 Task: Look for space in Mongaguá, Brazil from 7th July, 2023 to 14th July, 2023 for 1 adult in price range Rs.6000 to Rs.14000. Place can be shared room with 1  bedroom having 1 bed and 1 bathroom. Property type can be house, flat, guest house, hotel. Amenities needed are: washing machine. Booking option can be shelf check-in. Required host language is Spanish.
Action: Mouse moved to (222, 645)
Screenshot: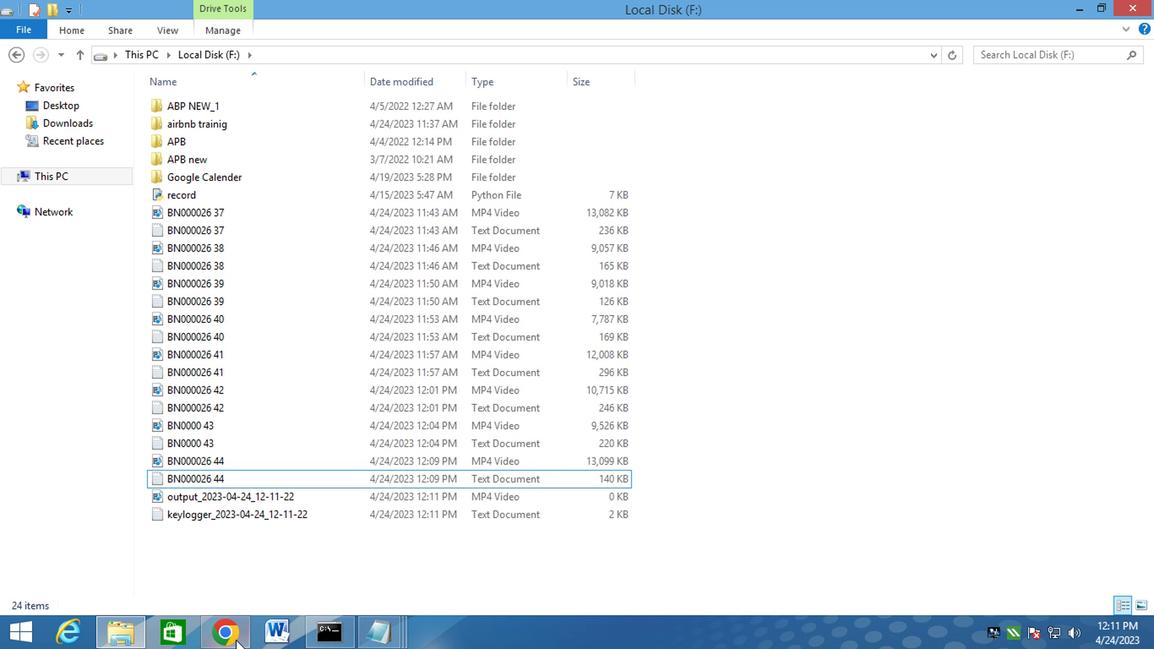 
Action: Mouse pressed left at (222, 645)
Screenshot: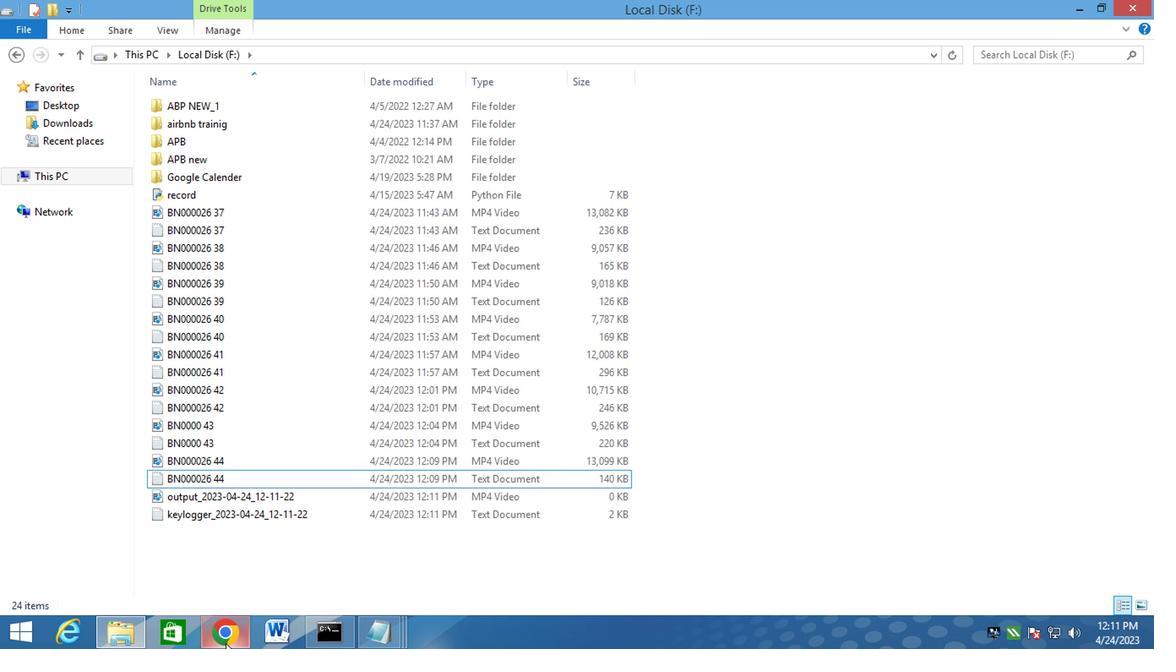 
Action: Mouse moved to (527, 117)
Screenshot: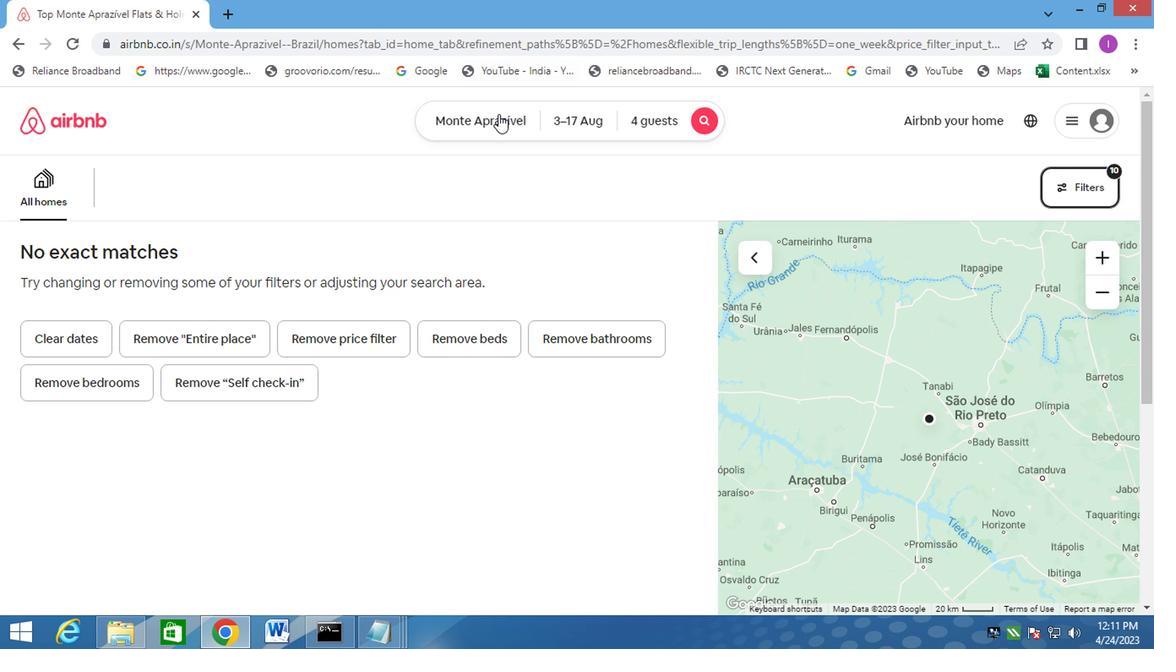 
Action: Mouse pressed left at (527, 117)
Screenshot: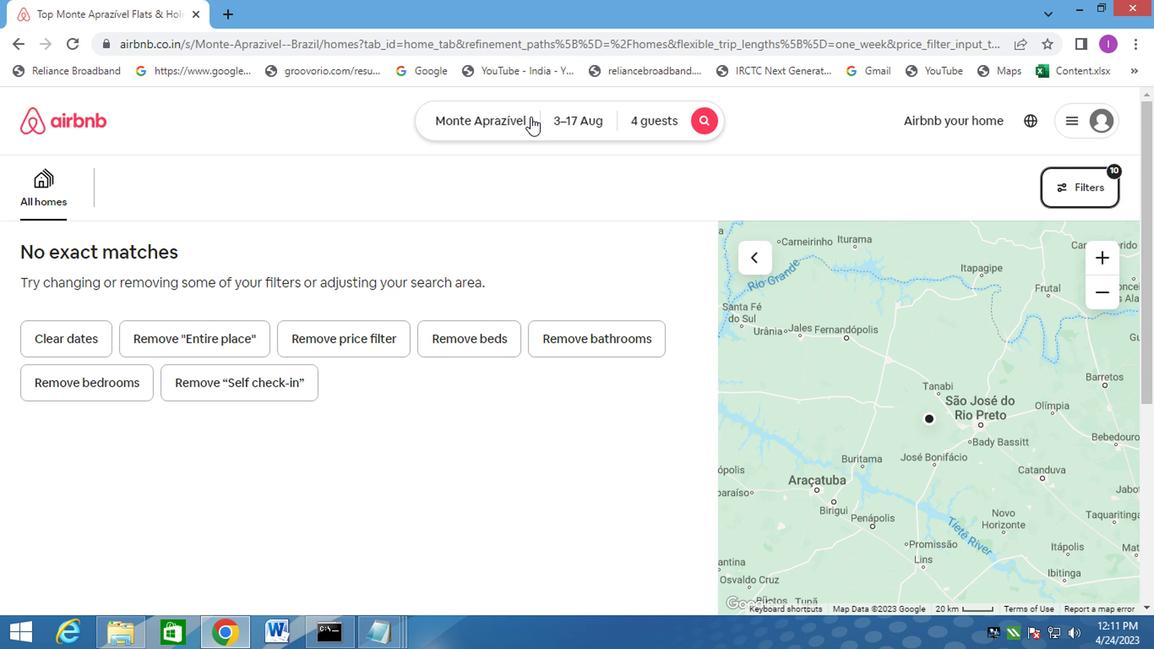 
Action: Mouse moved to (458, 182)
Screenshot: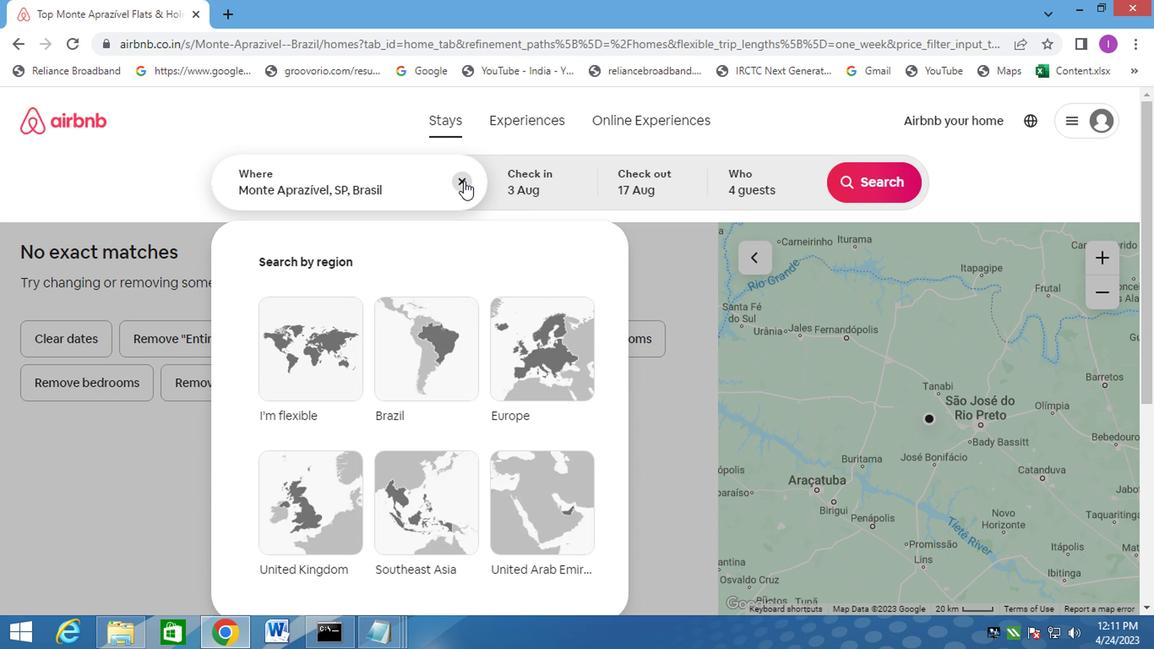 
Action: Mouse pressed left at (458, 182)
Screenshot: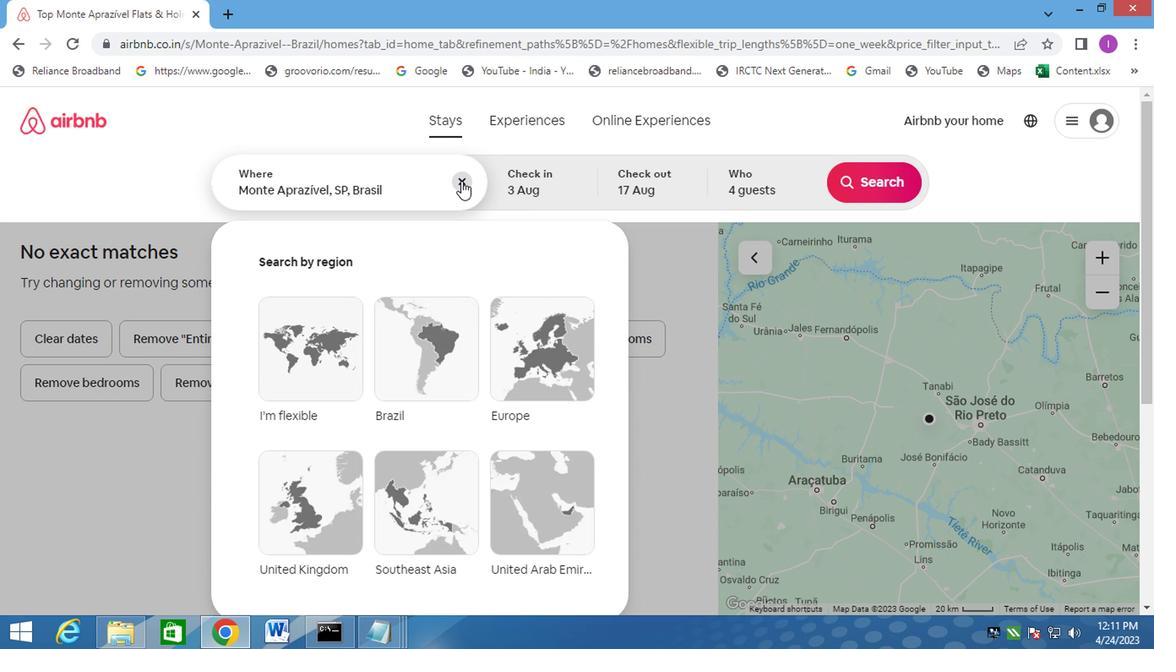 
Action: Mouse moved to (464, 141)
Screenshot: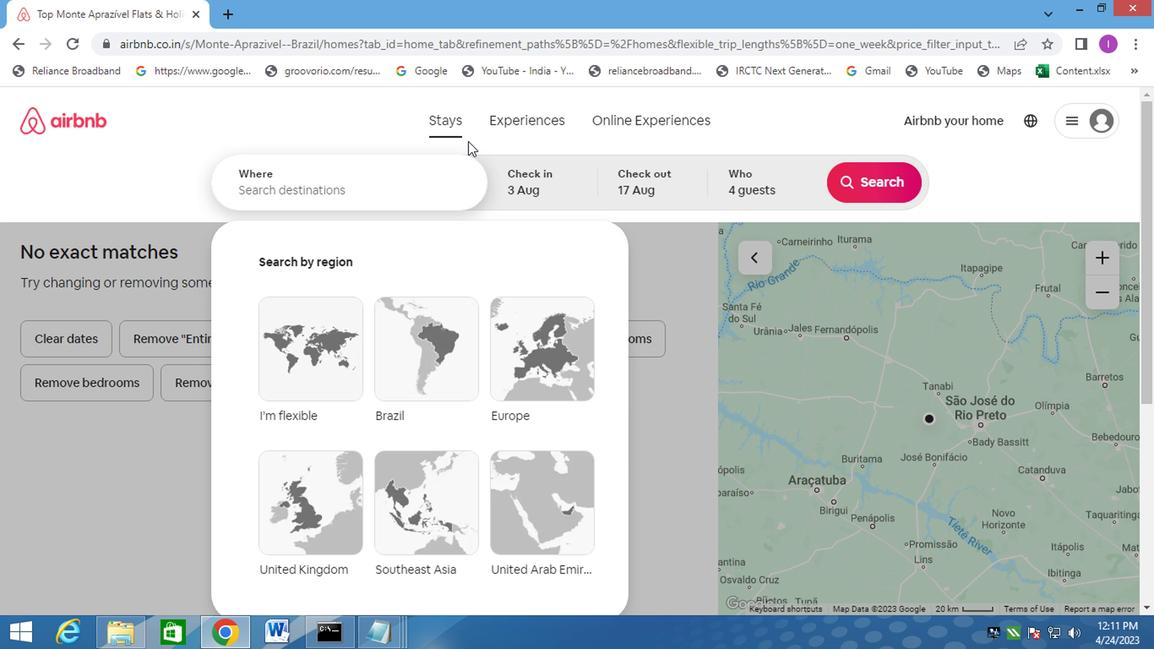 
Action: Key pressed <Key.shift>MONGAGUA
Screenshot: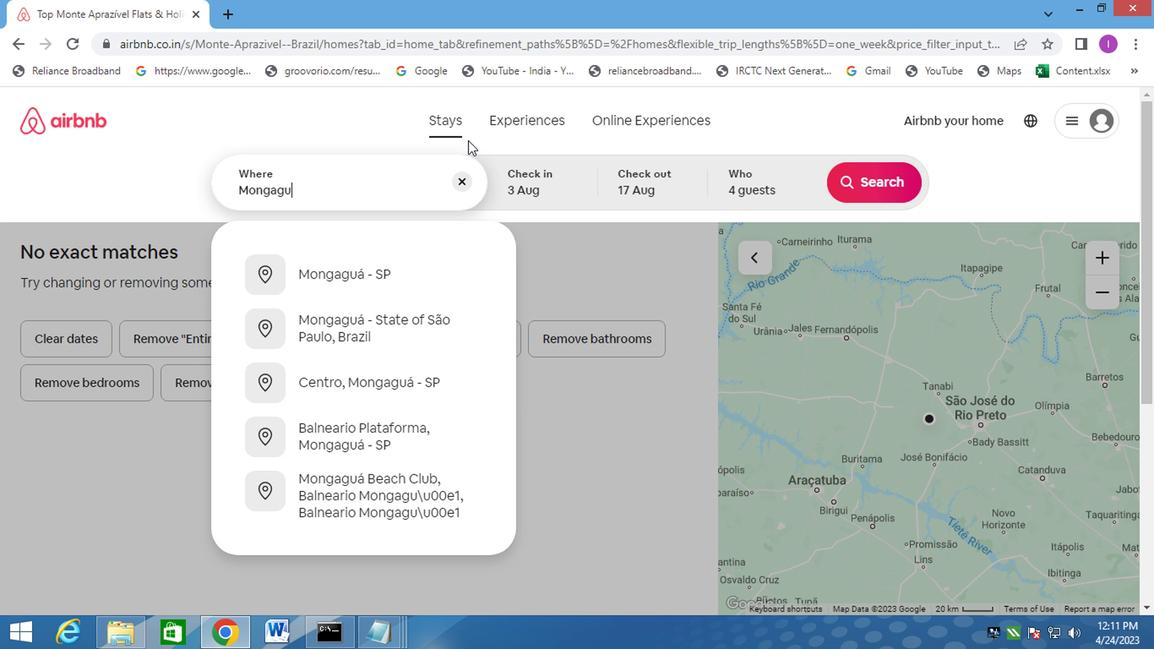 
Action: Mouse moved to (372, 332)
Screenshot: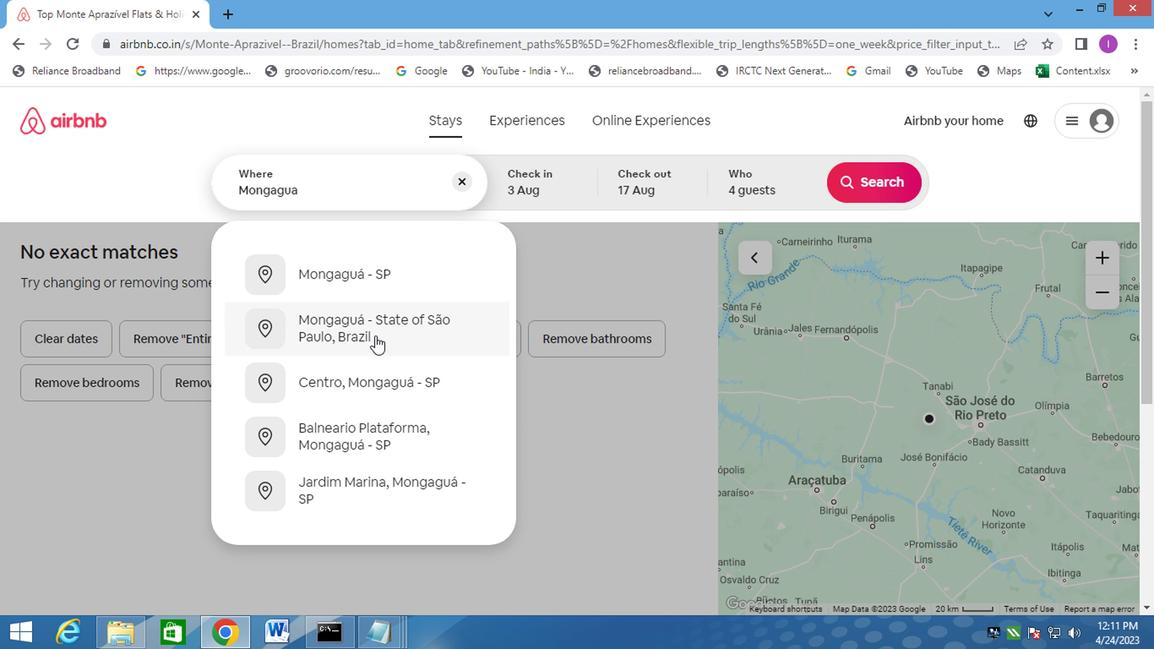
Action: Mouse pressed left at (372, 332)
Screenshot: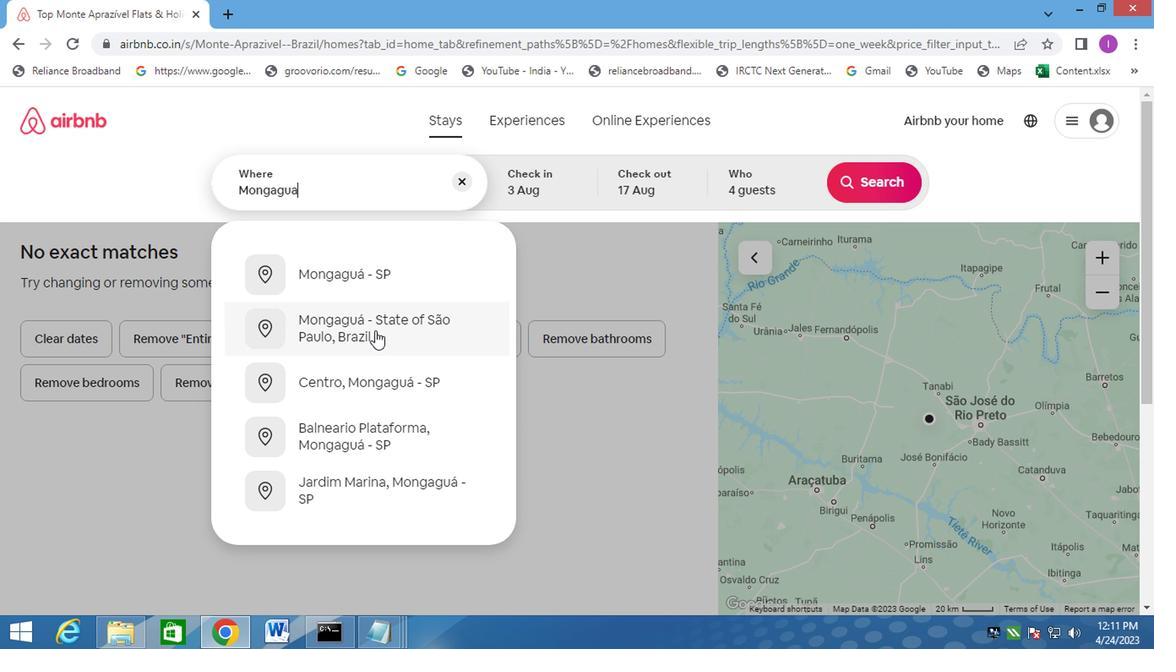 
Action: Mouse moved to (258, 322)
Screenshot: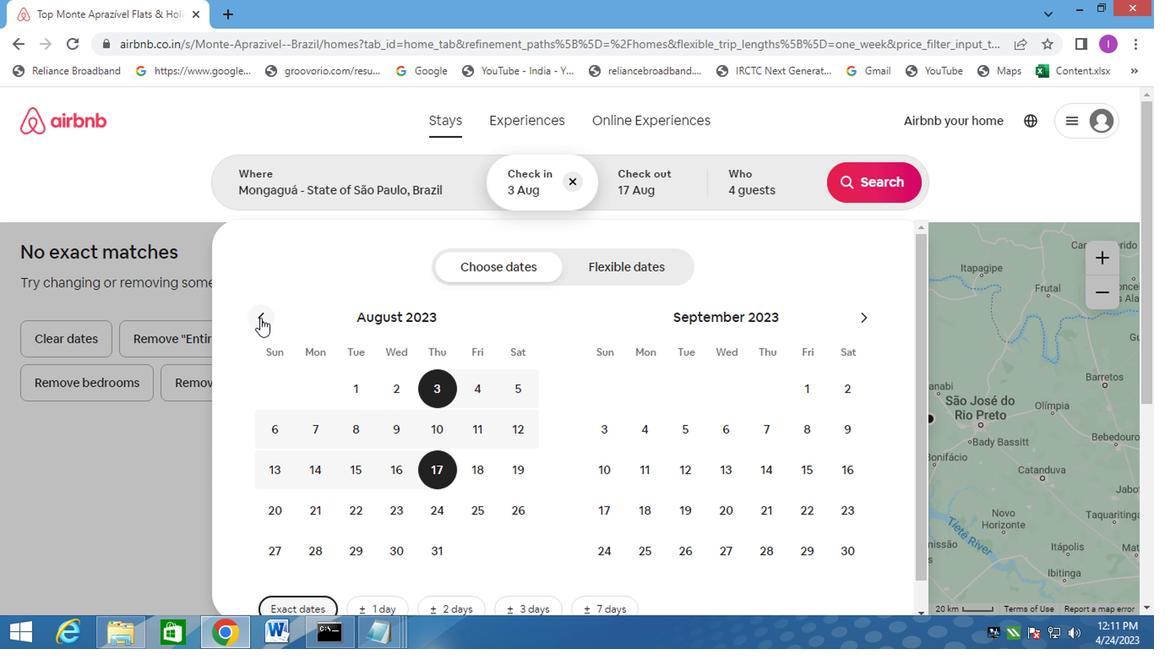 
Action: Mouse pressed left at (258, 322)
Screenshot: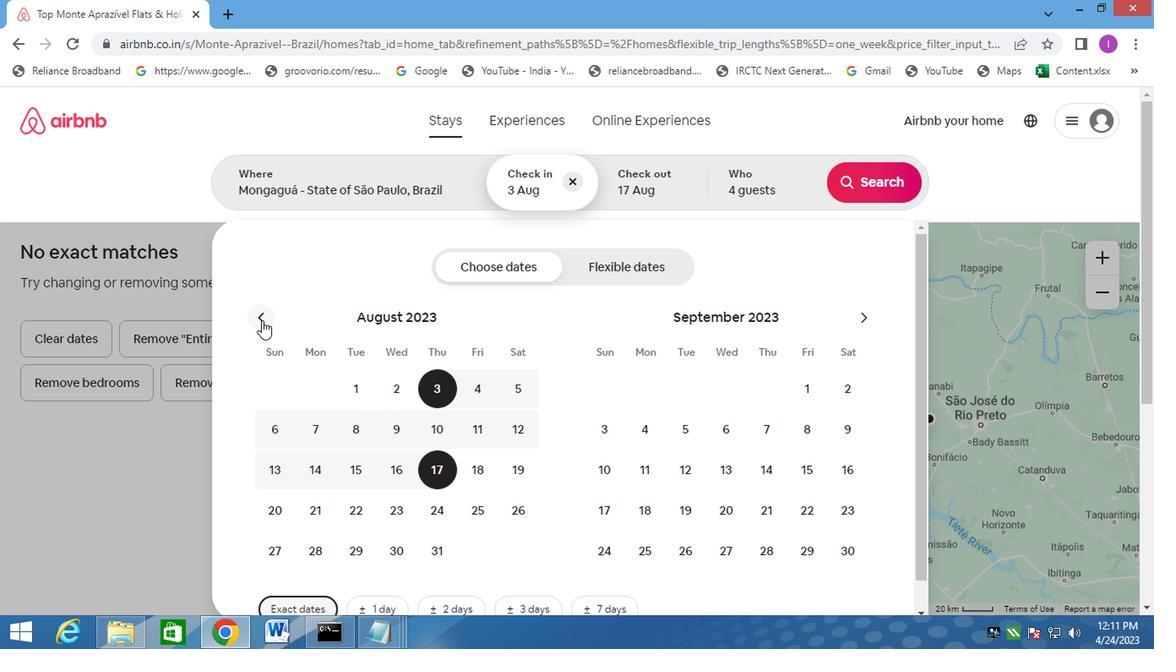 
Action: Mouse moved to (465, 432)
Screenshot: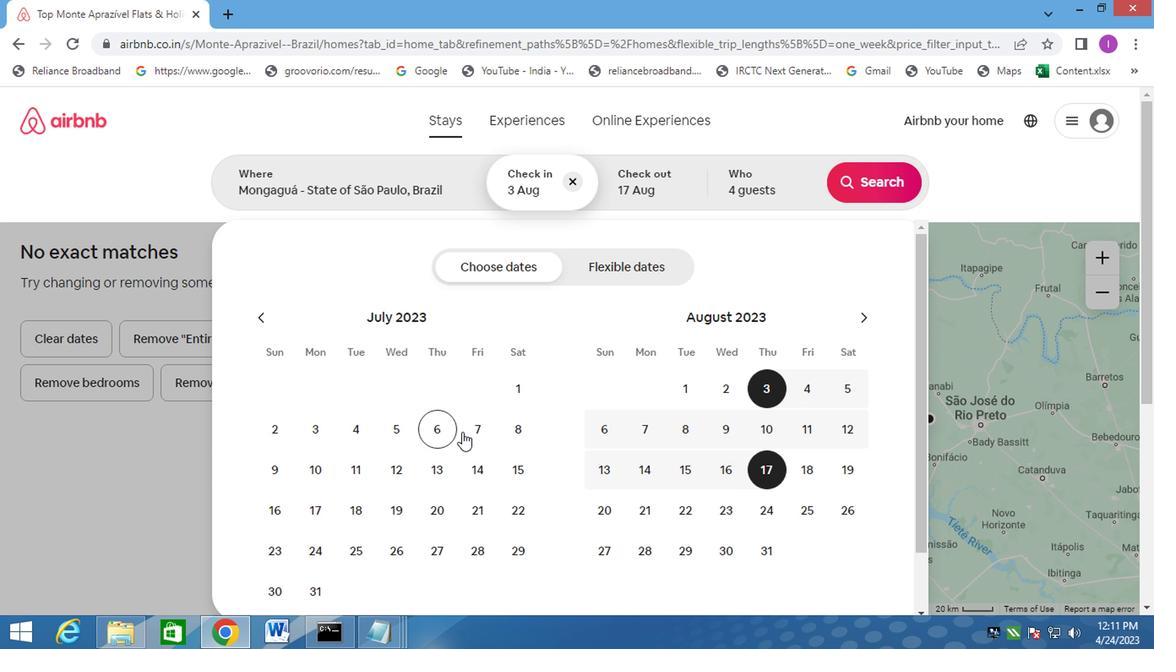 
Action: Mouse pressed left at (465, 432)
Screenshot: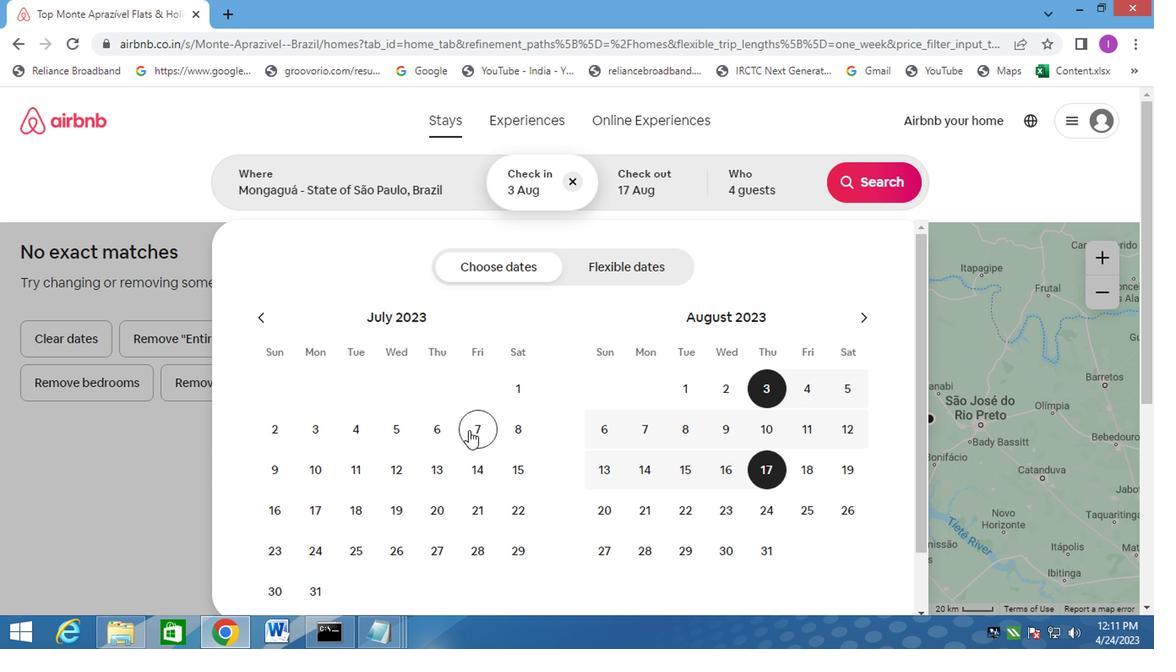 
Action: Mouse moved to (476, 471)
Screenshot: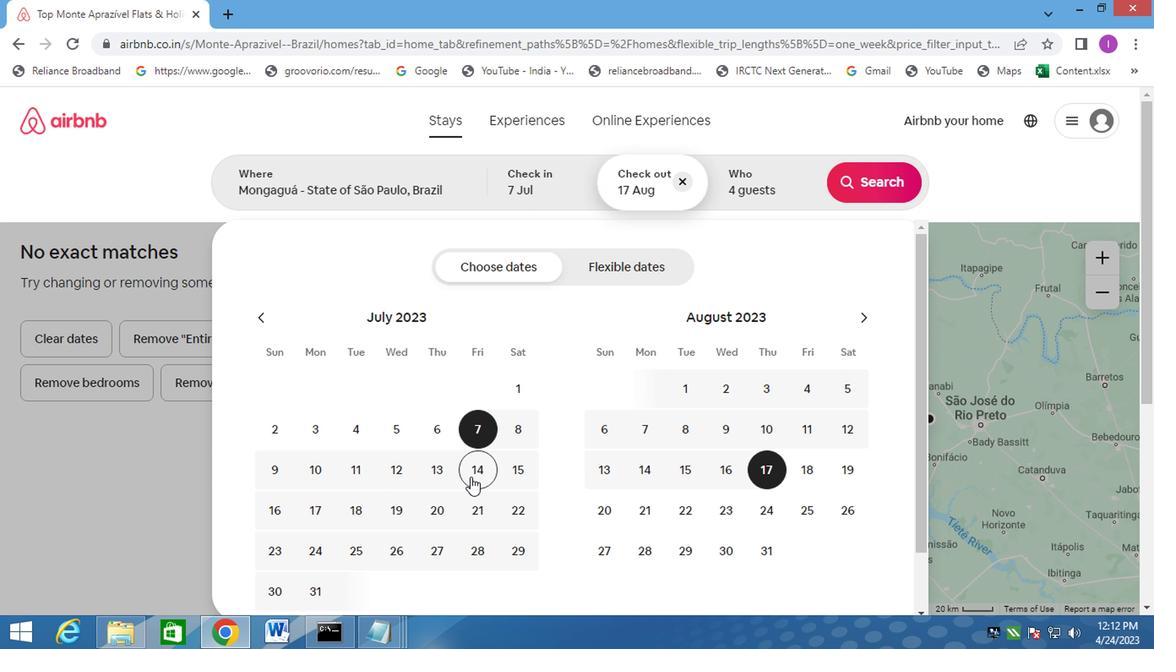 
Action: Mouse pressed left at (476, 471)
Screenshot: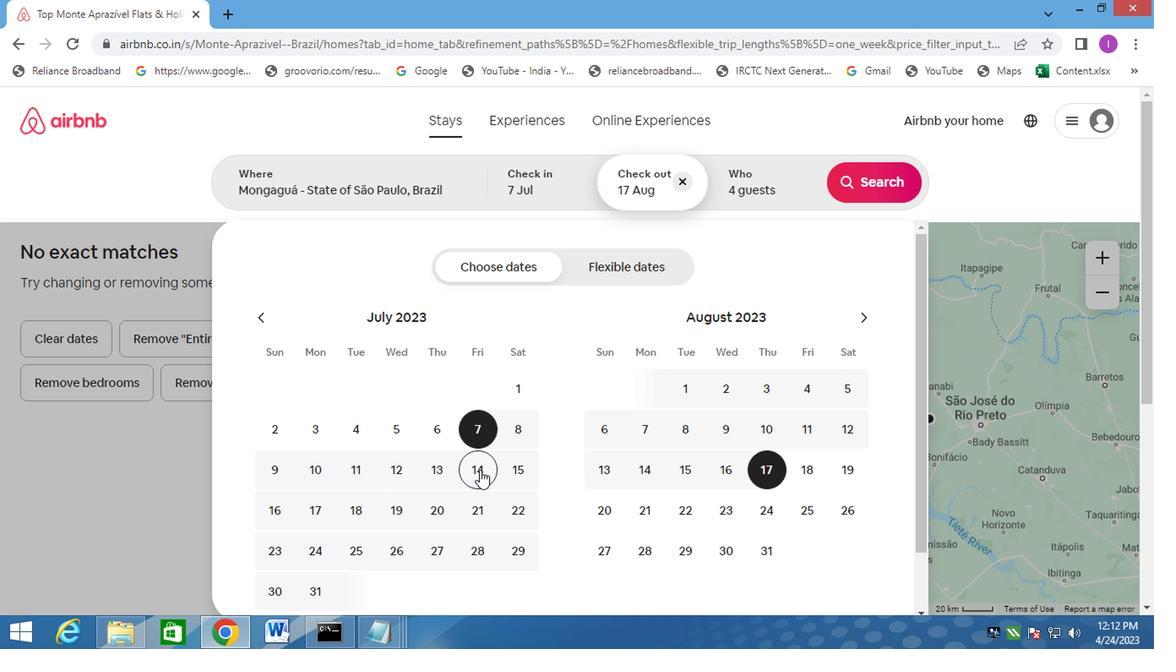
Action: Mouse moved to (751, 195)
Screenshot: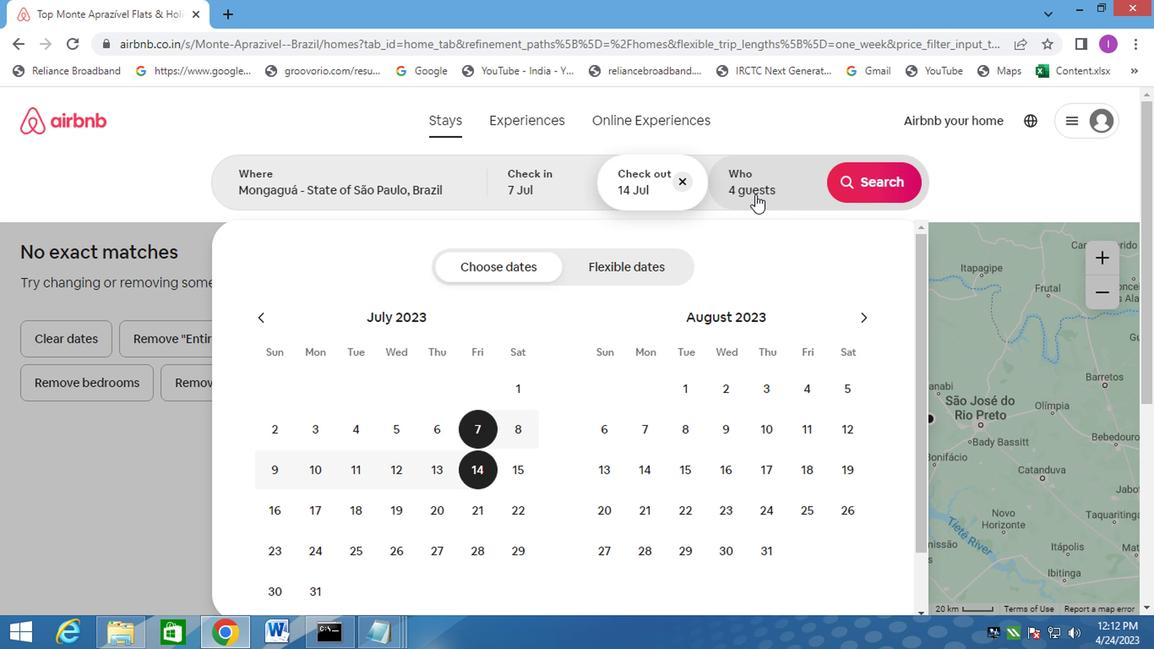 
Action: Mouse pressed left at (751, 195)
Screenshot: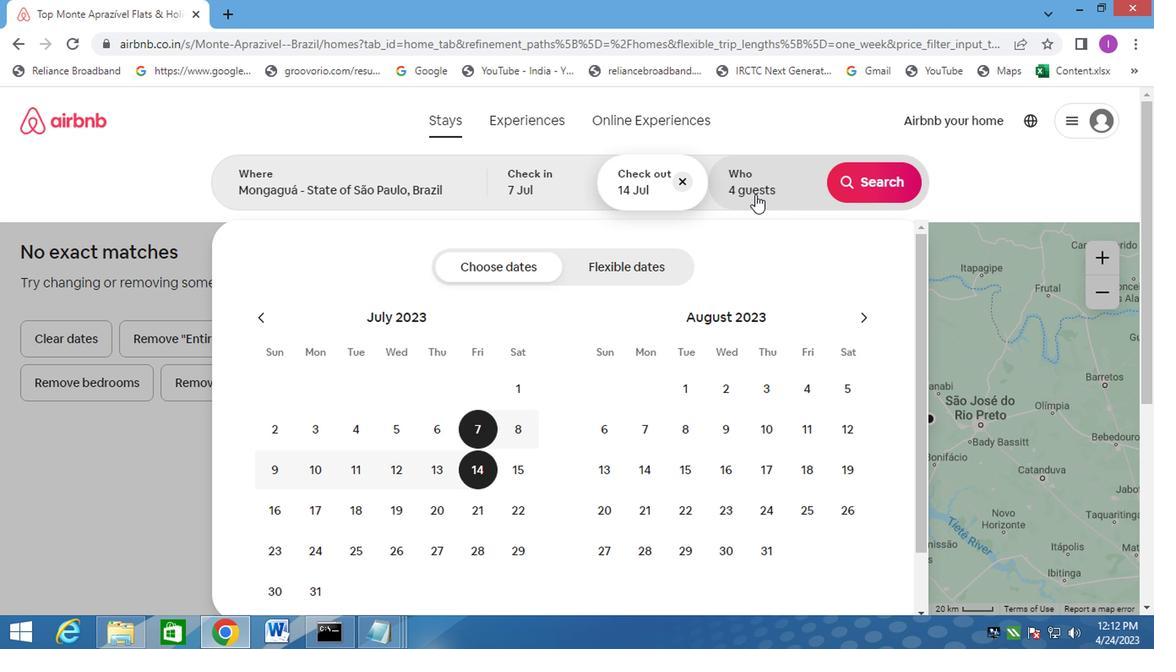 
Action: Mouse moved to (810, 277)
Screenshot: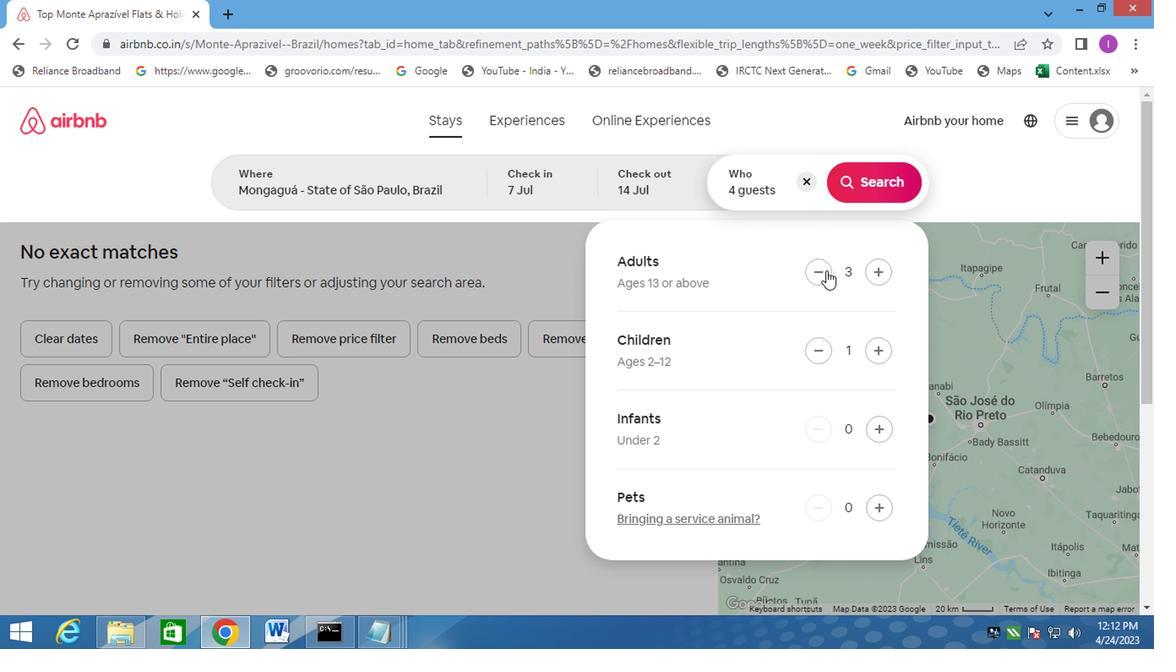 
Action: Mouse pressed left at (810, 277)
Screenshot: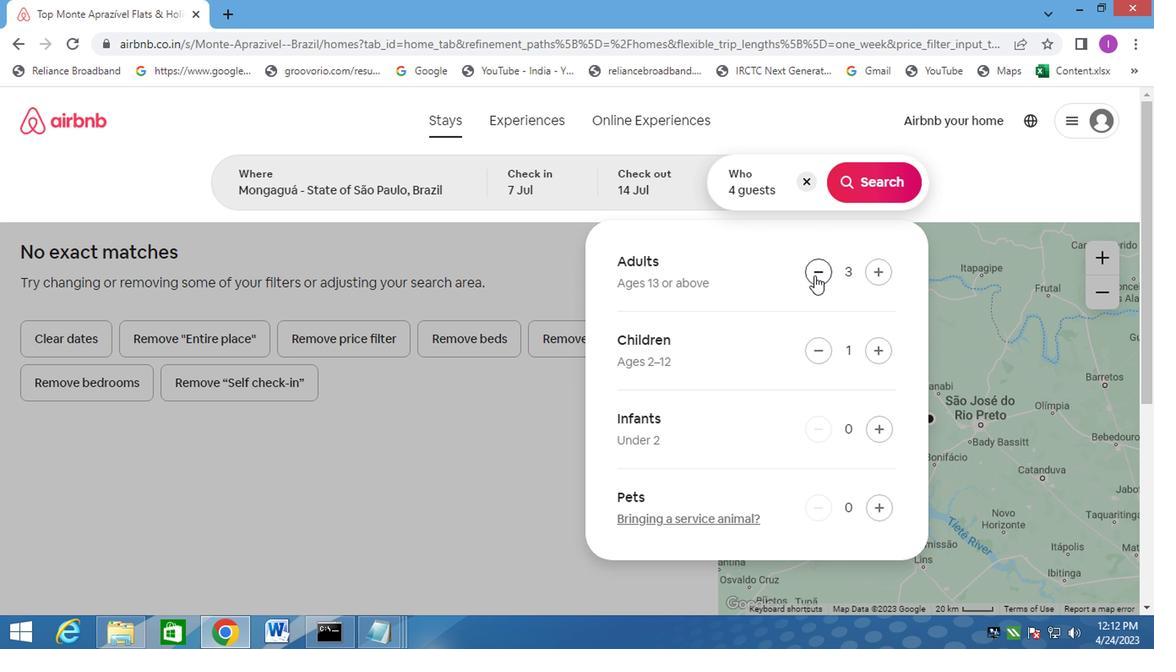 
Action: Mouse pressed left at (810, 277)
Screenshot: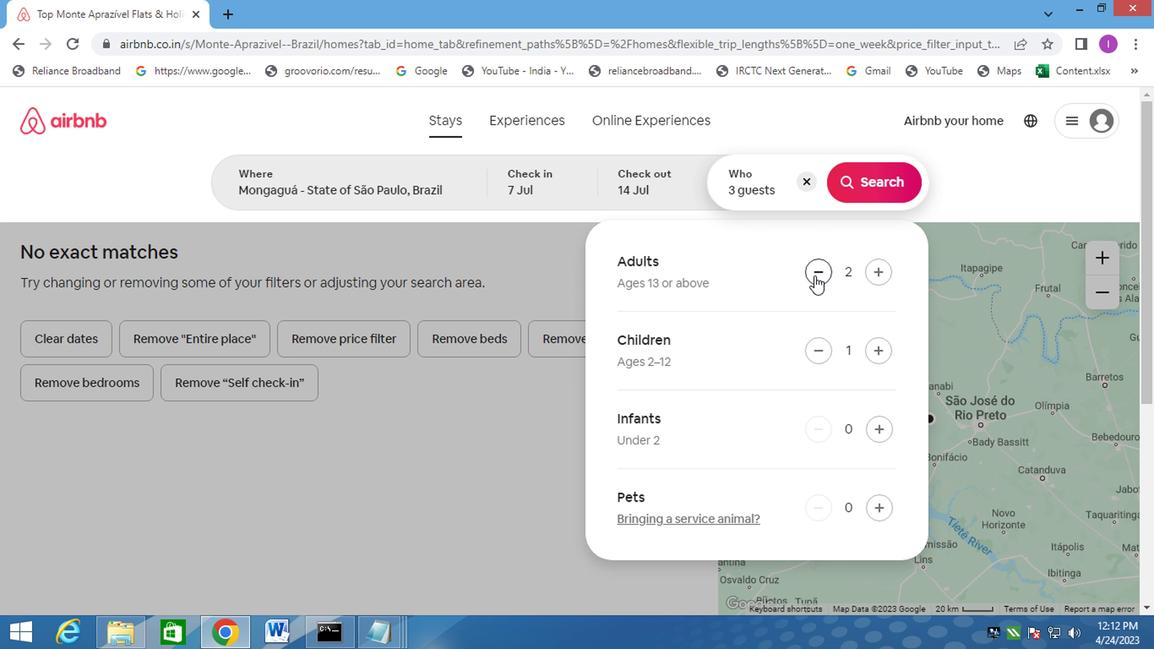 
Action: Mouse moved to (877, 175)
Screenshot: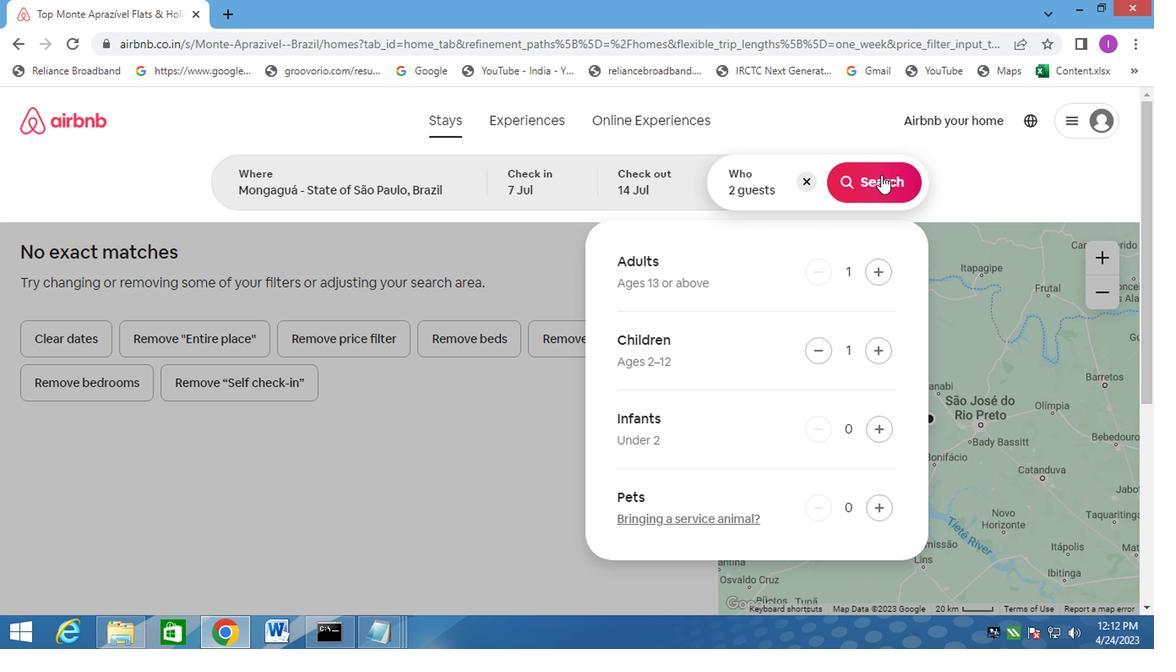 
Action: Mouse pressed left at (877, 175)
Screenshot: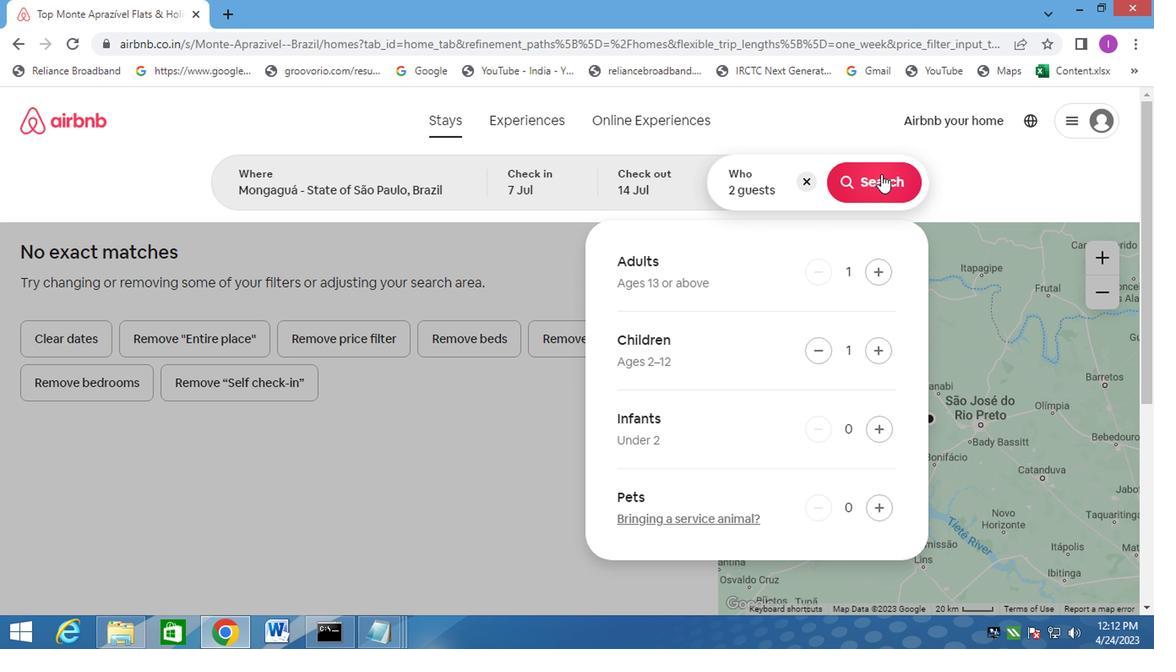 
Action: Mouse moved to (1070, 195)
Screenshot: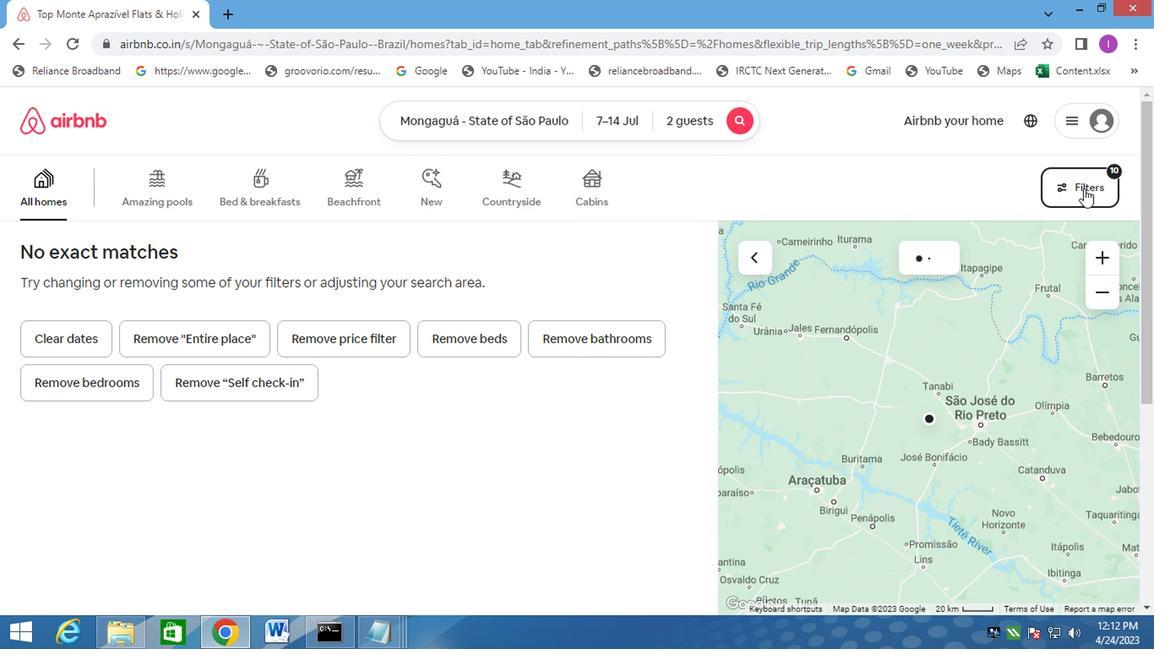 
Action: Mouse pressed left at (1070, 195)
Screenshot: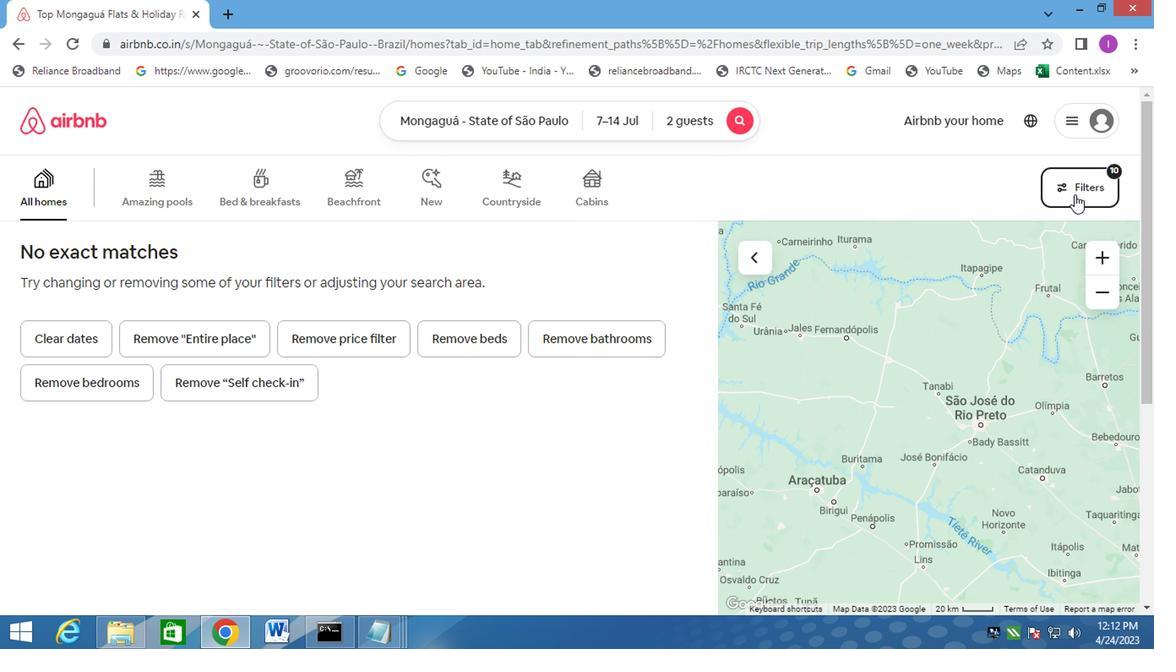 
Action: Mouse moved to (358, 403)
Screenshot: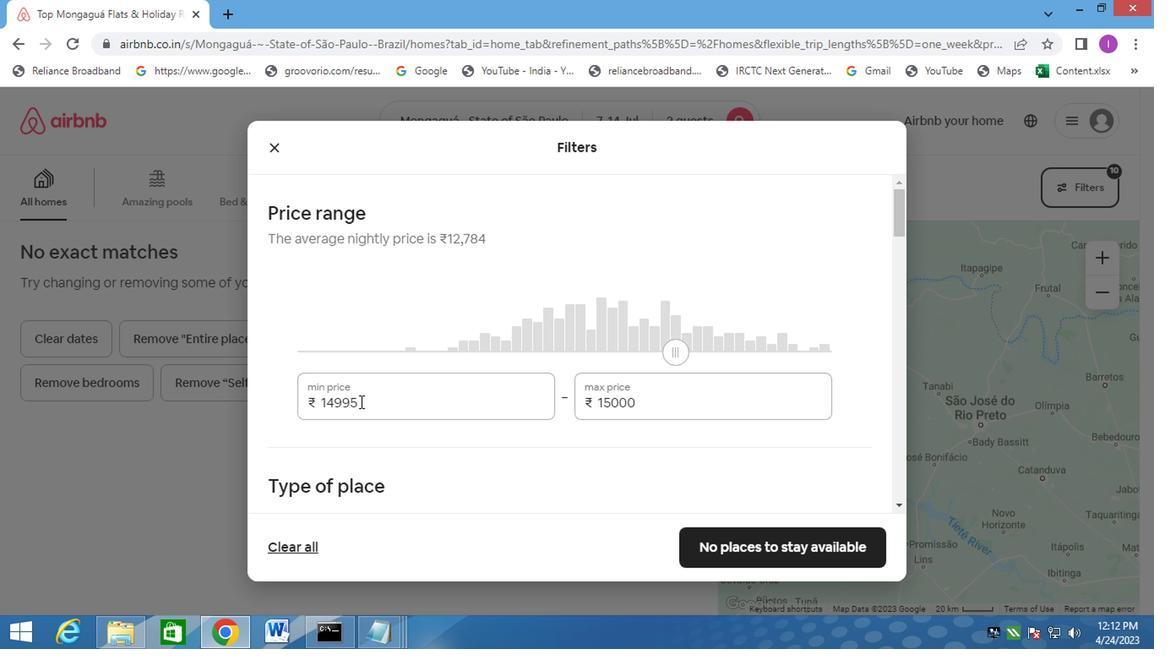 
Action: Mouse pressed left at (358, 403)
Screenshot: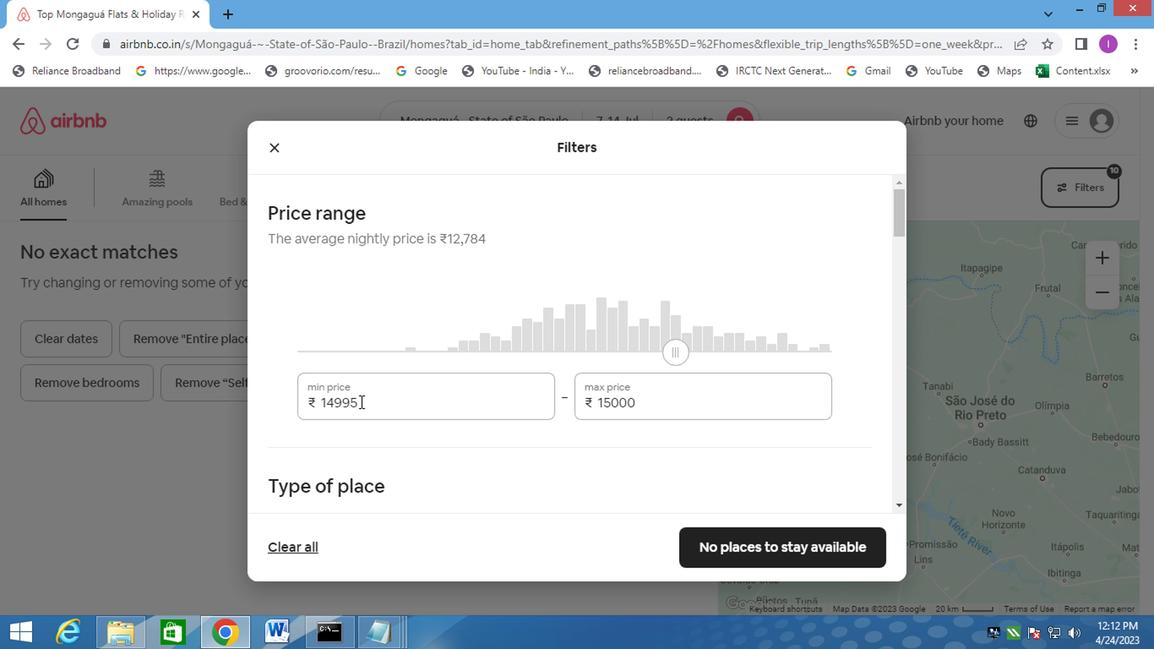 
Action: Mouse moved to (329, 394)
Screenshot: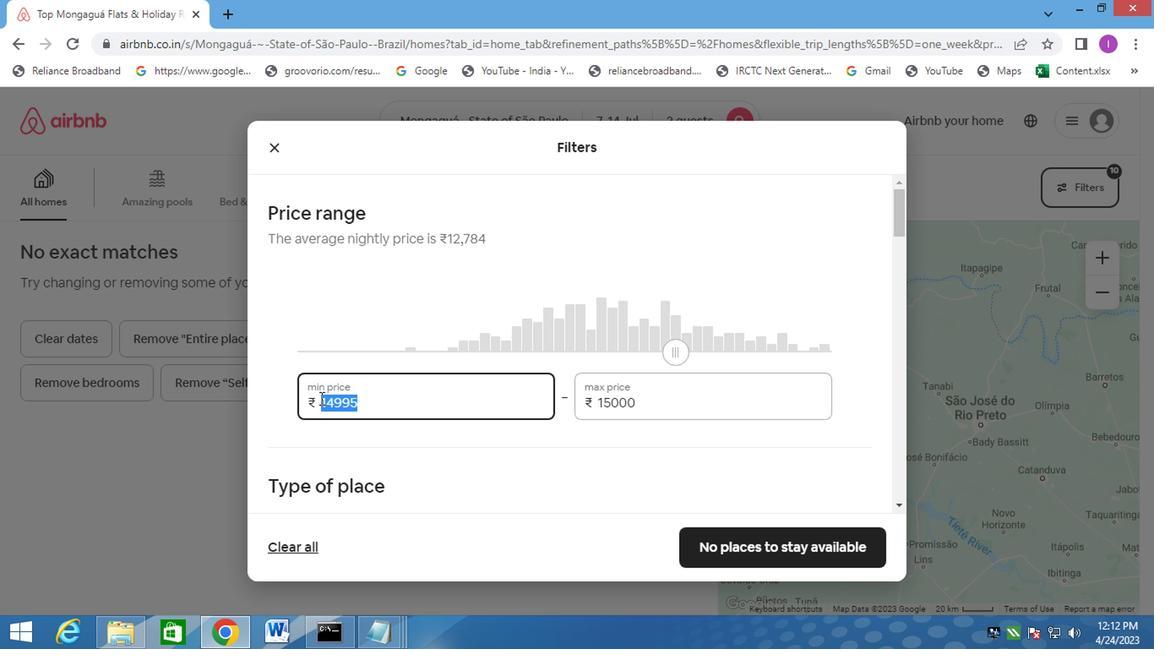 
Action: Key pressed 6000
Screenshot: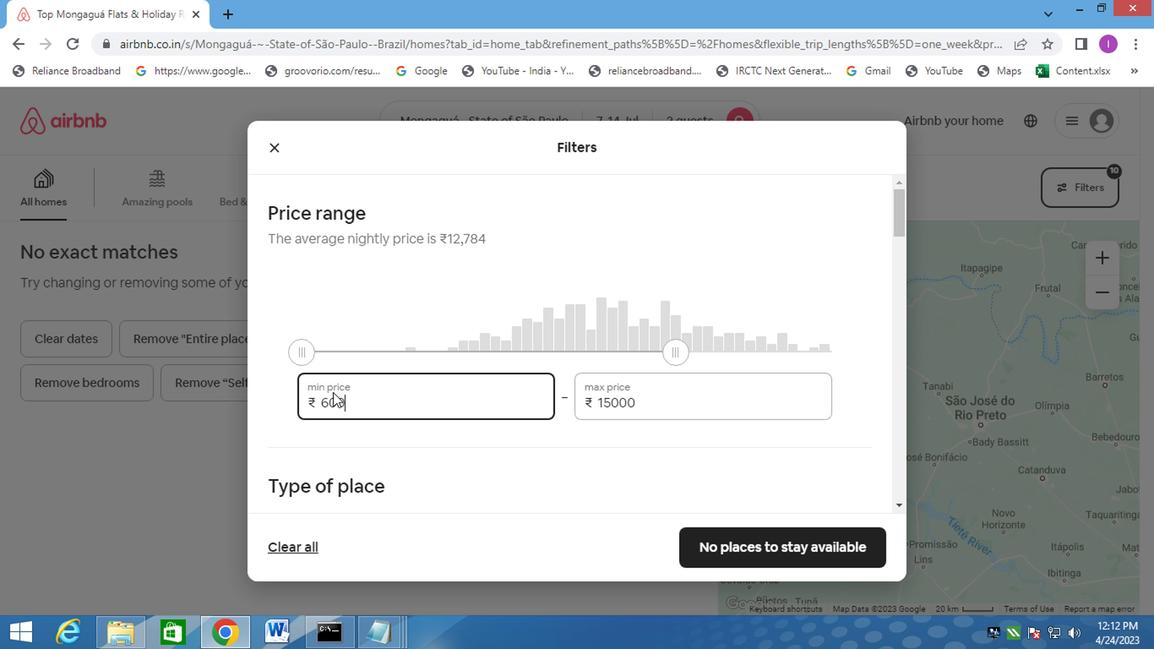 
Action: Mouse moved to (606, 405)
Screenshot: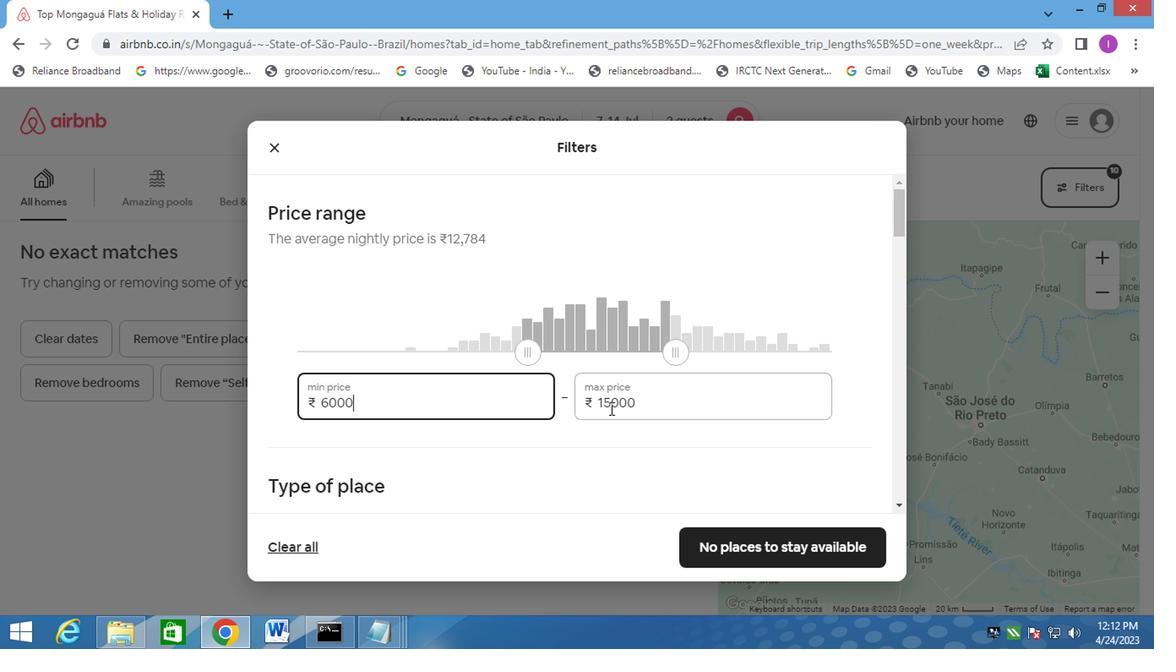 
Action: Mouse pressed left at (606, 405)
Screenshot: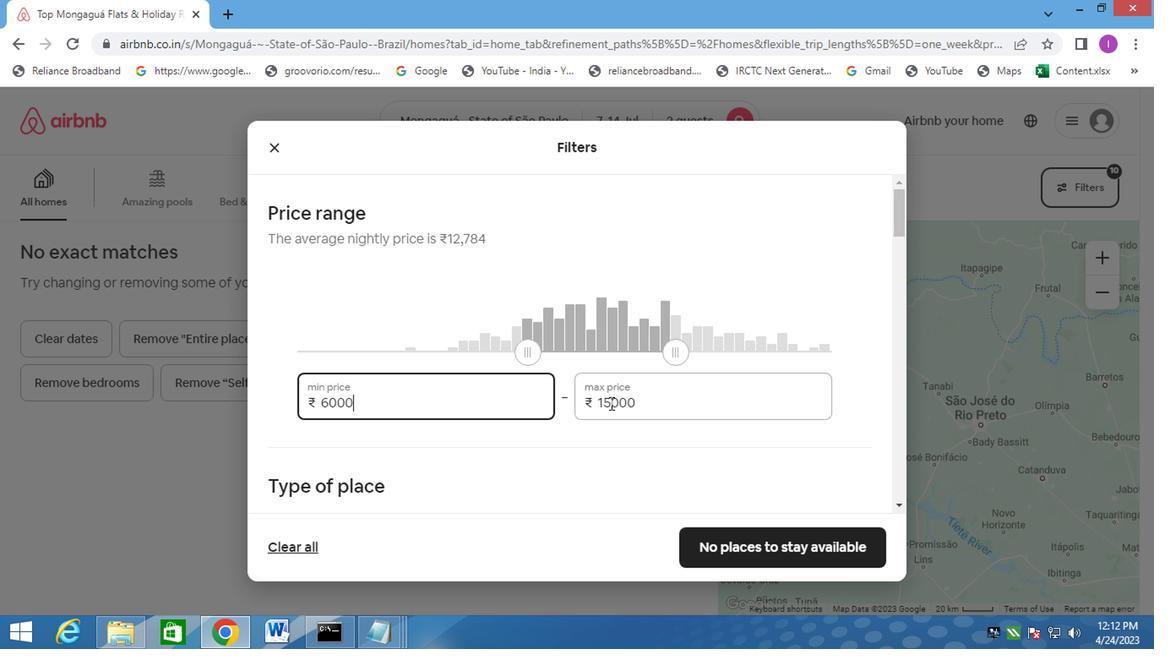 
Action: Mouse moved to (644, 359)
Screenshot: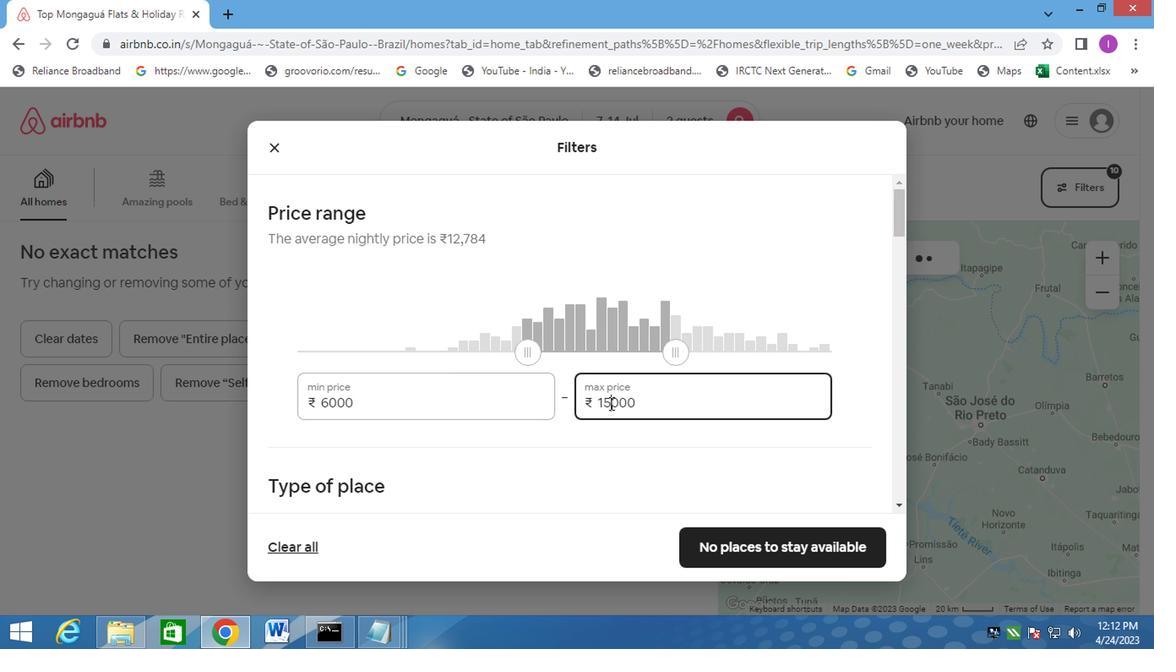 
Action: Key pressed <Key.backspace>4
Screenshot: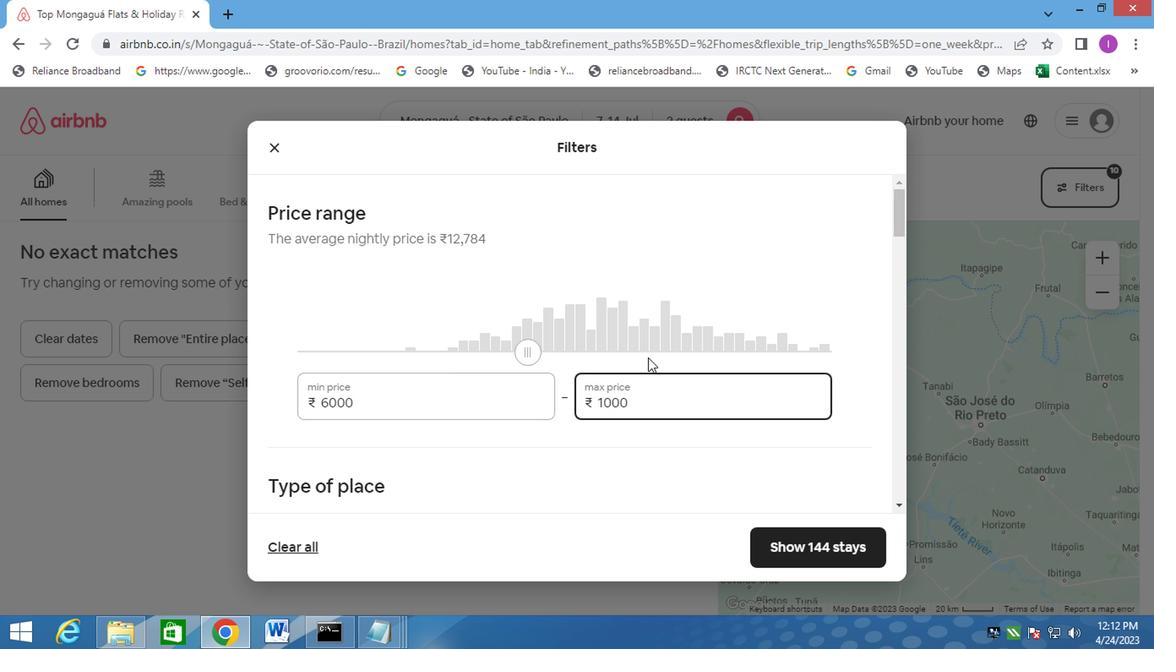 
Action: Mouse moved to (649, 357)
Screenshot: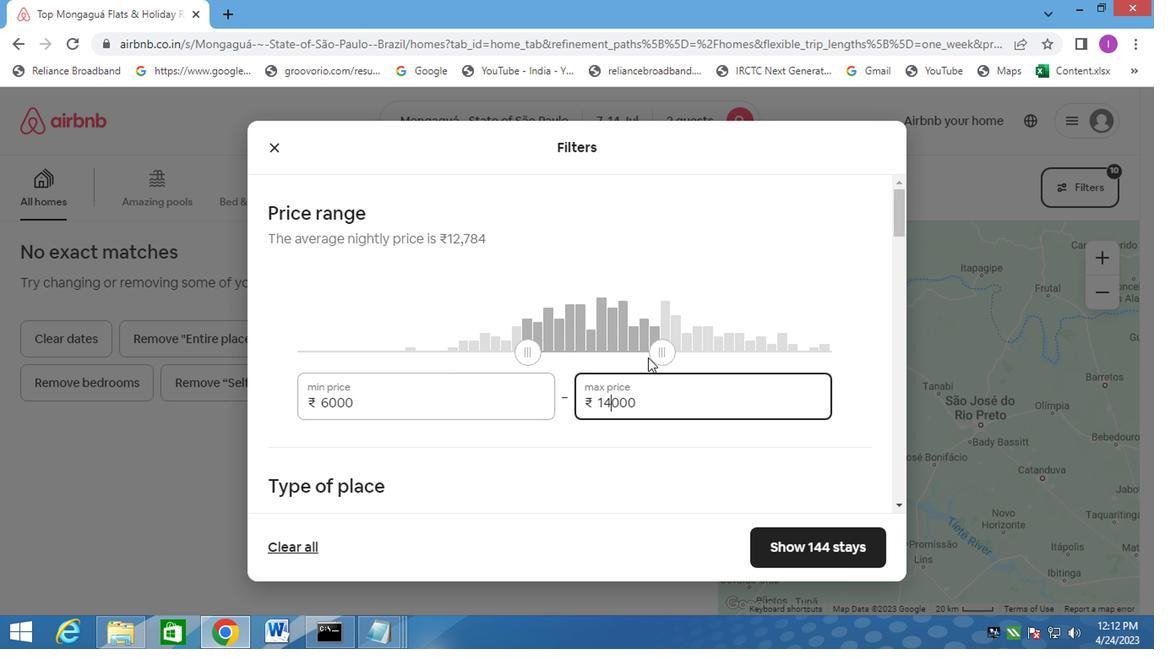 
Action: Mouse scrolled (649, 355) with delta (0, -1)
Screenshot: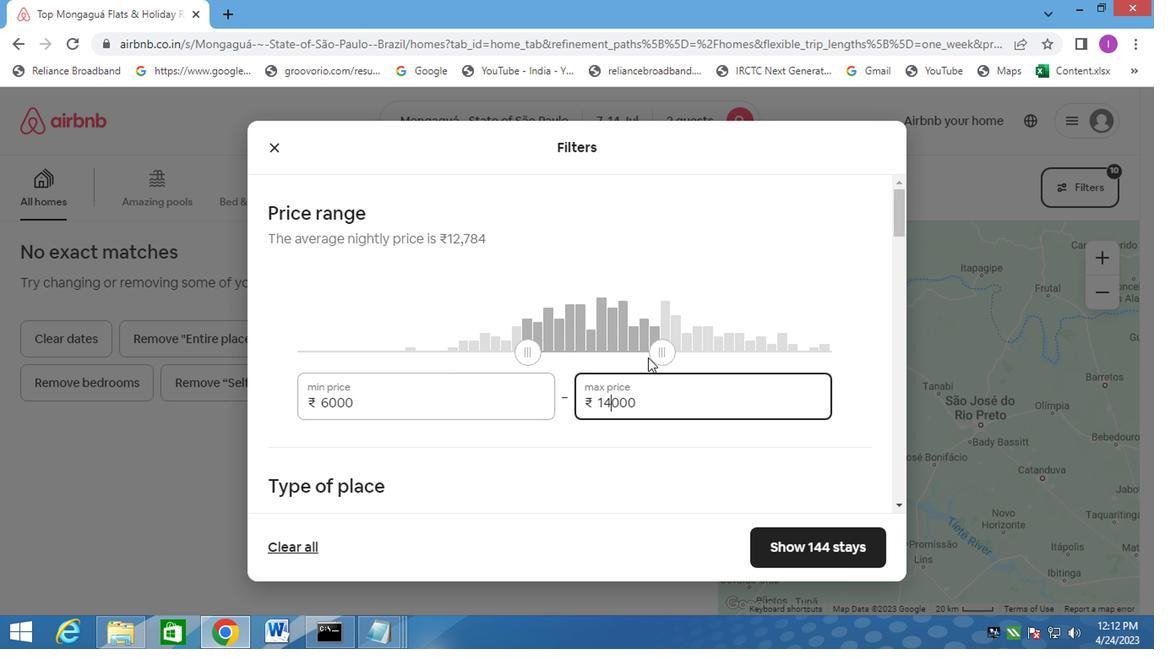 
Action: Mouse moved to (650, 357)
Screenshot: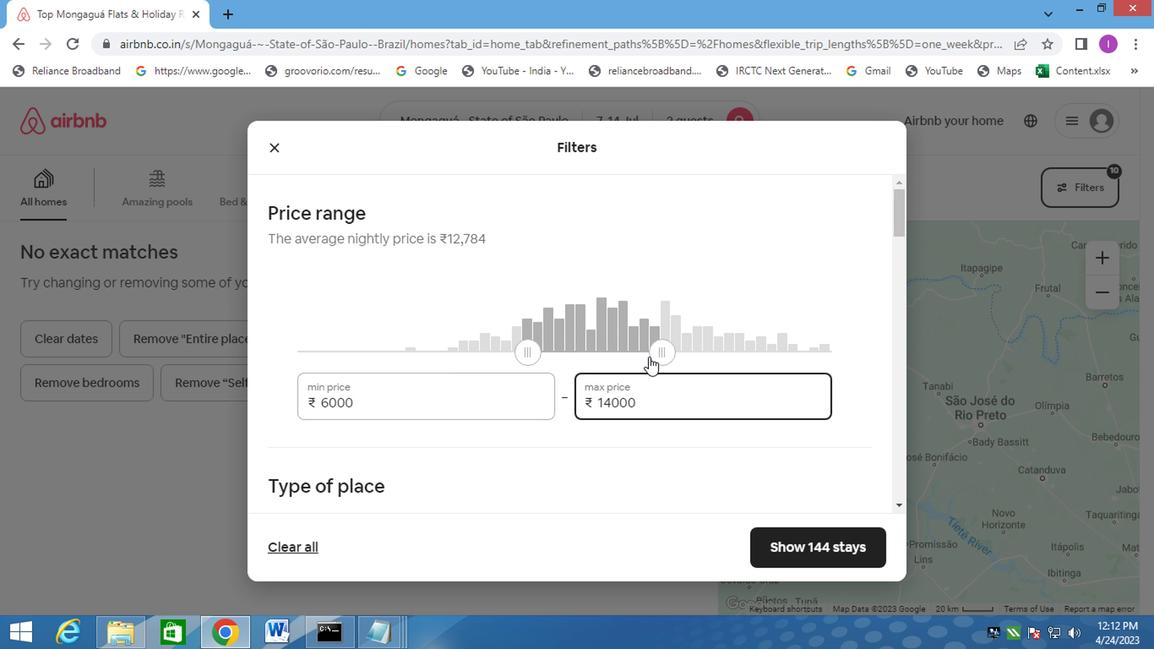 
Action: Mouse scrolled (650, 355) with delta (0, -1)
Screenshot: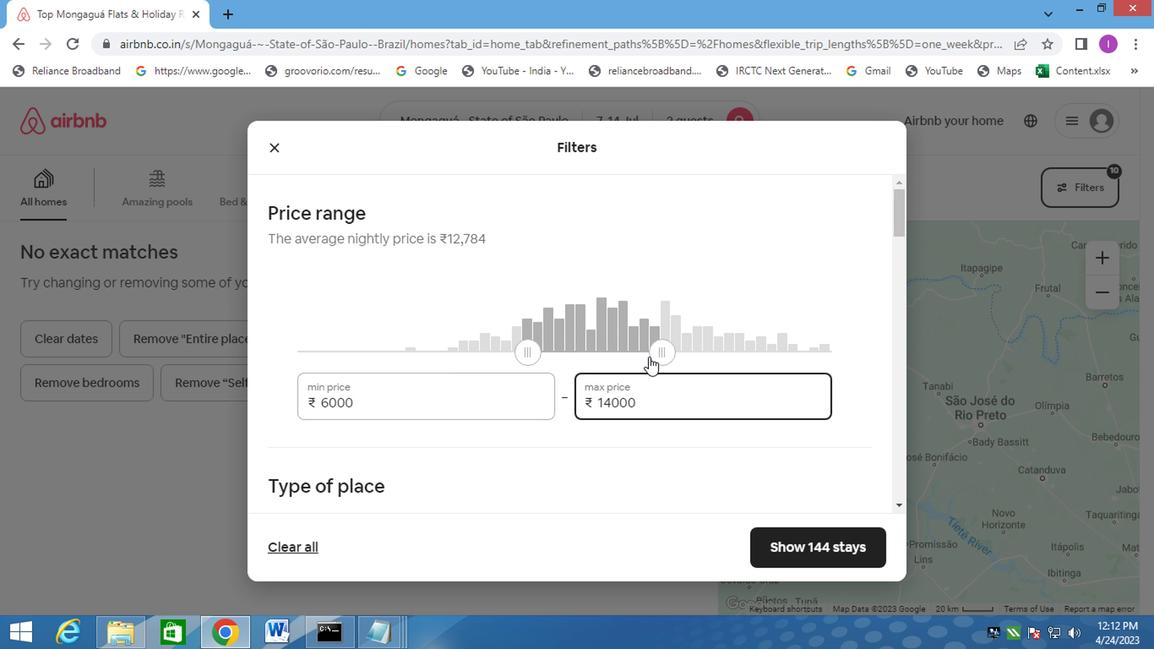 
Action: Mouse moved to (277, 369)
Screenshot: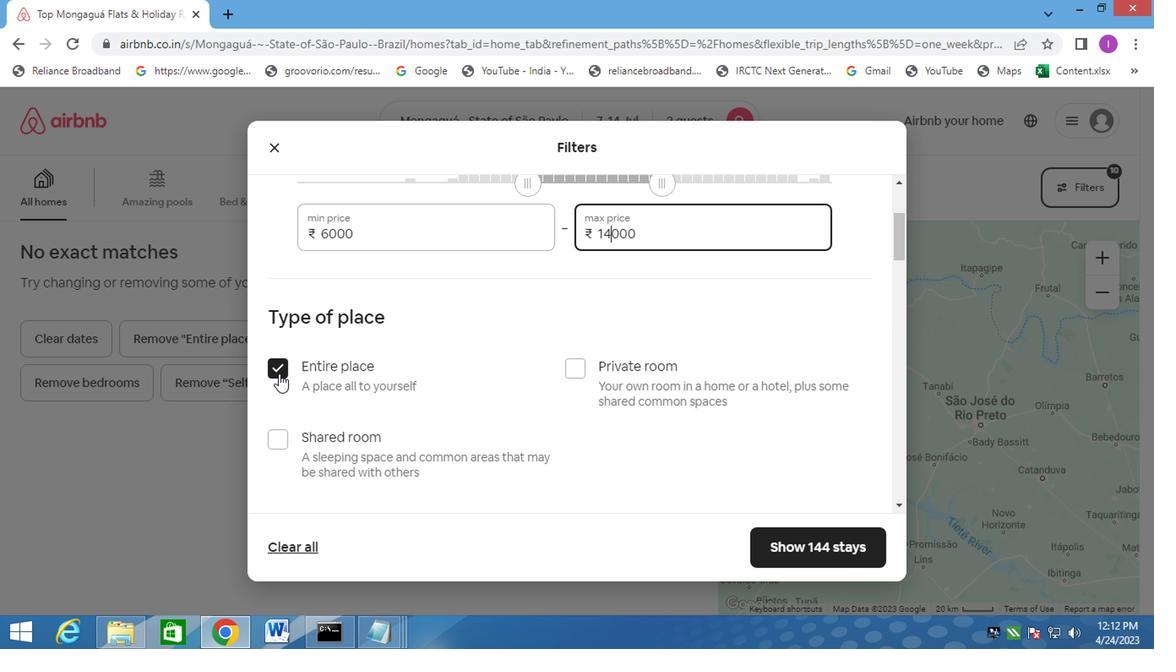 
Action: Mouse pressed left at (277, 369)
Screenshot: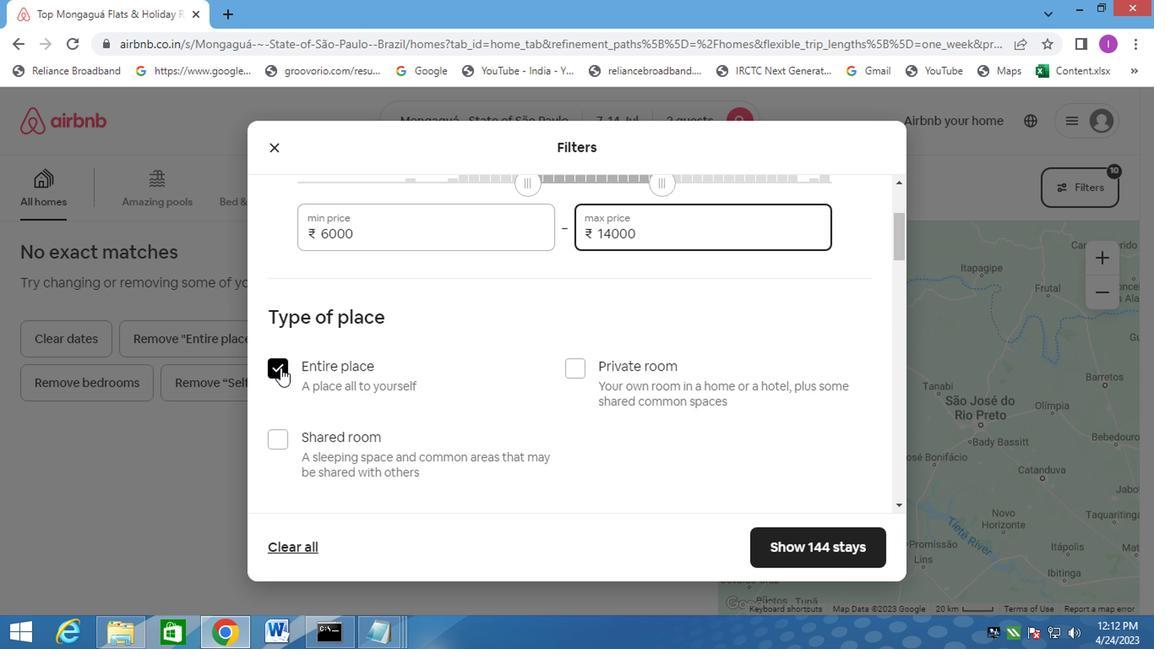 
Action: Mouse moved to (271, 436)
Screenshot: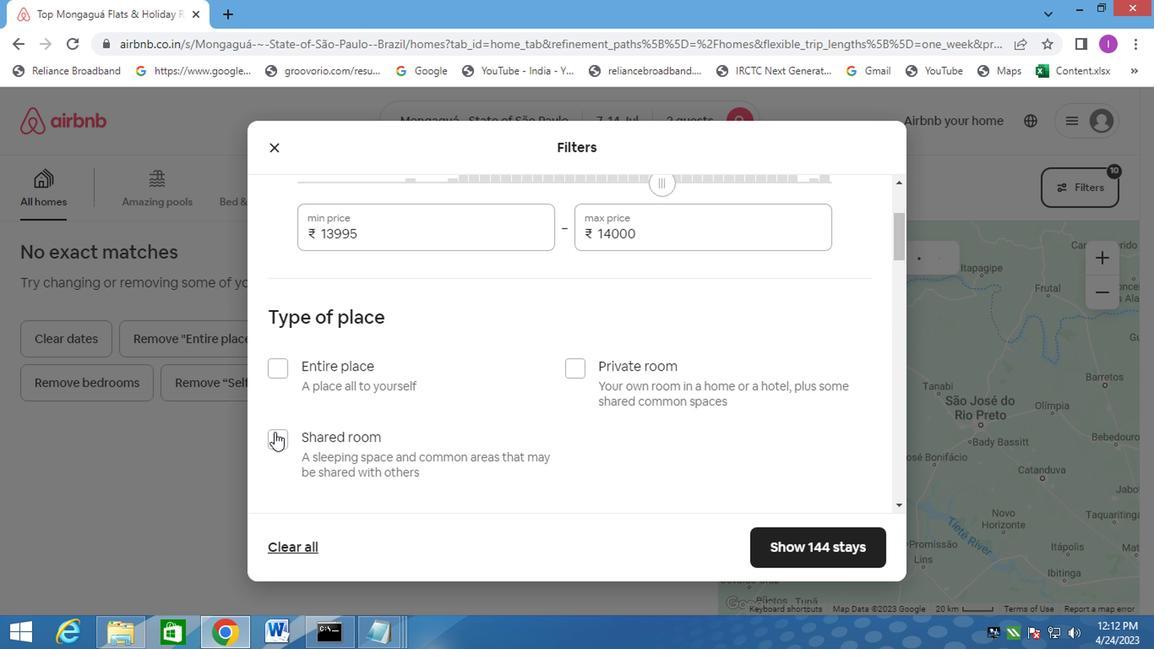 
Action: Mouse pressed left at (271, 436)
Screenshot: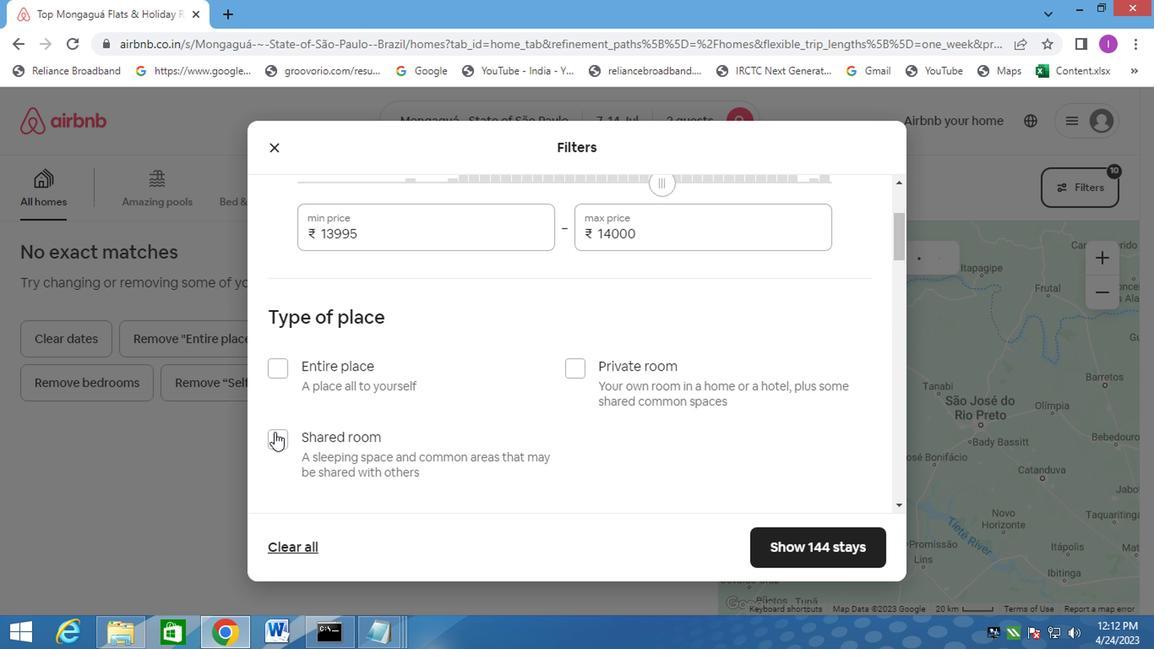 
Action: Mouse moved to (515, 381)
Screenshot: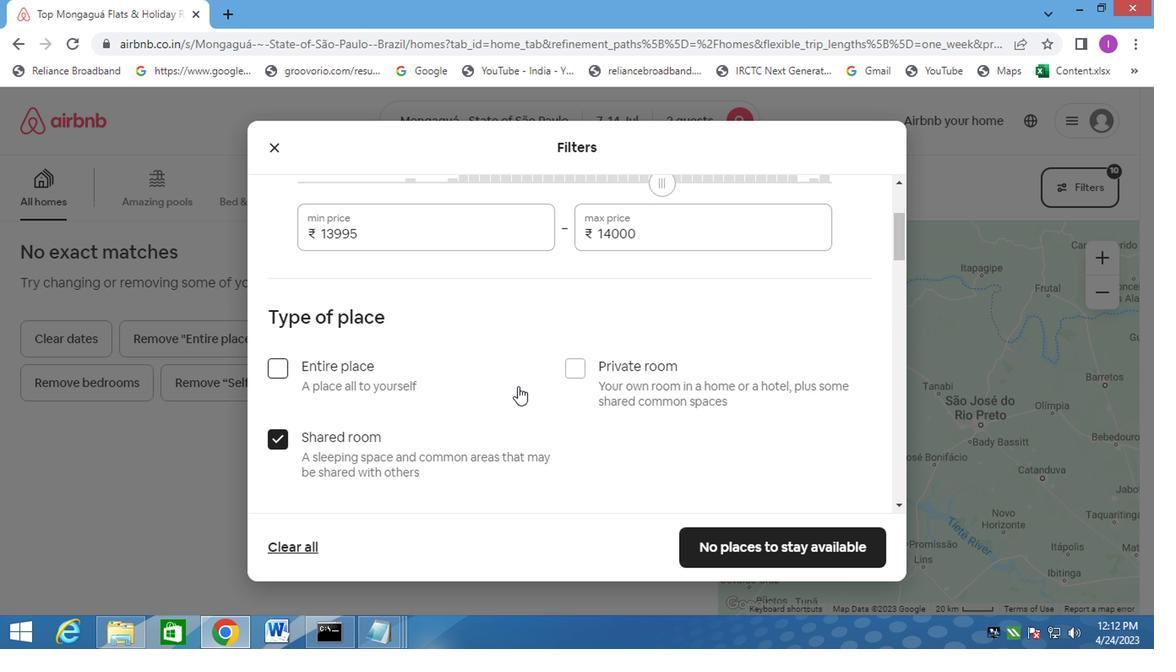 
Action: Mouse scrolled (515, 380) with delta (0, -1)
Screenshot: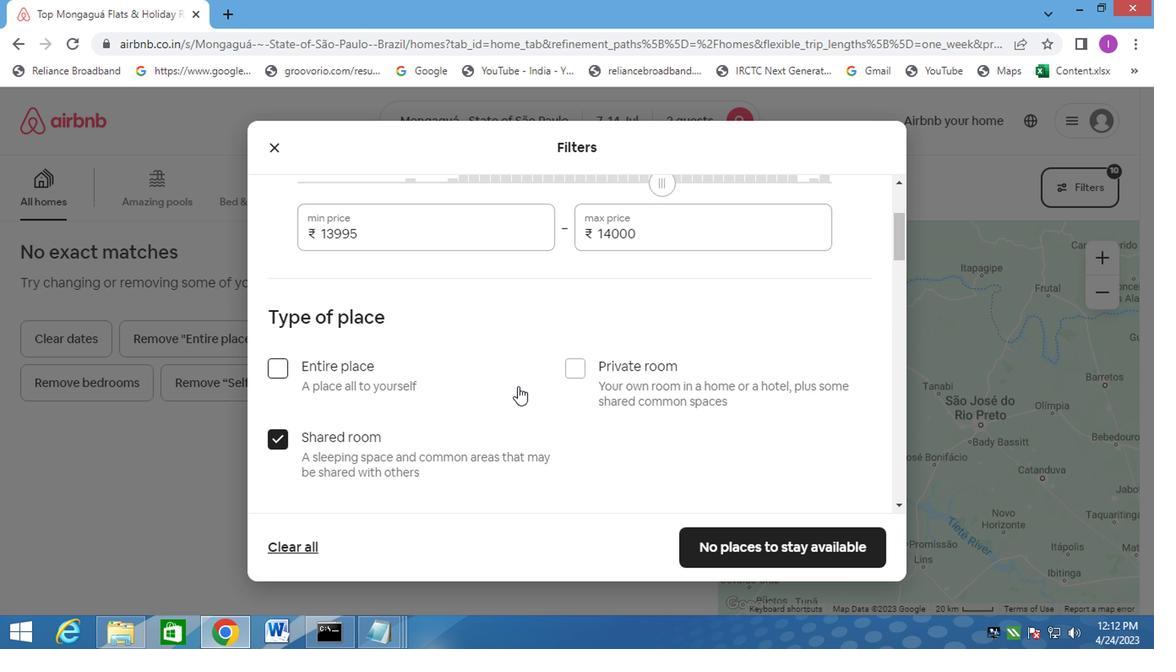 
Action: Mouse moved to (518, 382)
Screenshot: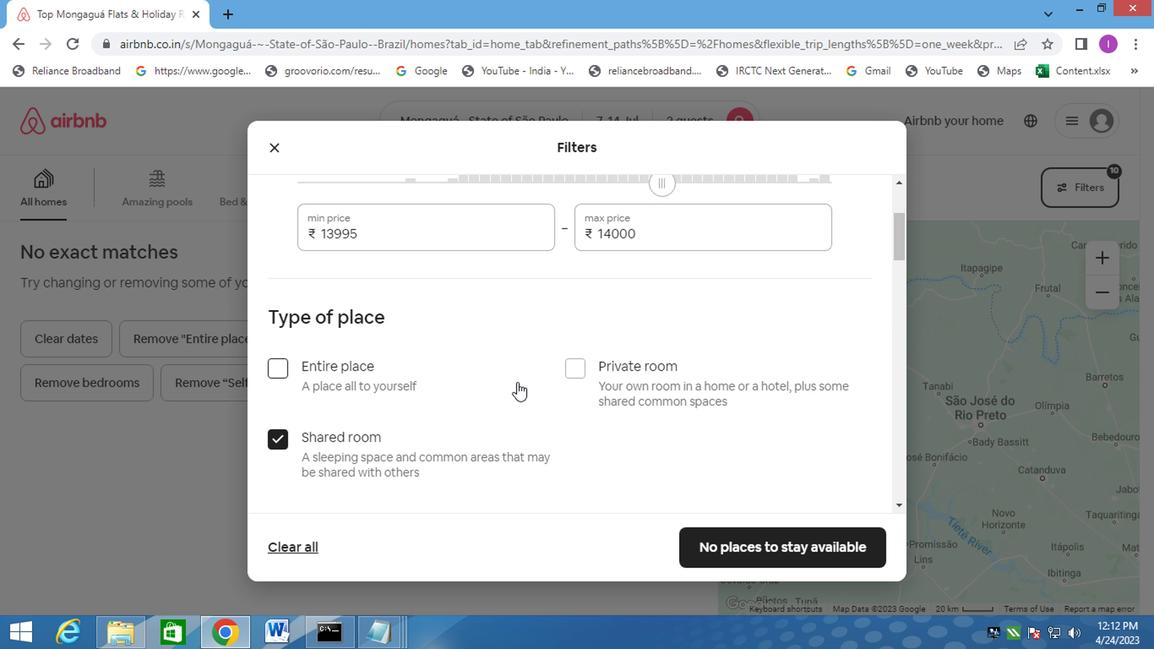 
Action: Mouse scrolled (518, 381) with delta (0, 0)
Screenshot: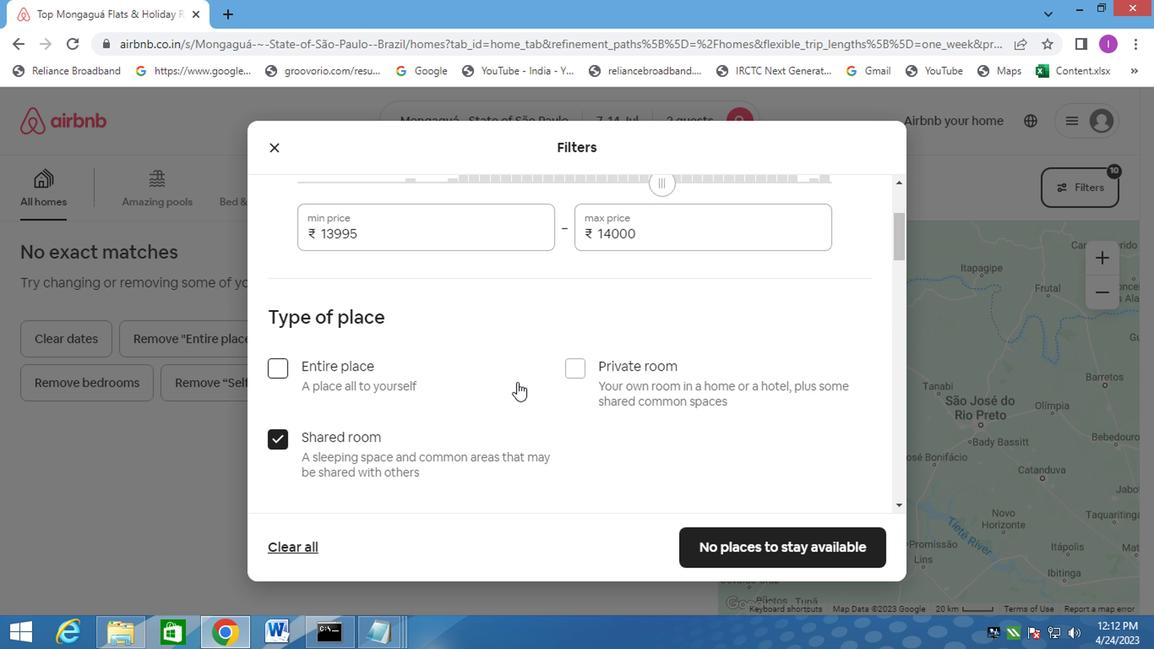 
Action: Mouse moved to (524, 387)
Screenshot: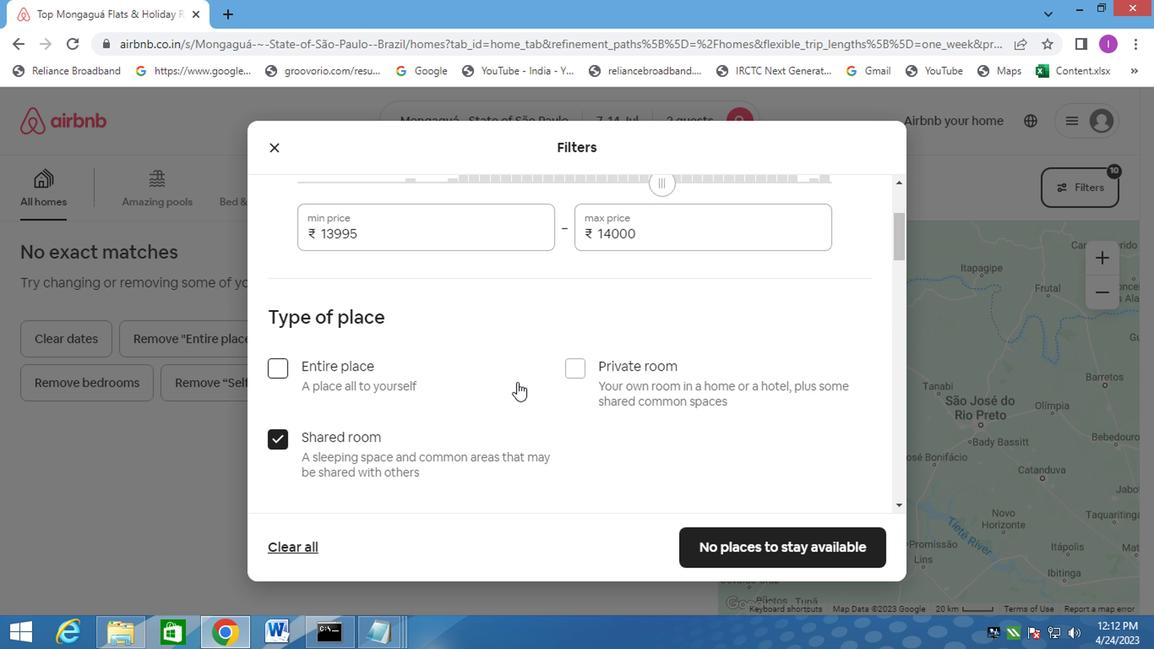 
Action: Mouse scrolled (524, 386) with delta (0, 0)
Screenshot: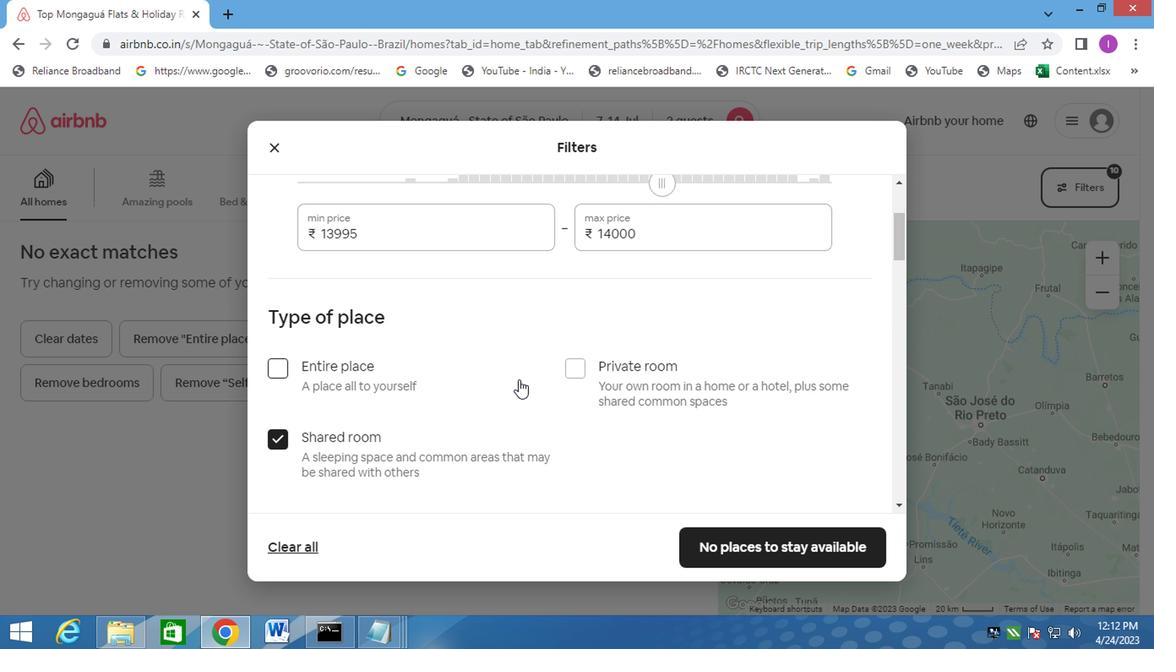 
Action: Mouse moved to (362, 390)
Screenshot: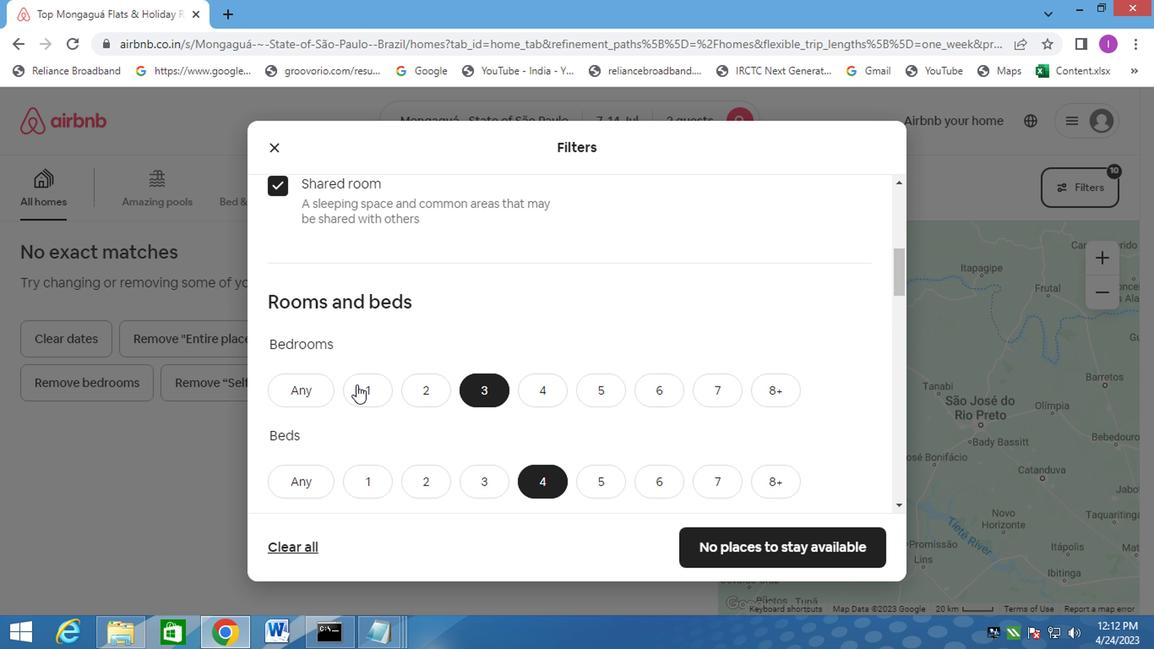 
Action: Mouse pressed left at (362, 390)
Screenshot: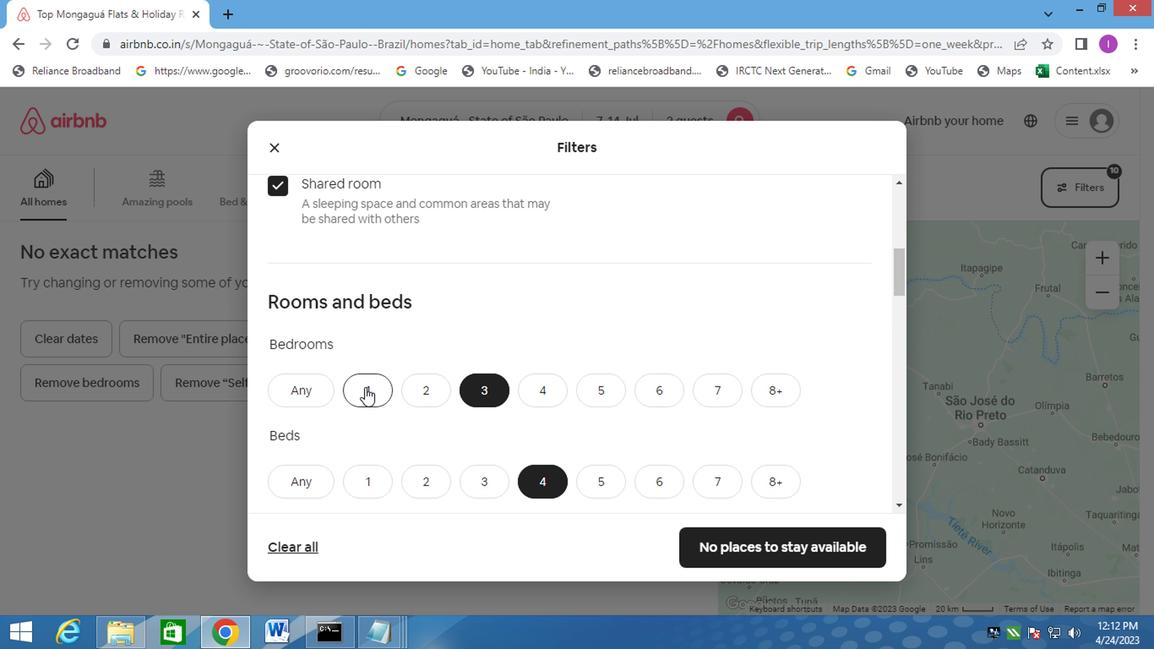 
Action: Mouse moved to (351, 486)
Screenshot: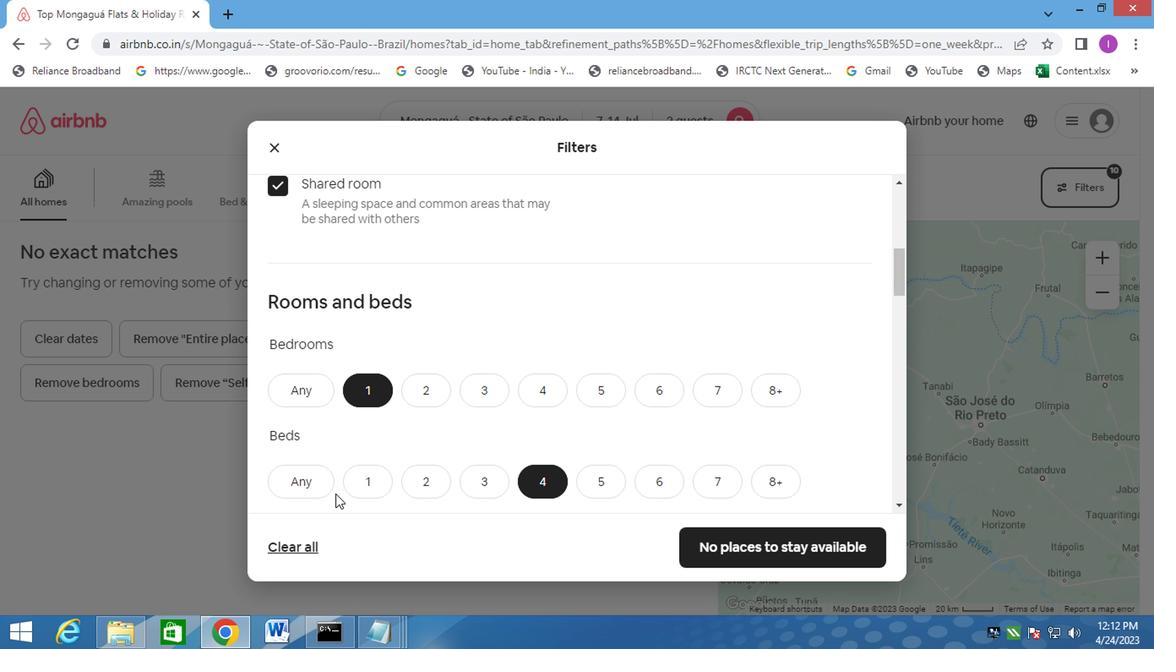 
Action: Mouse pressed left at (351, 486)
Screenshot: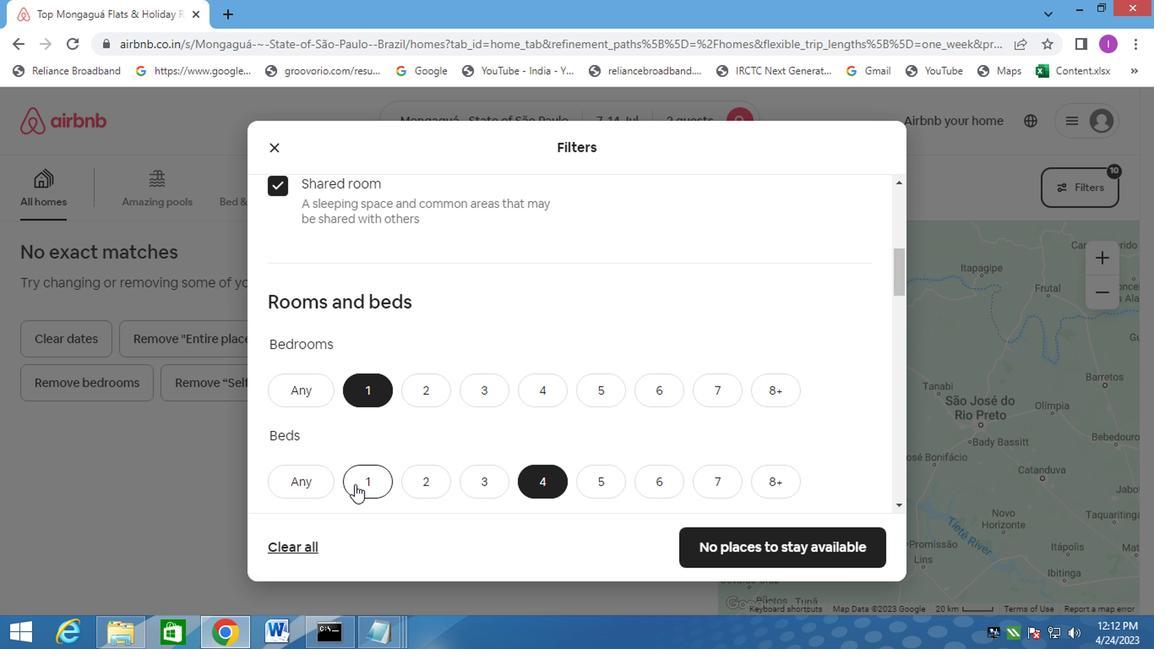 
Action: Mouse moved to (420, 448)
Screenshot: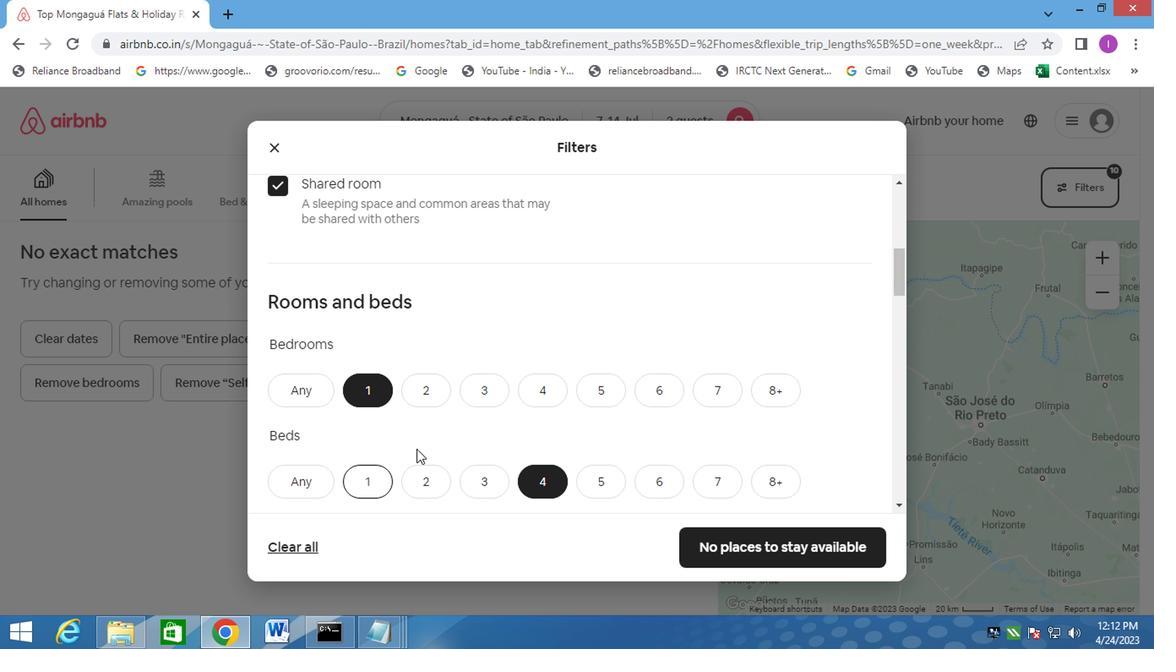 
Action: Mouse scrolled (420, 447) with delta (0, -1)
Screenshot: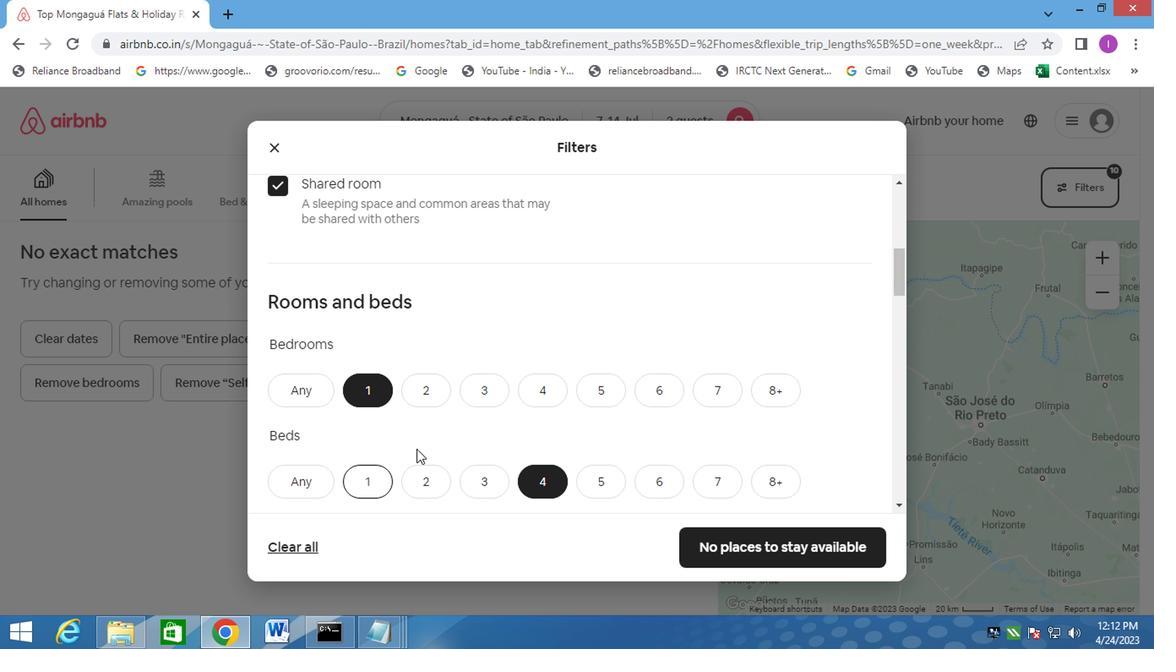 
Action: Mouse moved to (420, 448)
Screenshot: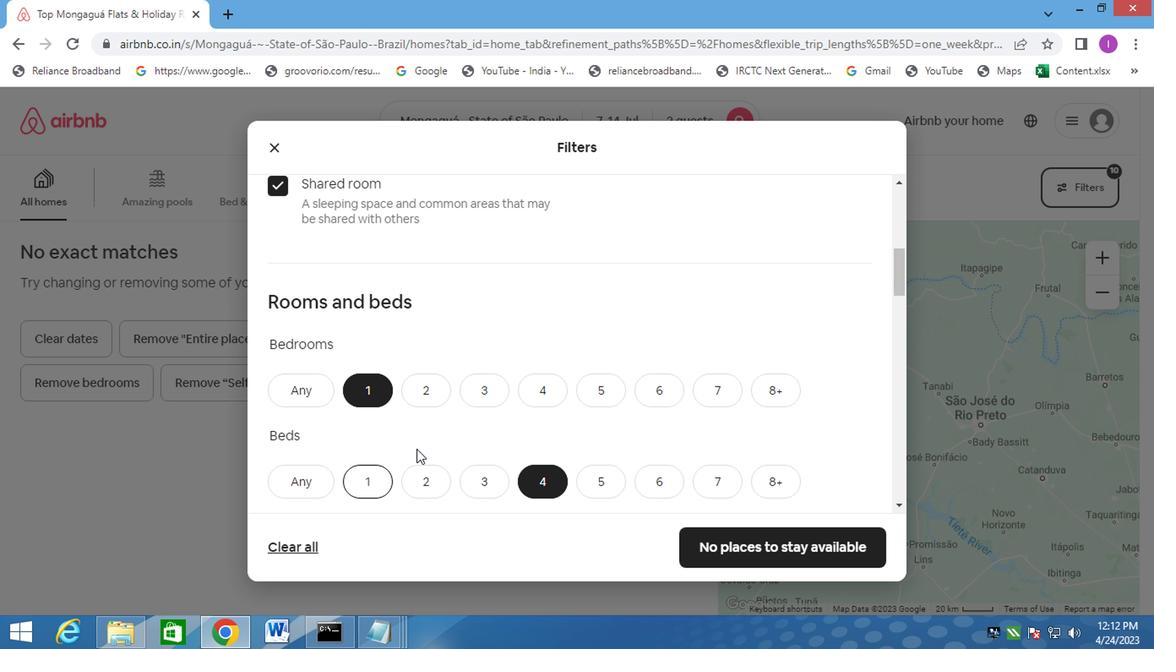 
Action: Mouse scrolled (420, 447) with delta (0, -1)
Screenshot: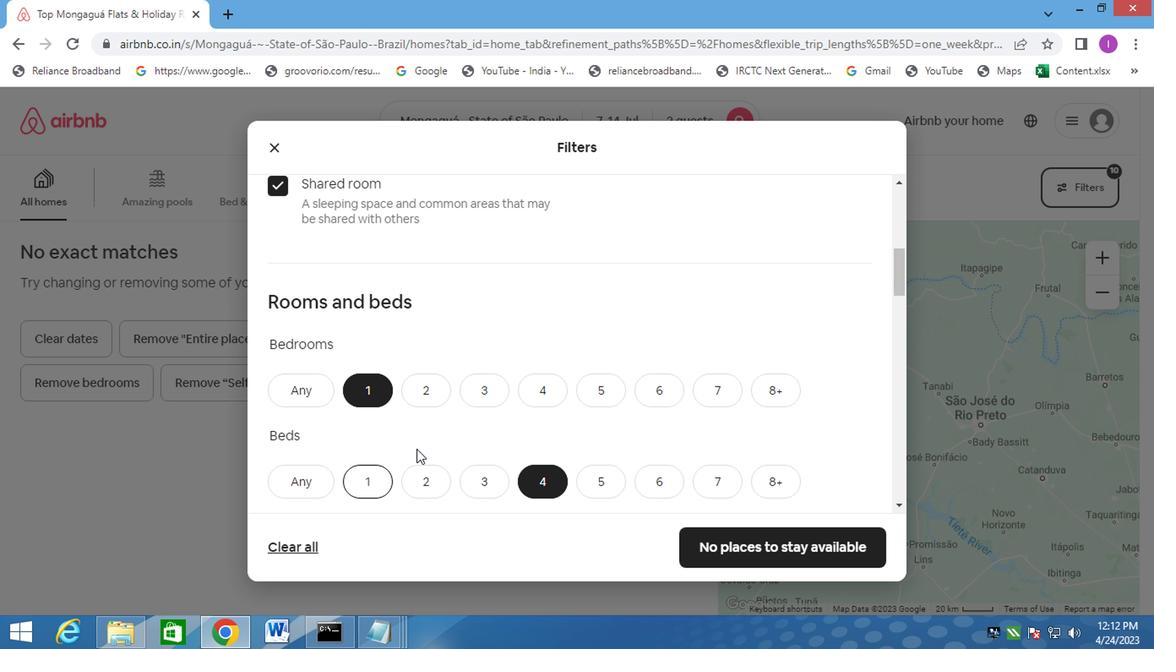 
Action: Mouse scrolled (420, 447) with delta (0, -1)
Screenshot: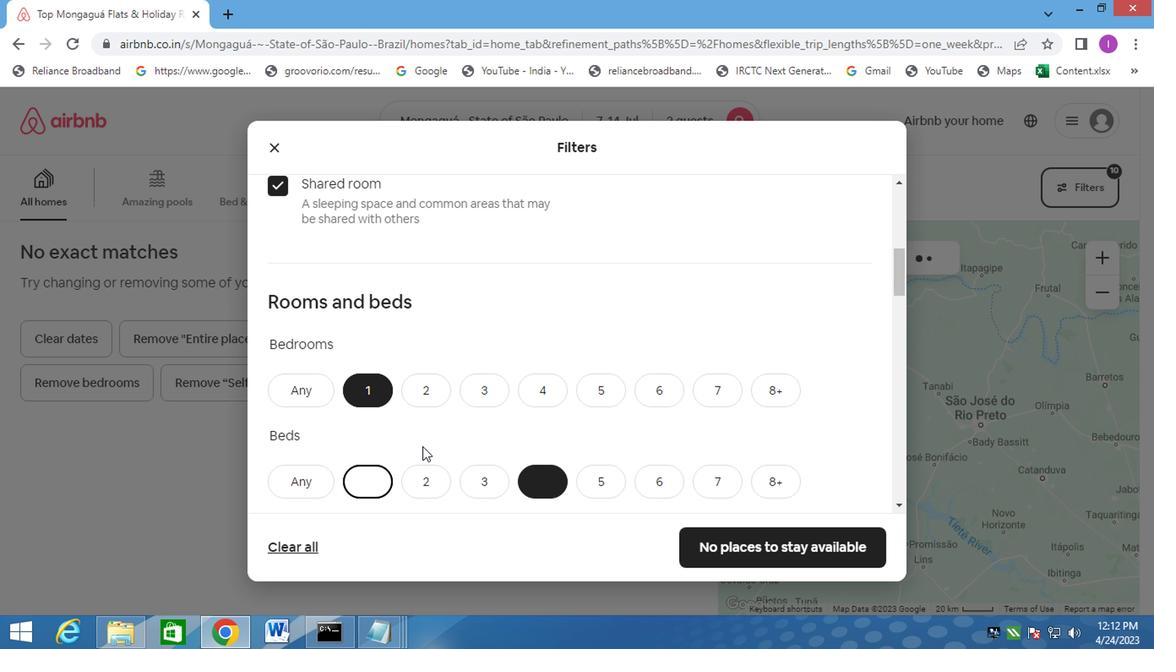 
Action: Mouse moved to (361, 317)
Screenshot: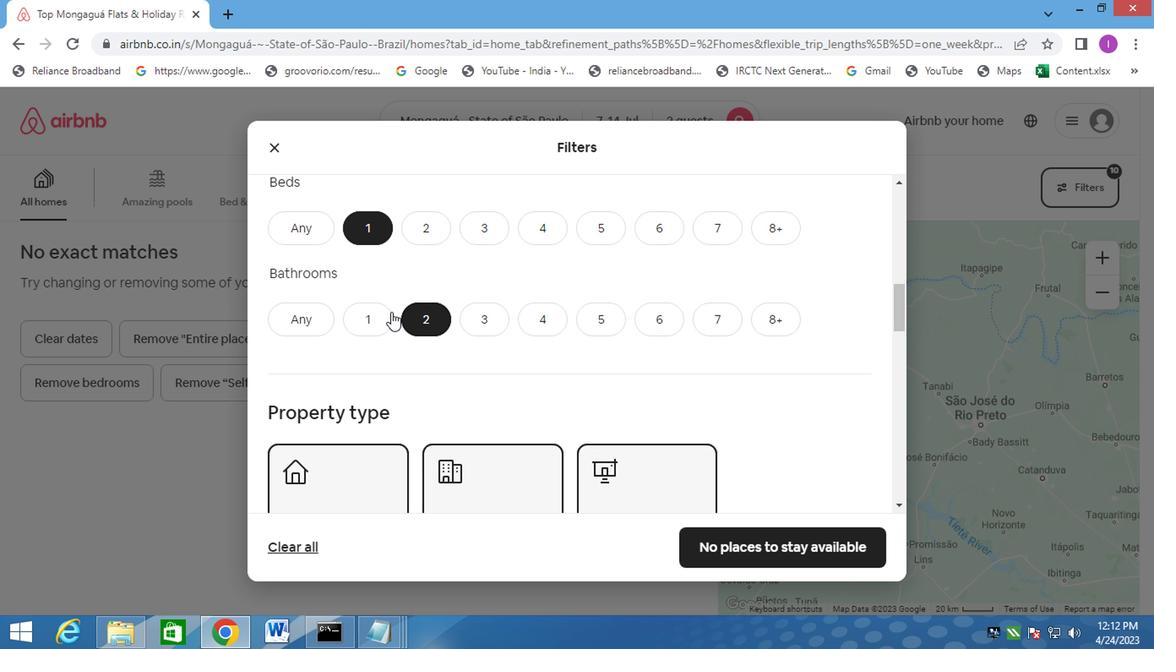 
Action: Mouse pressed left at (361, 317)
Screenshot: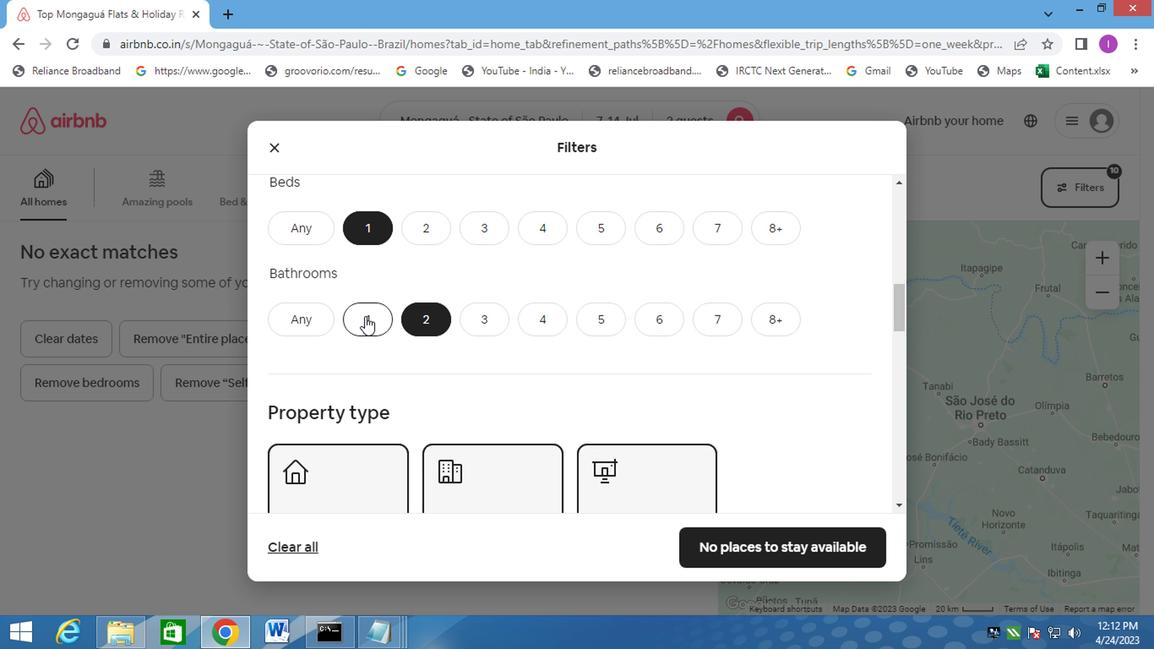 
Action: Mouse moved to (541, 433)
Screenshot: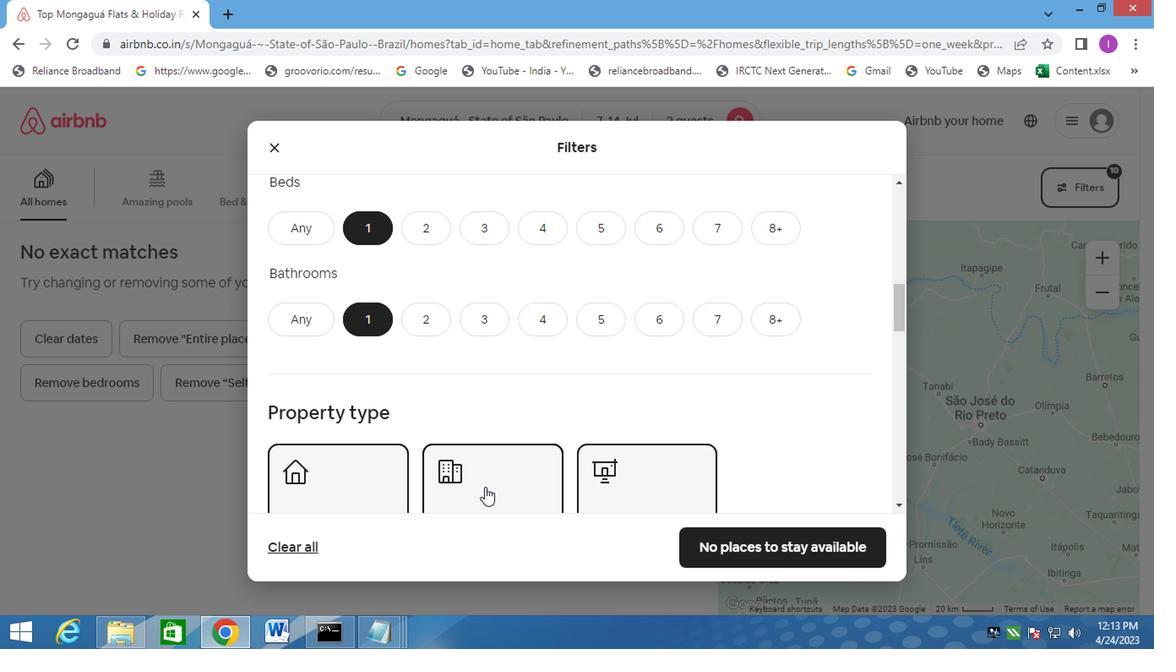 
Action: Mouse scrolled (541, 432) with delta (0, -1)
Screenshot: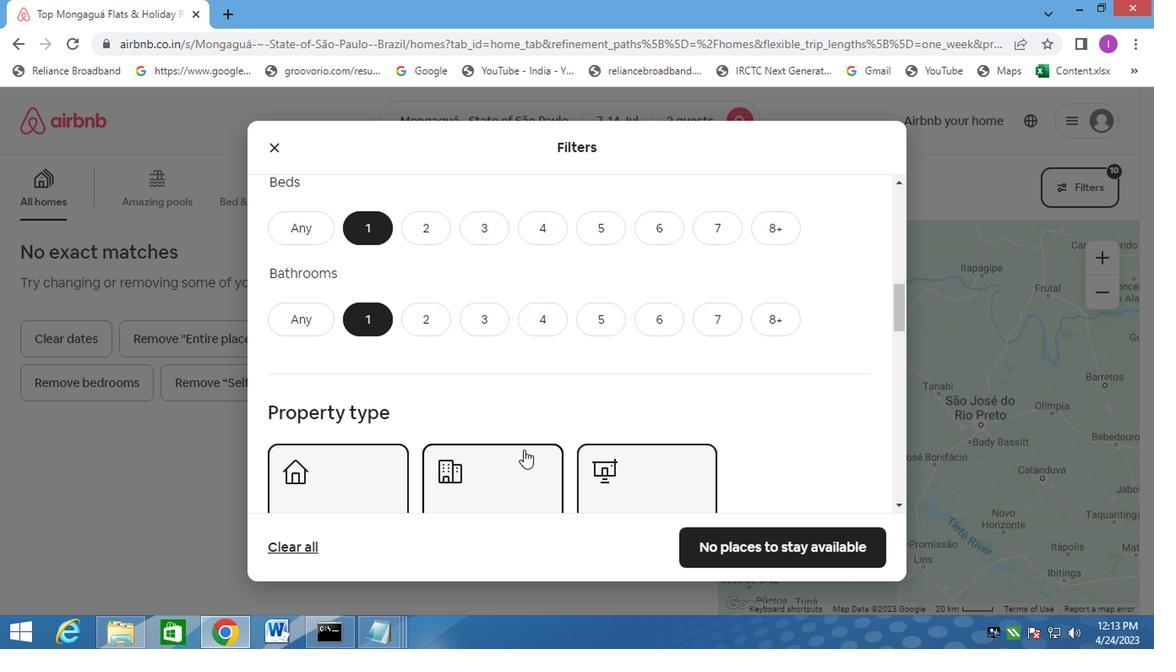 
Action: Mouse moved to (542, 433)
Screenshot: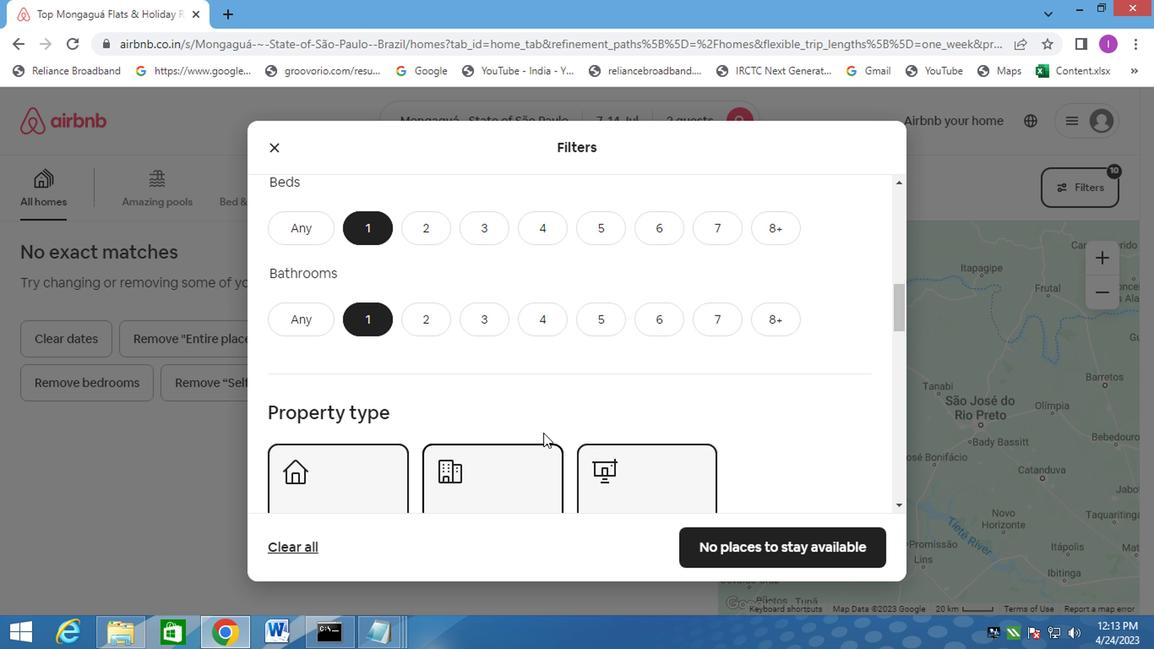 
Action: Mouse scrolled (542, 432) with delta (0, -1)
Screenshot: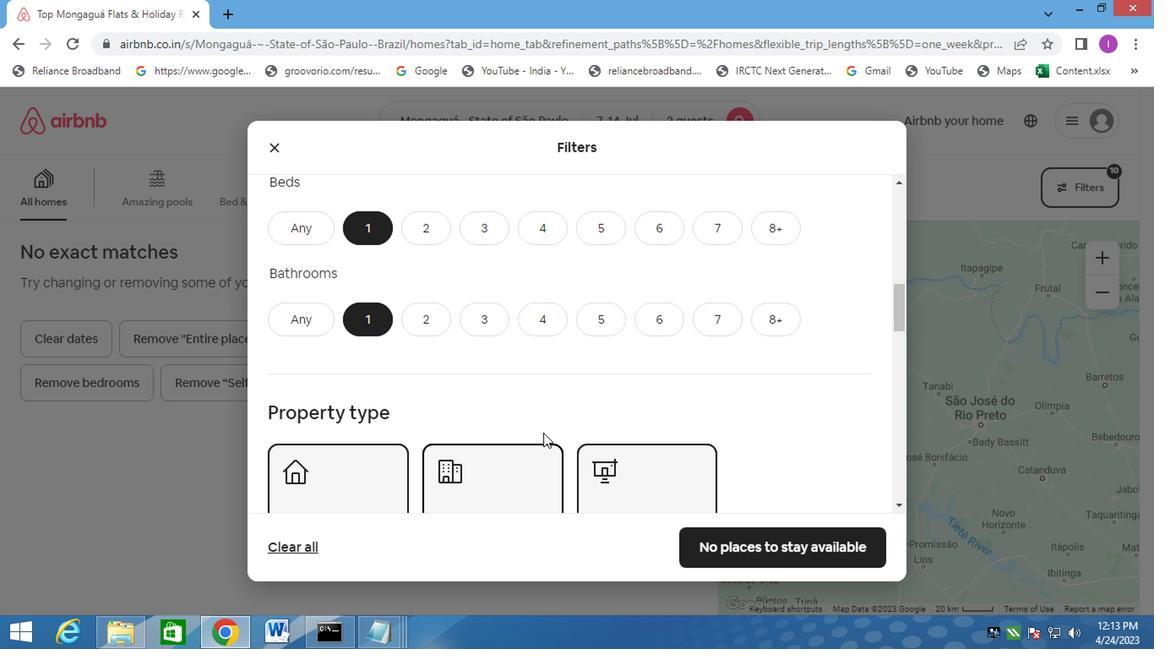 
Action: Mouse moved to (542, 433)
Screenshot: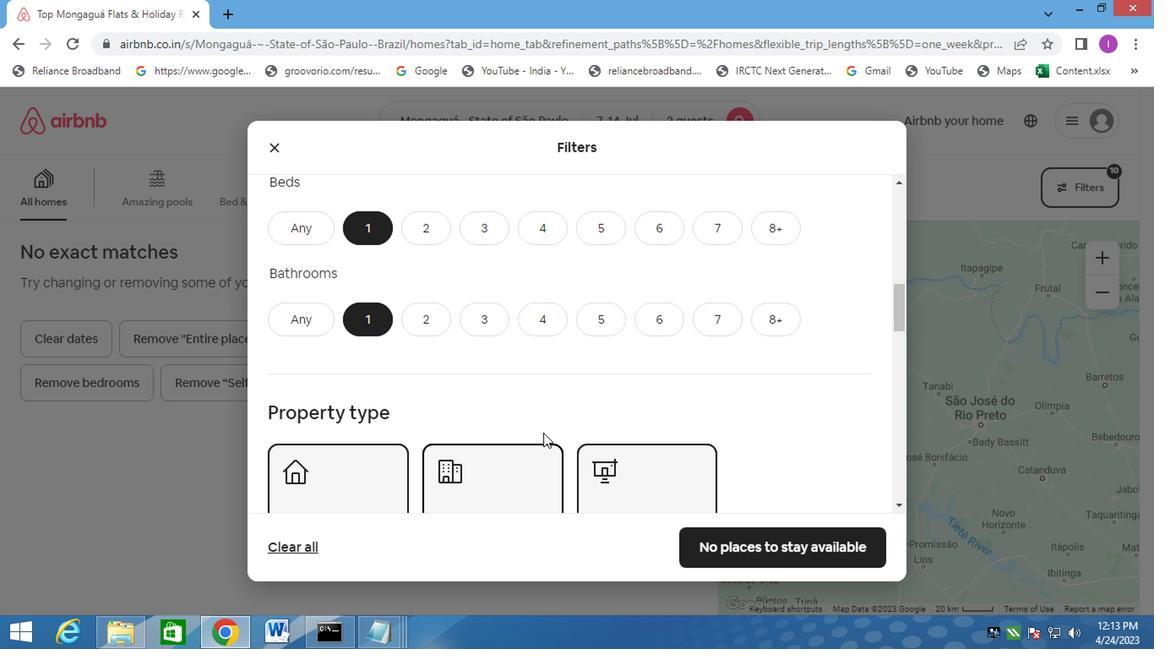 
Action: Mouse scrolled (542, 432) with delta (0, -1)
Screenshot: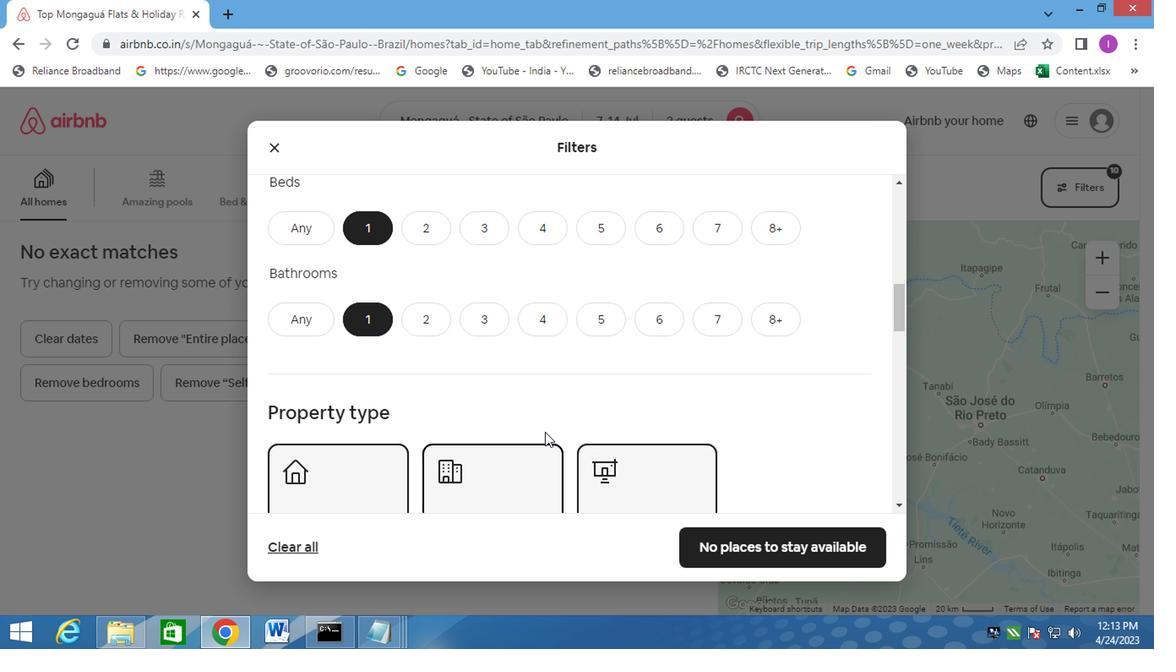 
Action: Mouse moved to (441, 503)
Screenshot: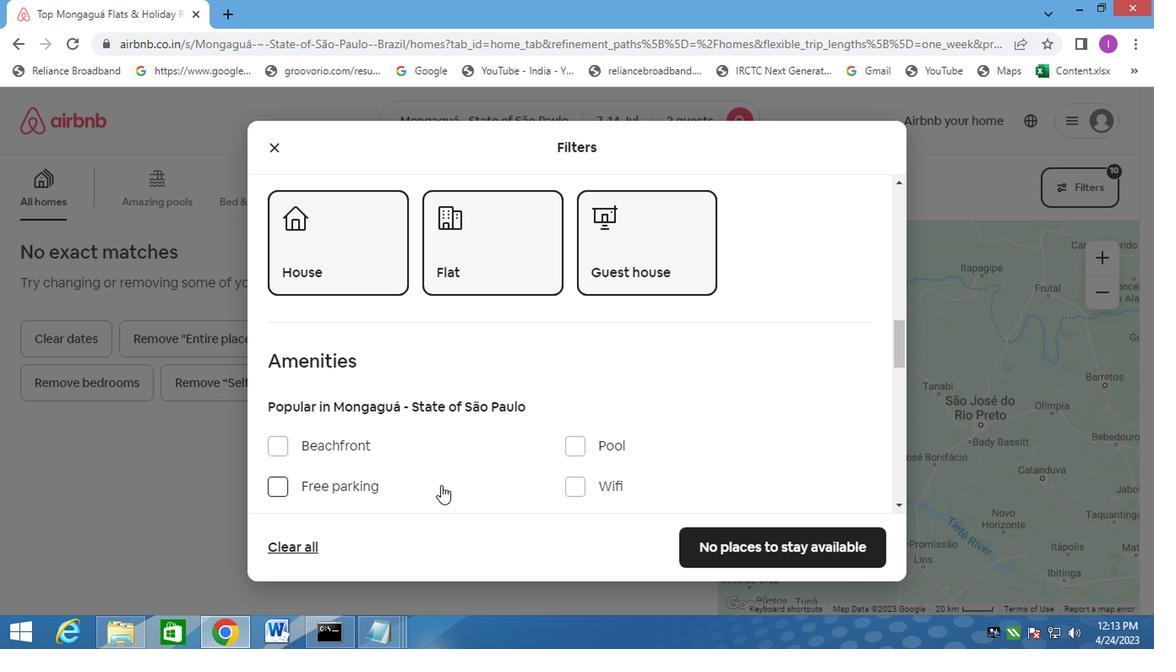 
Action: Mouse scrolled (441, 502) with delta (0, 0)
Screenshot: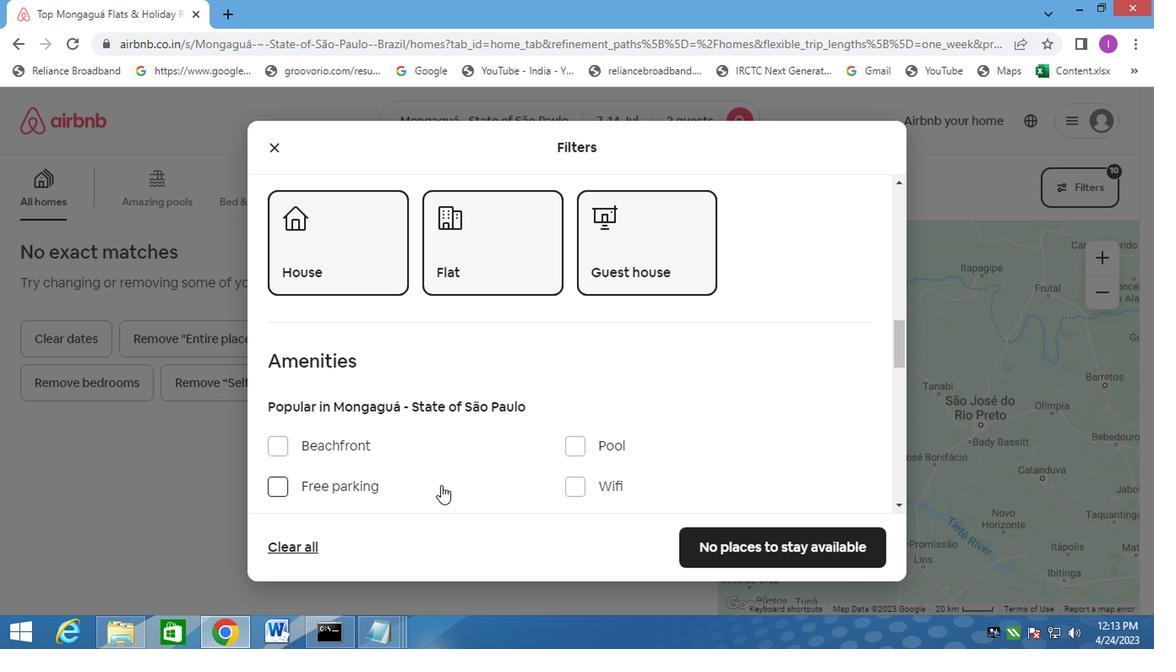 
Action: Mouse moved to (335, 448)
Screenshot: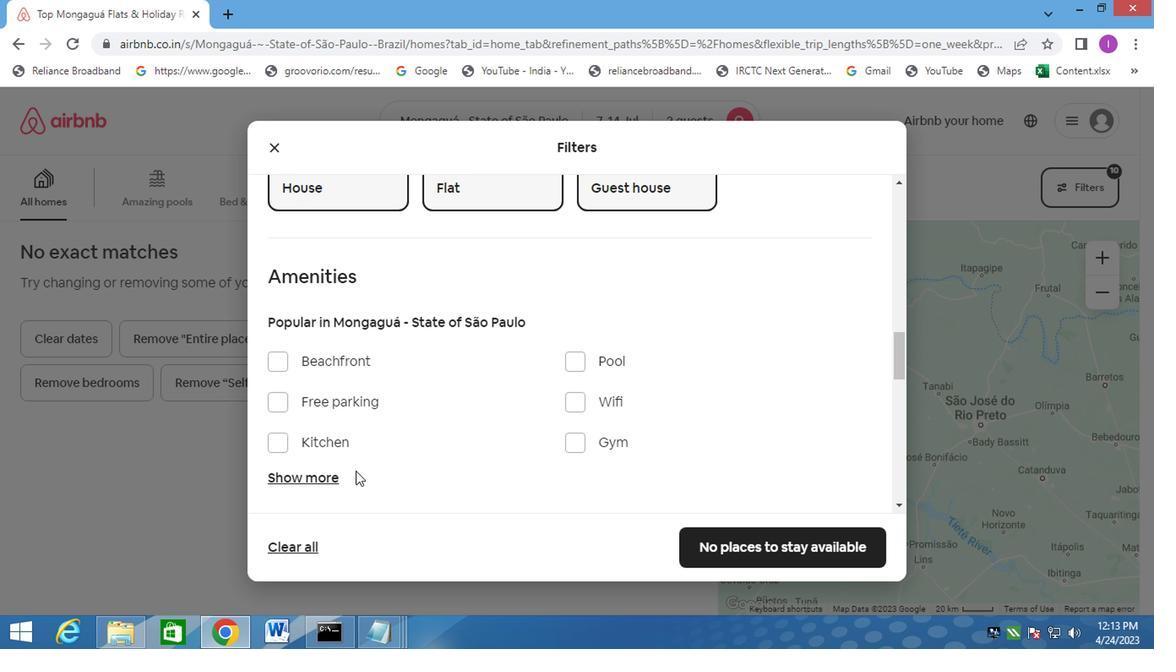 
Action: Mouse scrolled (335, 450) with delta (0, 1)
Screenshot: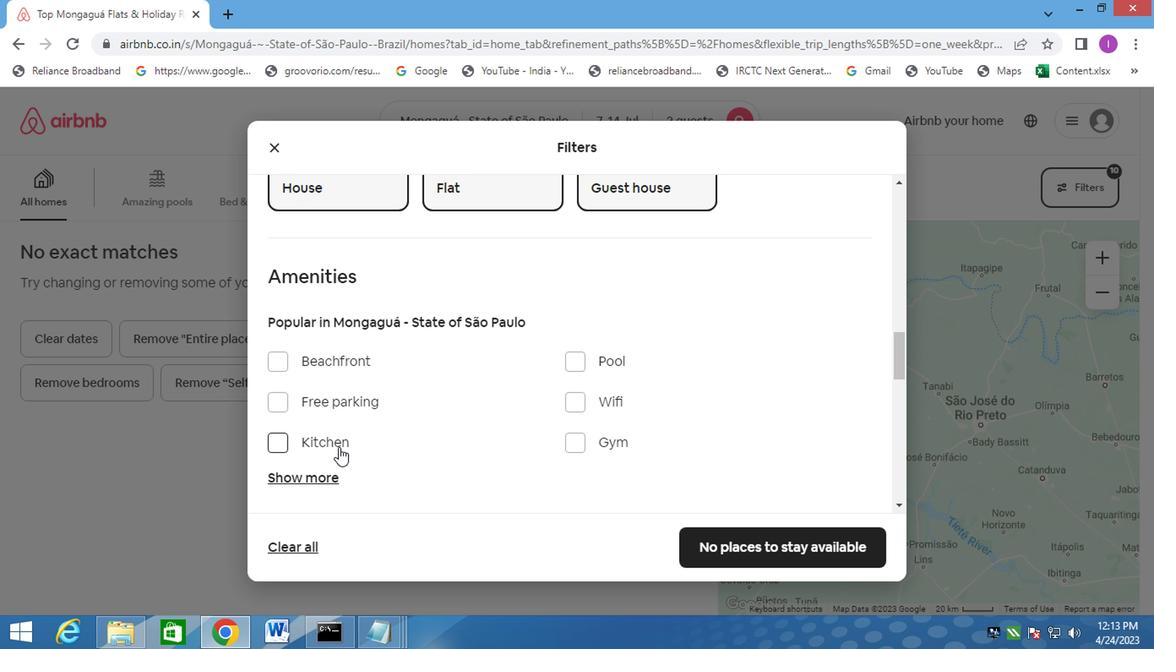 
Action: Mouse scrolled (335, 450) with delta (0, 1)
Screenshot: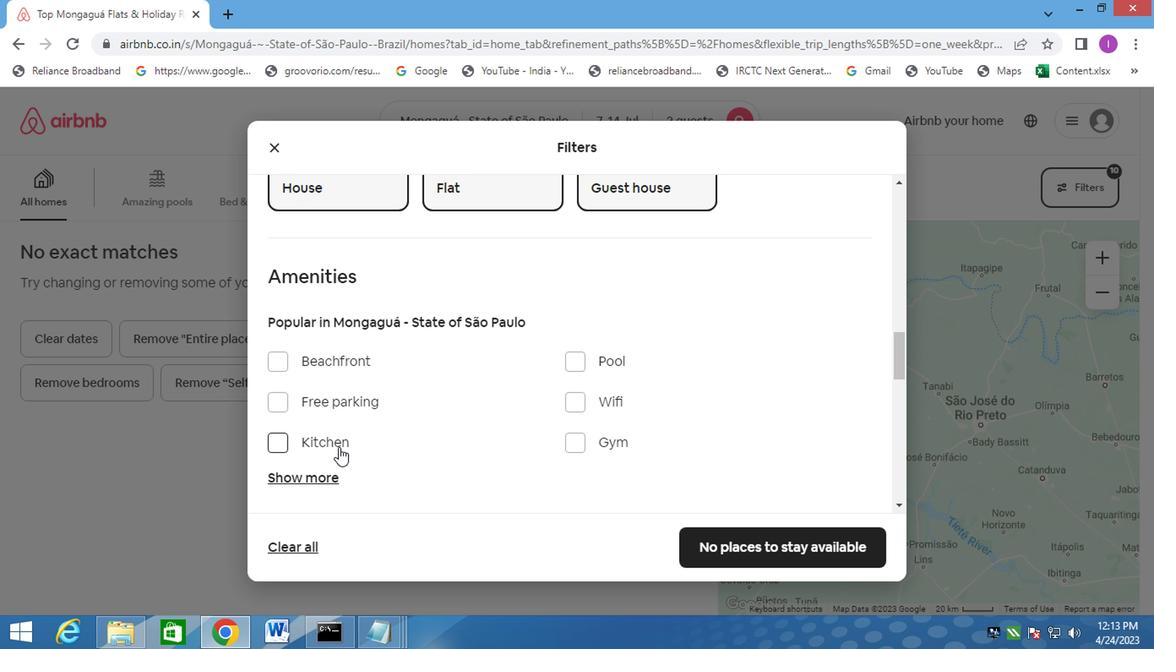 
Action: Mouse moved to (345, 444)
Screenshot: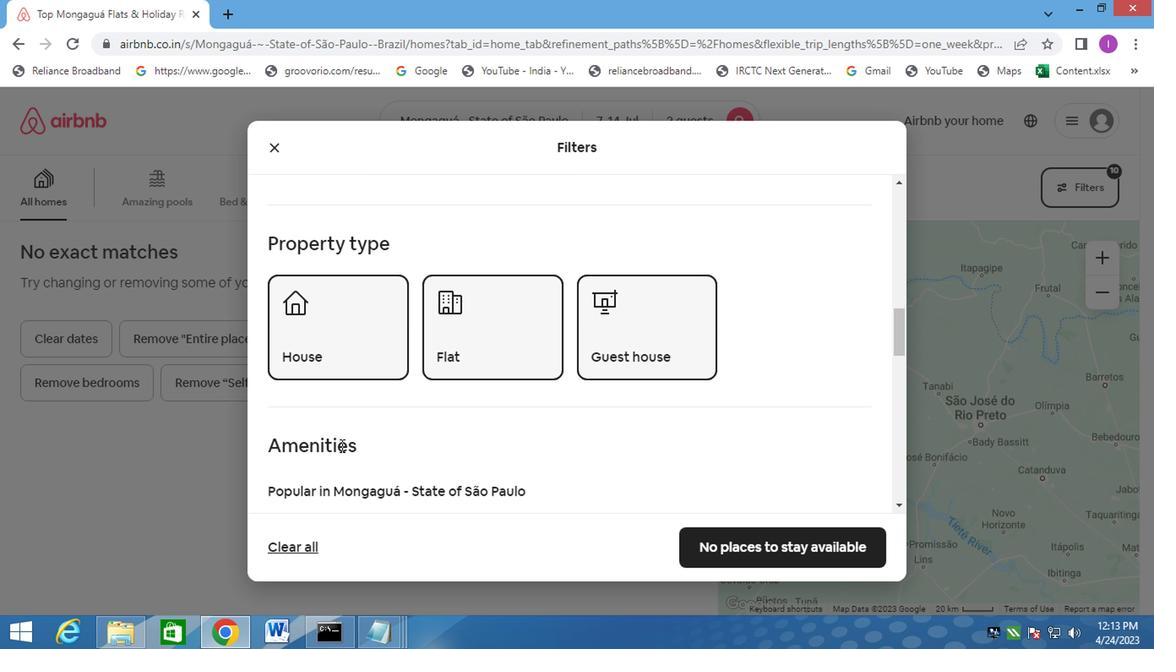 
Action: Mouse scrolled (345, 442) with delta (0, -1)
Screenshot: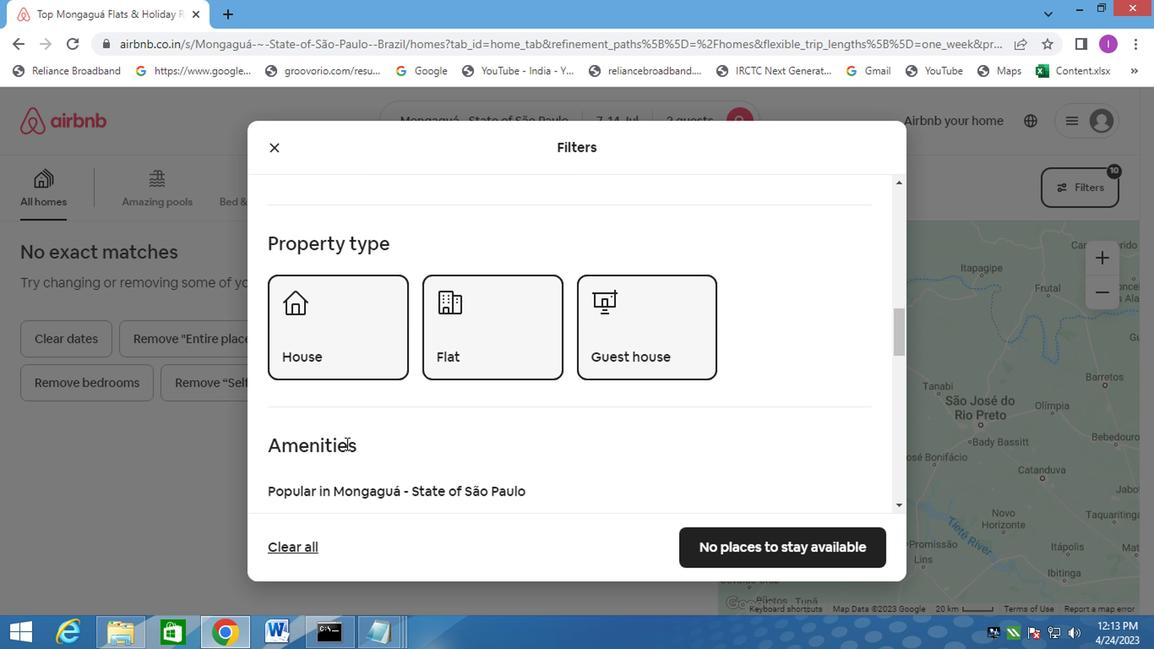
Action: Mouse moved to (346, 444)
Screenshot: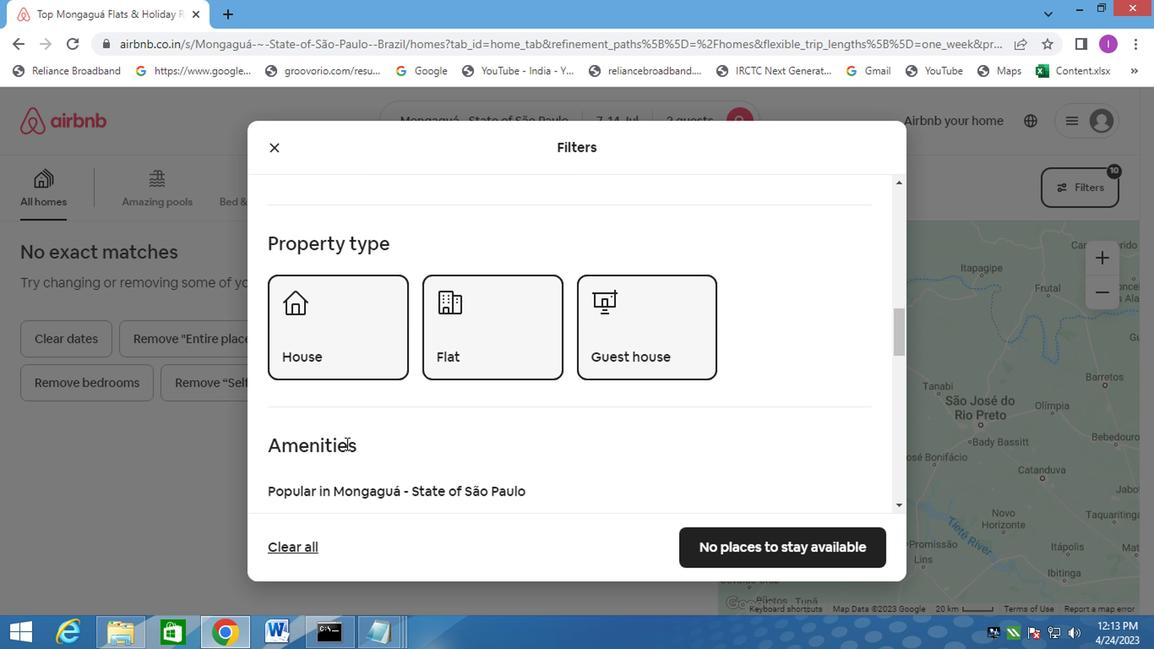 
Action: Mouse scrolled (346, 442) with delta (0, -1)
Screenshot: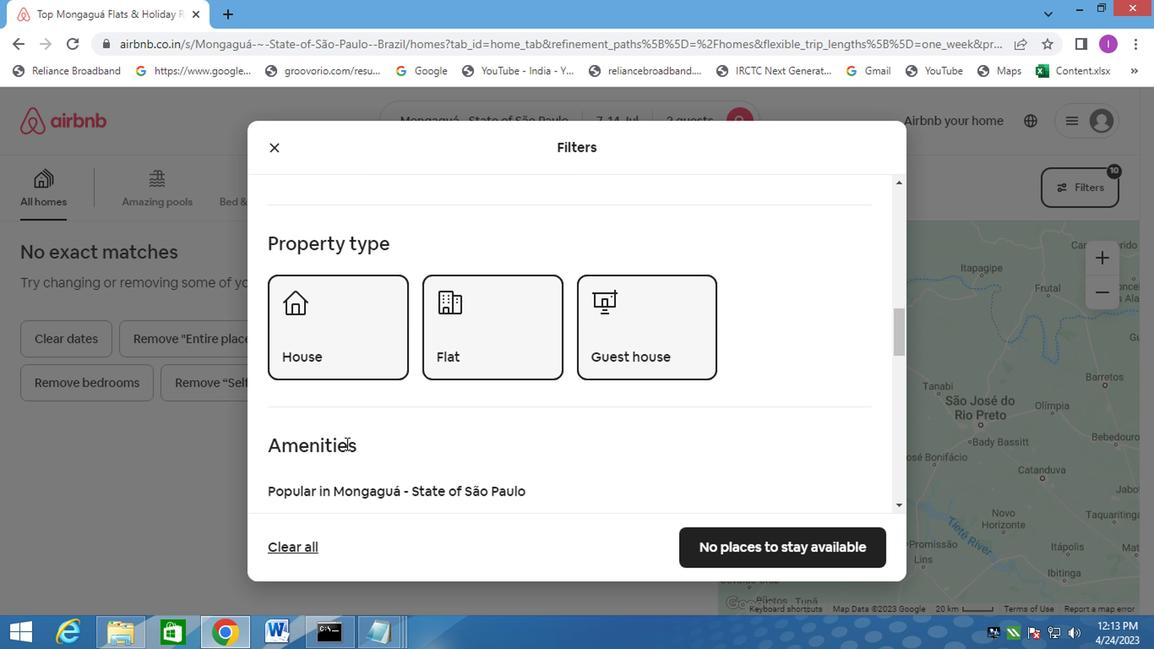 
Action: Mouse moved to (301, 482)
Screenshot: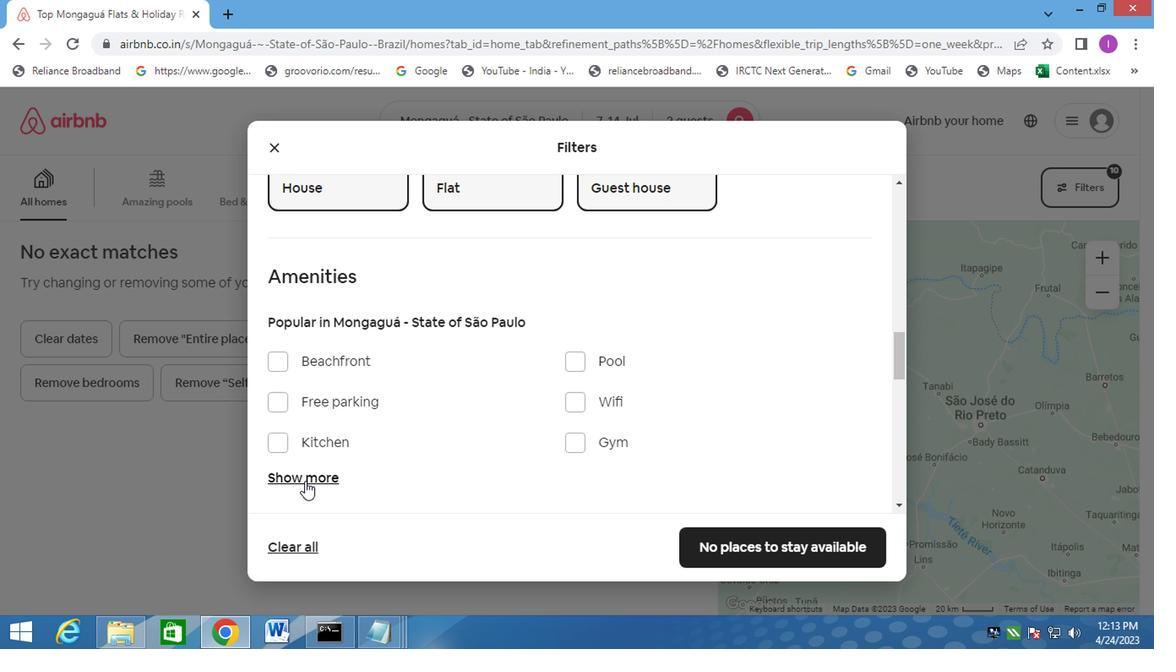 
Action: Mouse pressed left at (301, 482)
Screenshot: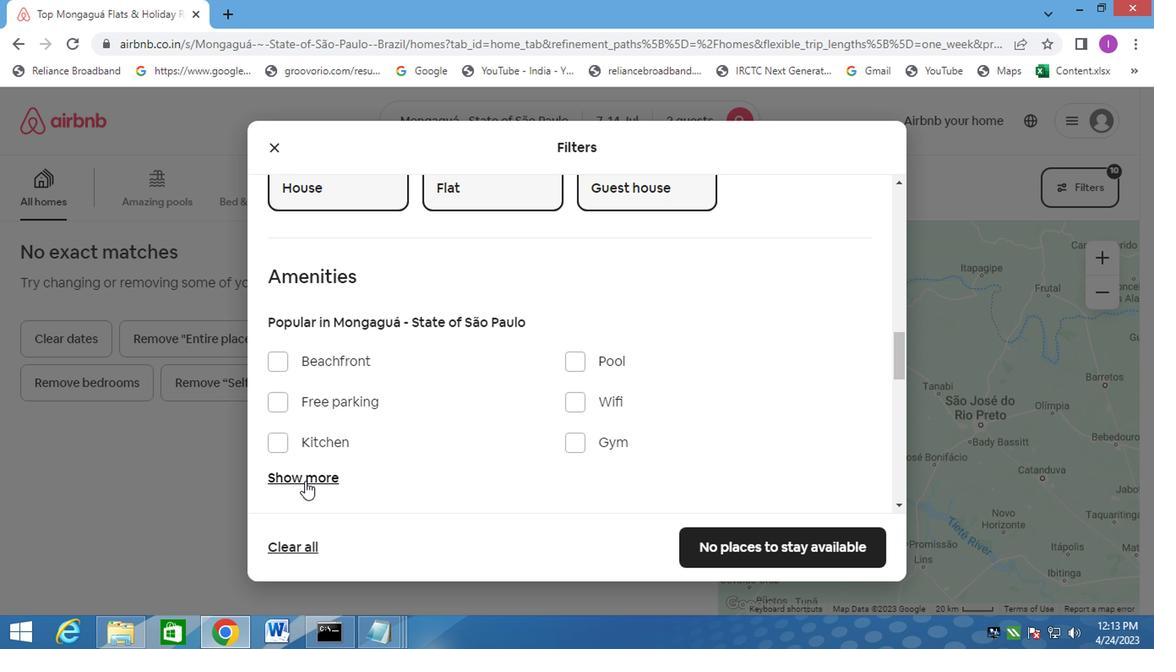 
Action: Mouse moved to (465, 388)
Screenshot: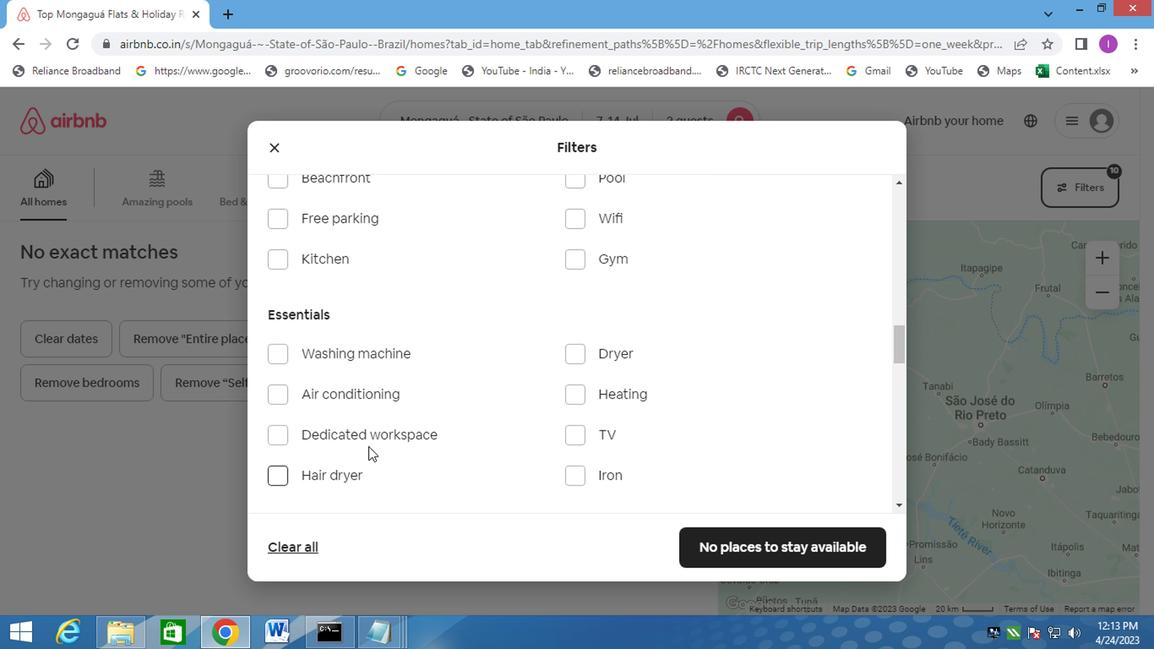 
Action: Mouse scrolled (465, 387) with delta (0, -1)
Screenshot: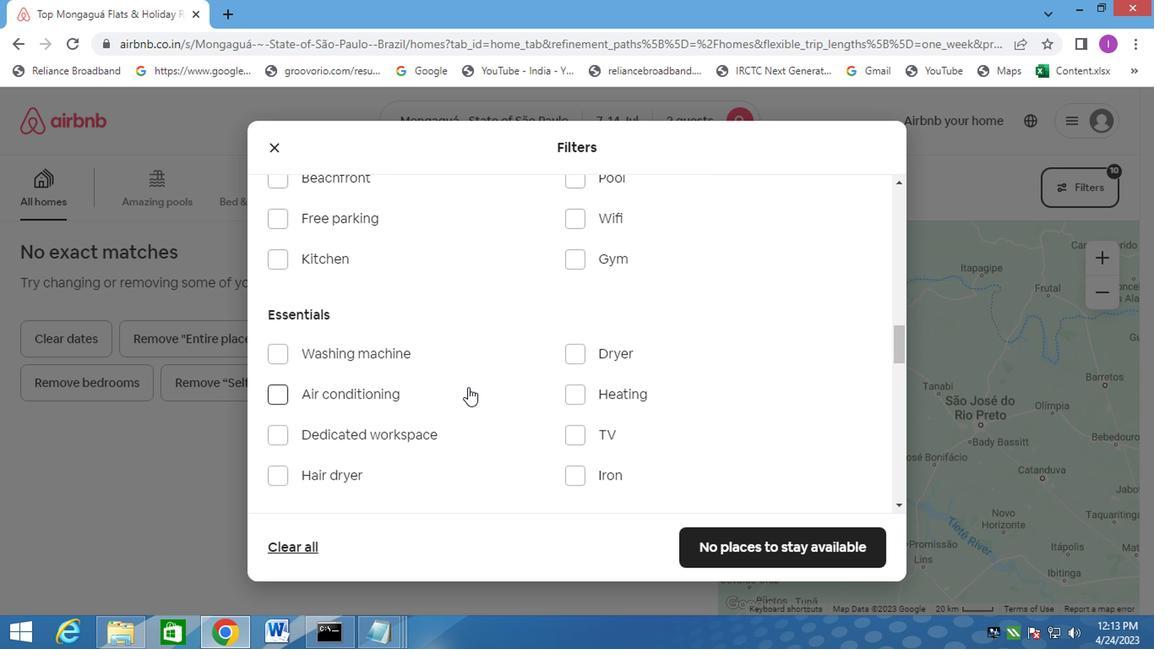 
Action: Mouse moved to (466, 388)
Screenshot: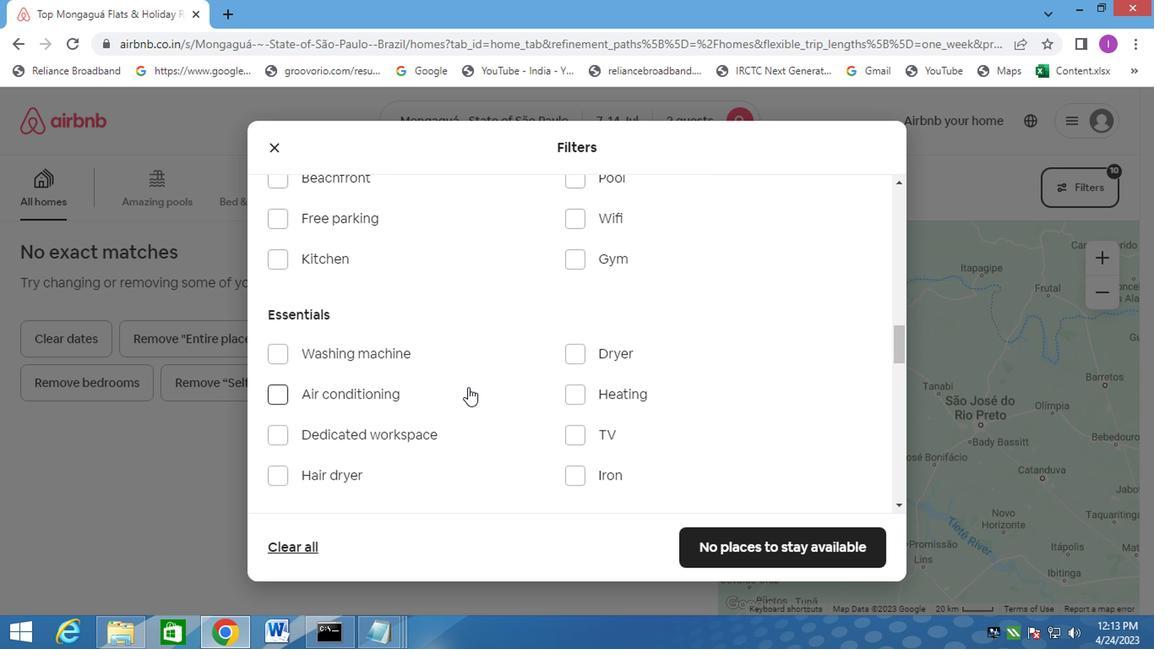 
Action: Mouse scrolled (466, 387) with delta (0, -1)
Screenshot: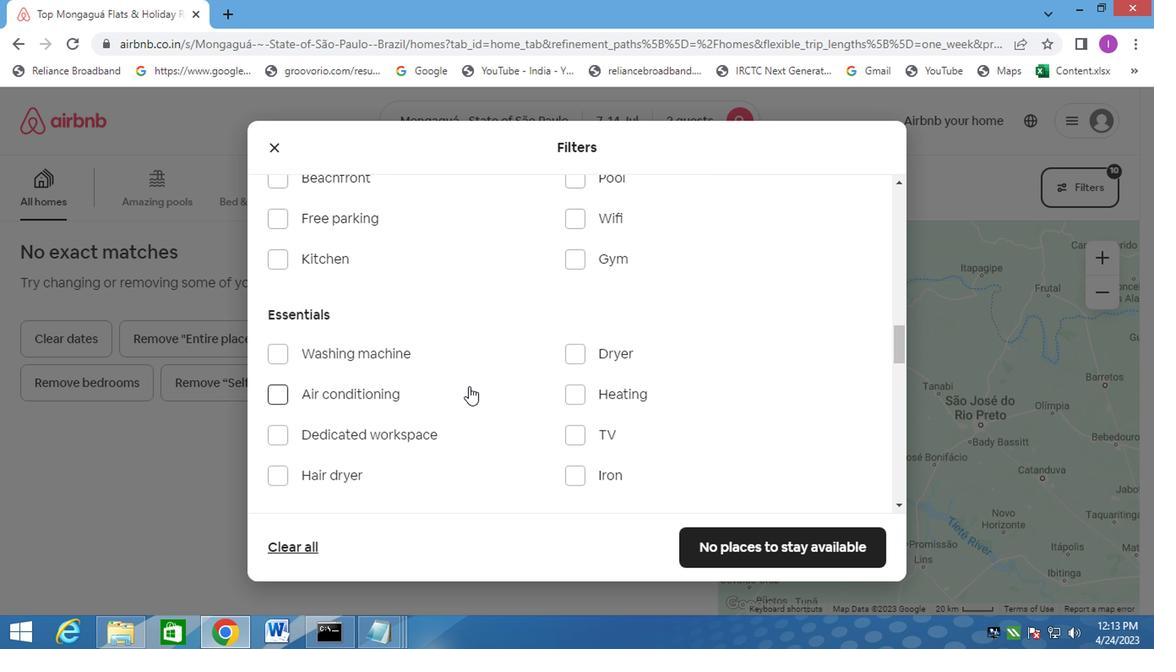 
Action: Mouse moved to (467, 387)
Screenshot: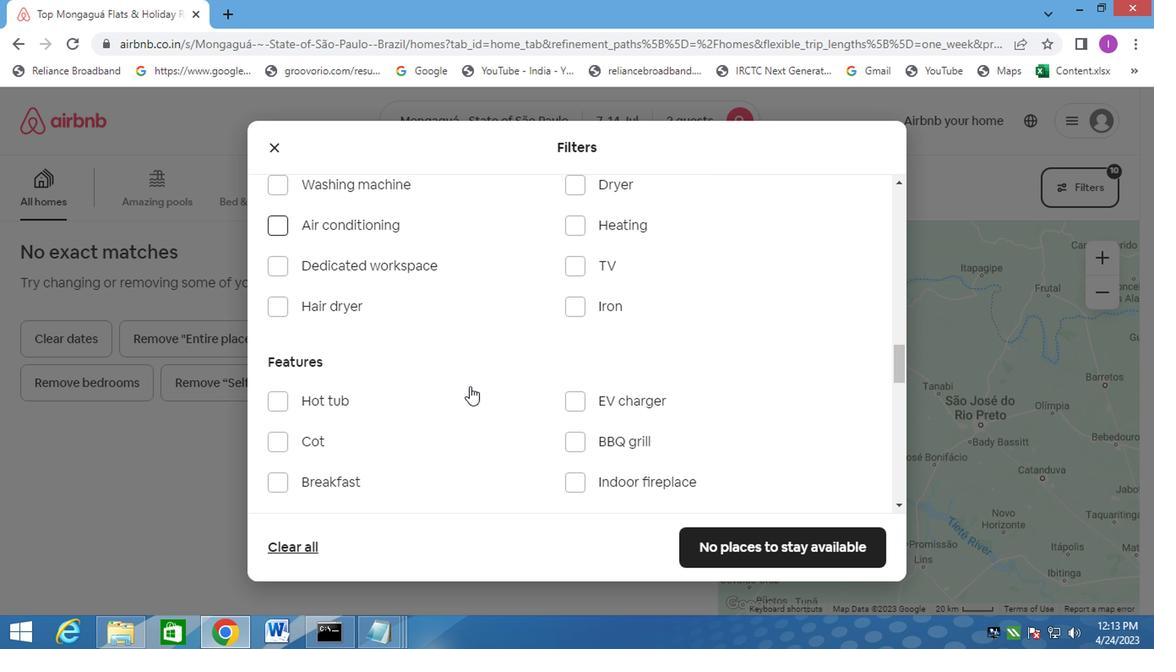 
Action: Mouse scrolled (467, 388) with delta (0, 1)
Screenshot: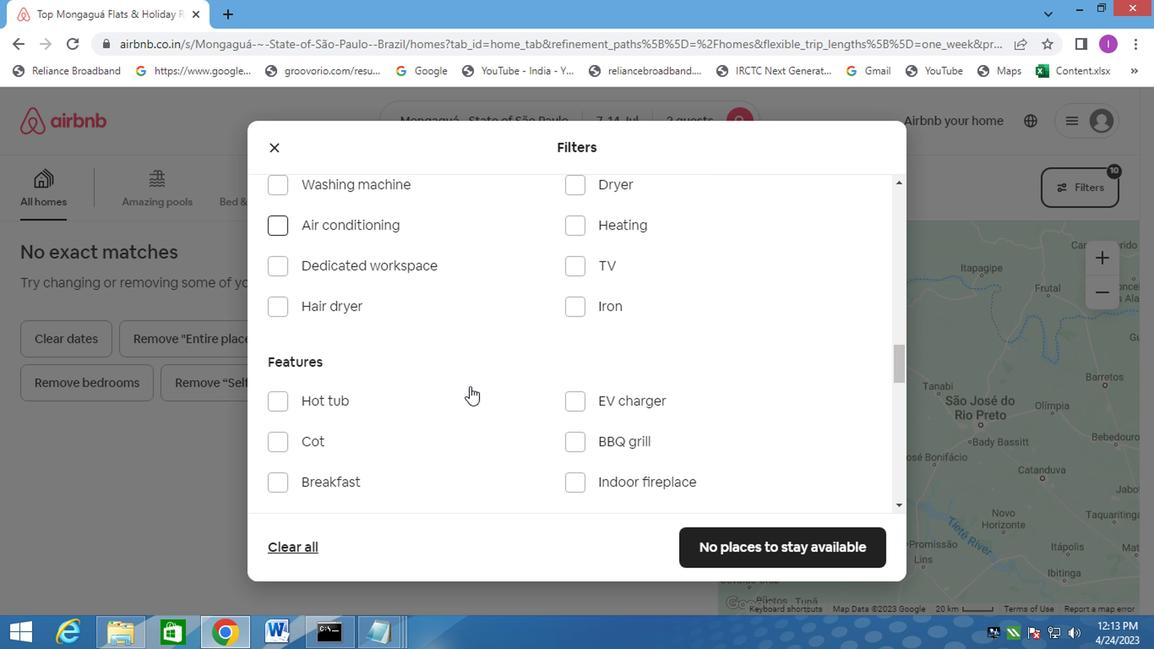 
Action: Mouse moved to (270, 274)
Screenshot: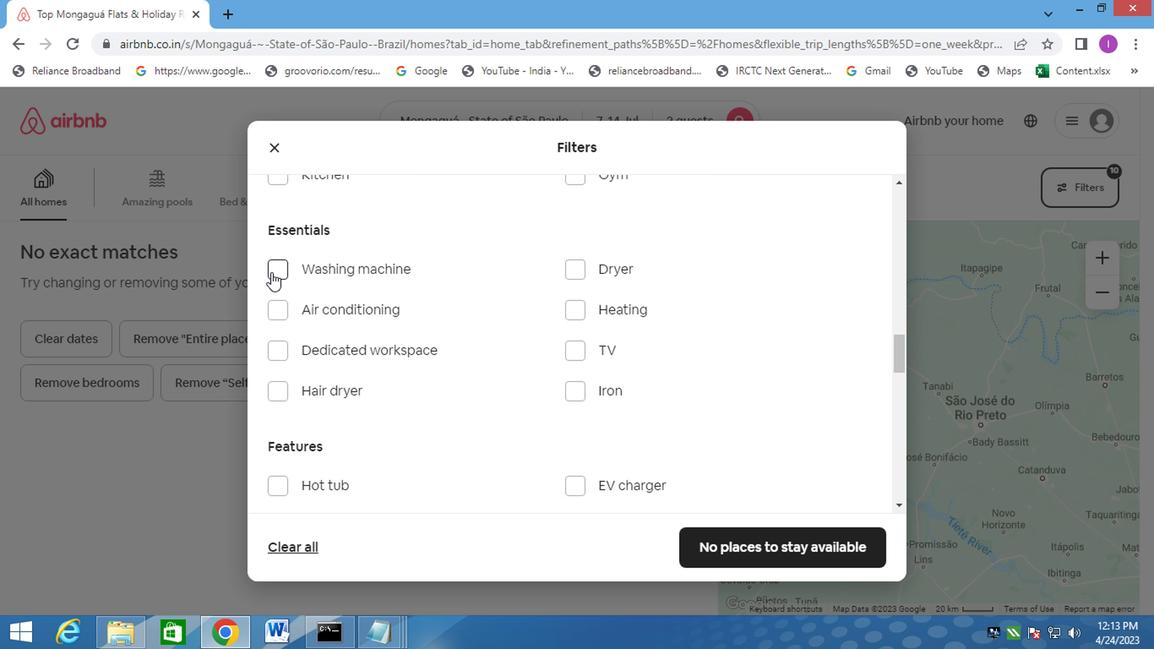 
Action: Mouse pressed left at (270, 274)
Screenshot: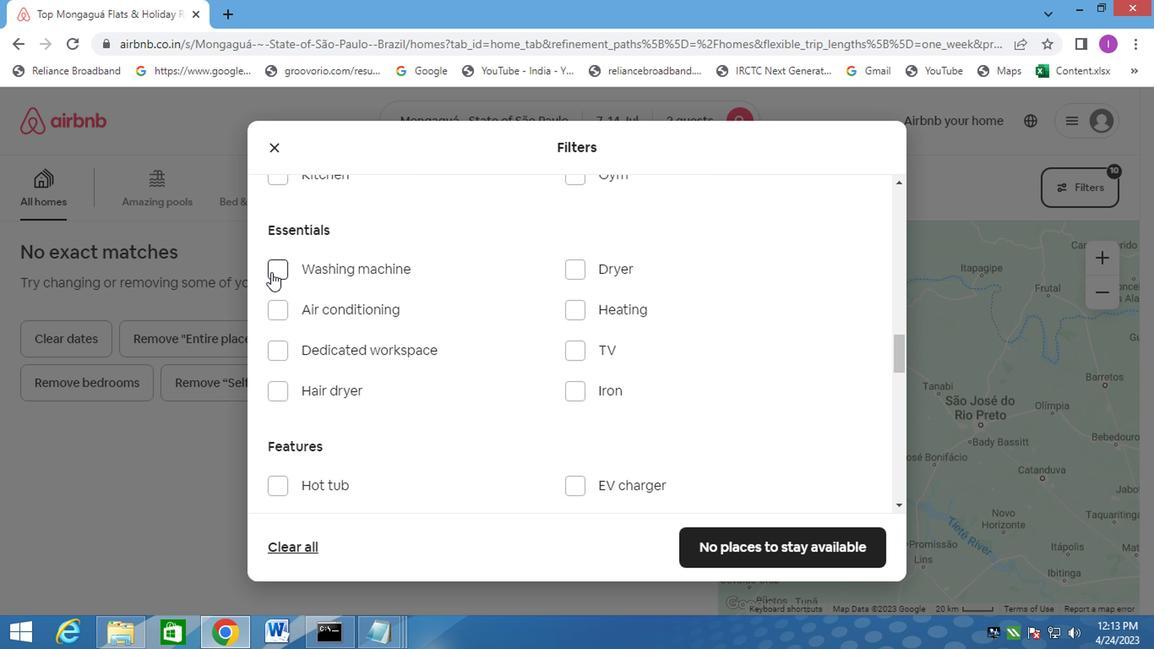 
Action: Mouse moved to (451, 231)
Screenshot: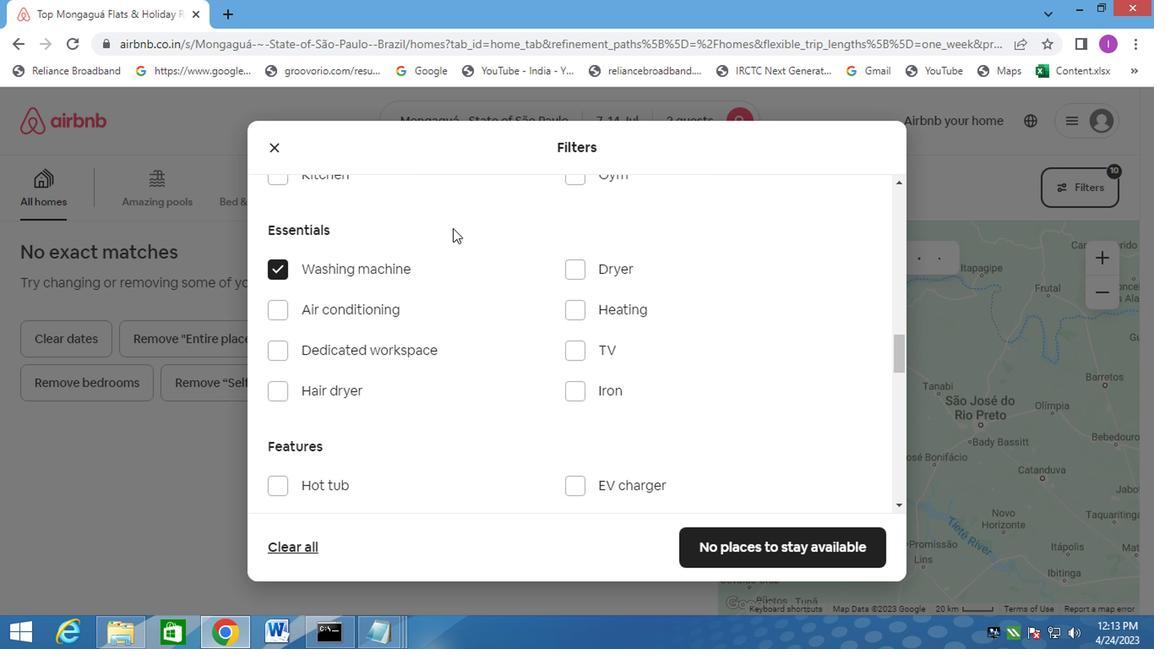 
Action: Mouse scrolled (451, 230) with delta (0, 0)
Screenshot: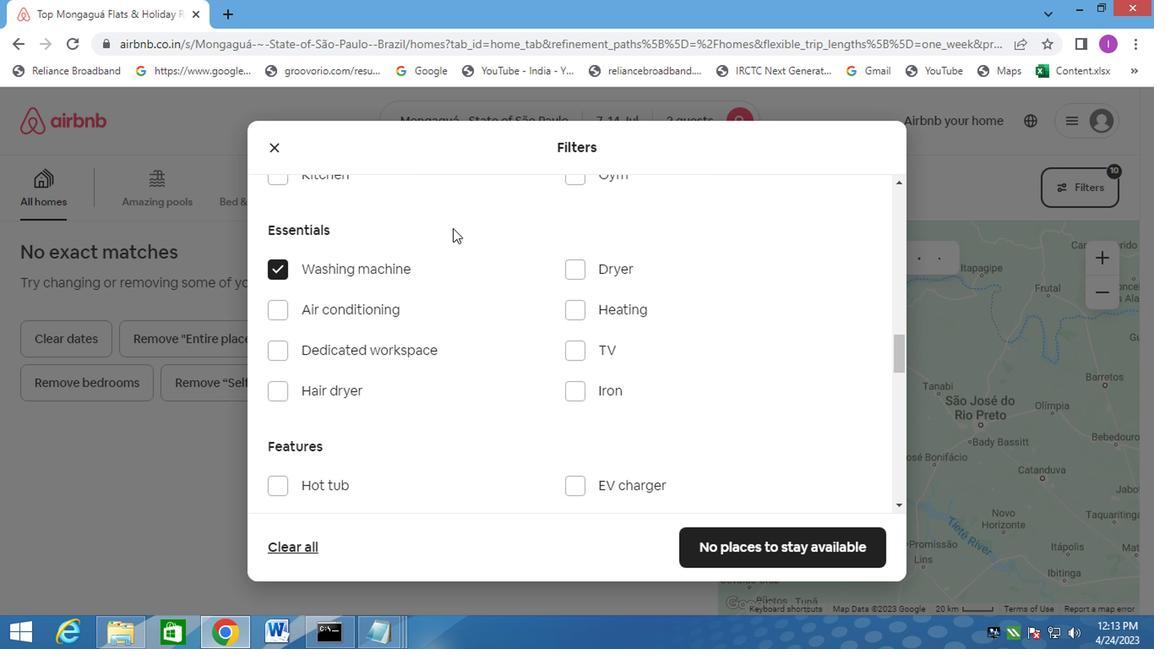 
Action: Mouse moved to (451, 233)
Screenshot: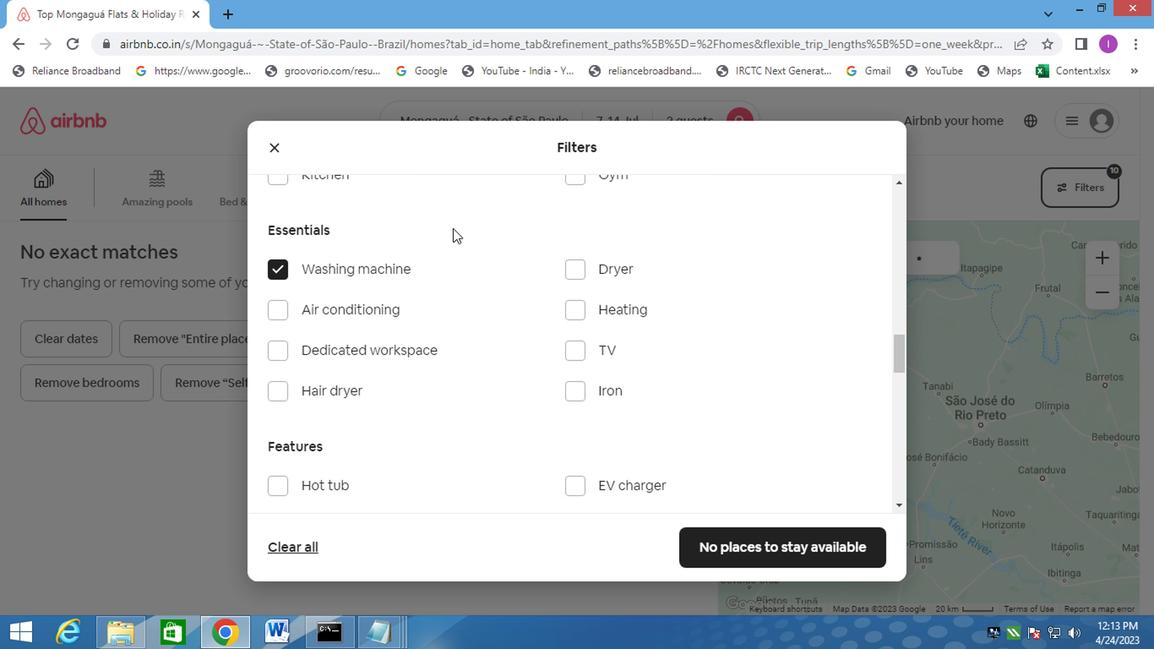 
Action: Mouse scrolled (451, 233) with delta (0, 0)
Screenshot: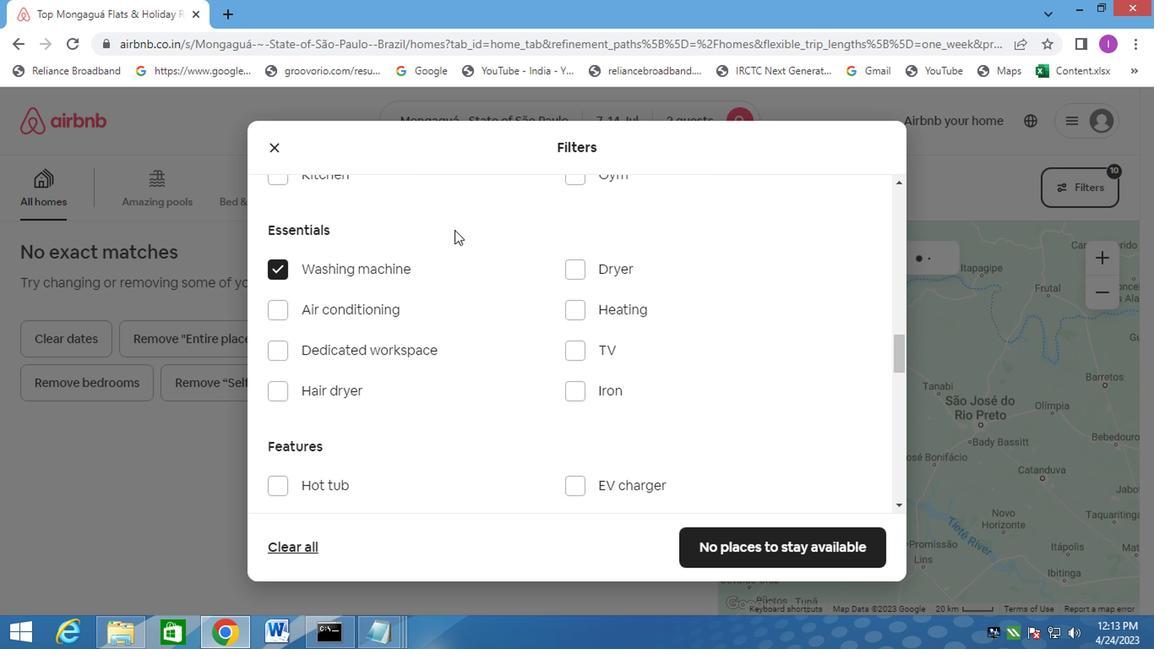 
Action: Mouse moved to (477, 390)
Screenshot: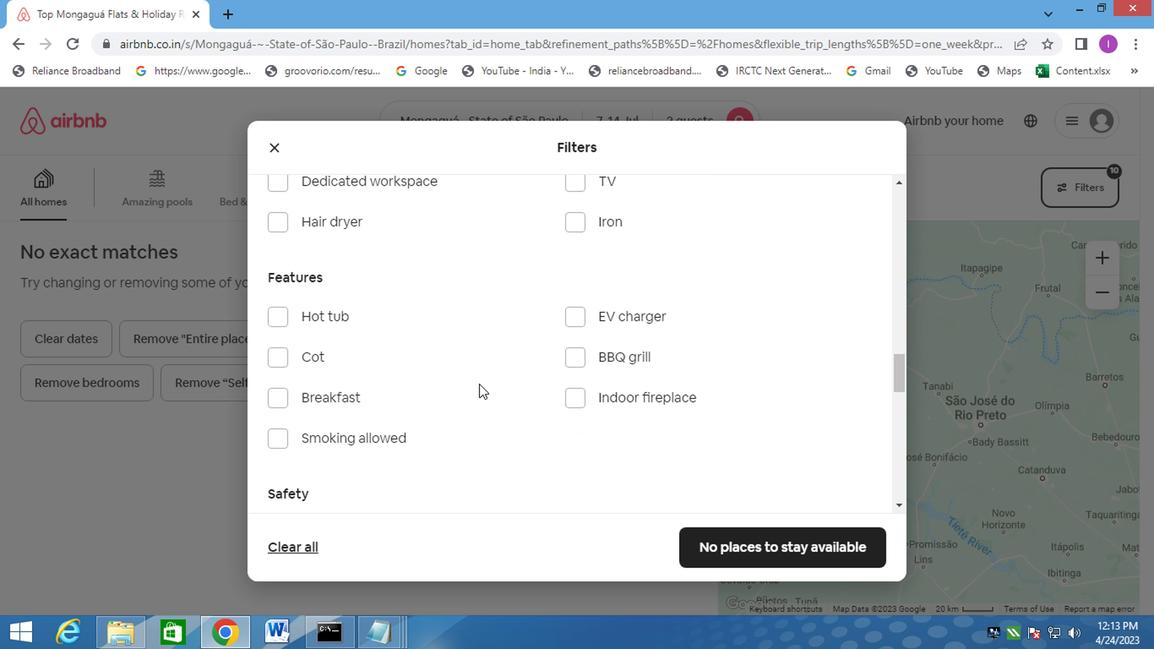 
Action: Mouse scrolled (477, 390) with delta (0, 0)
Screenshot: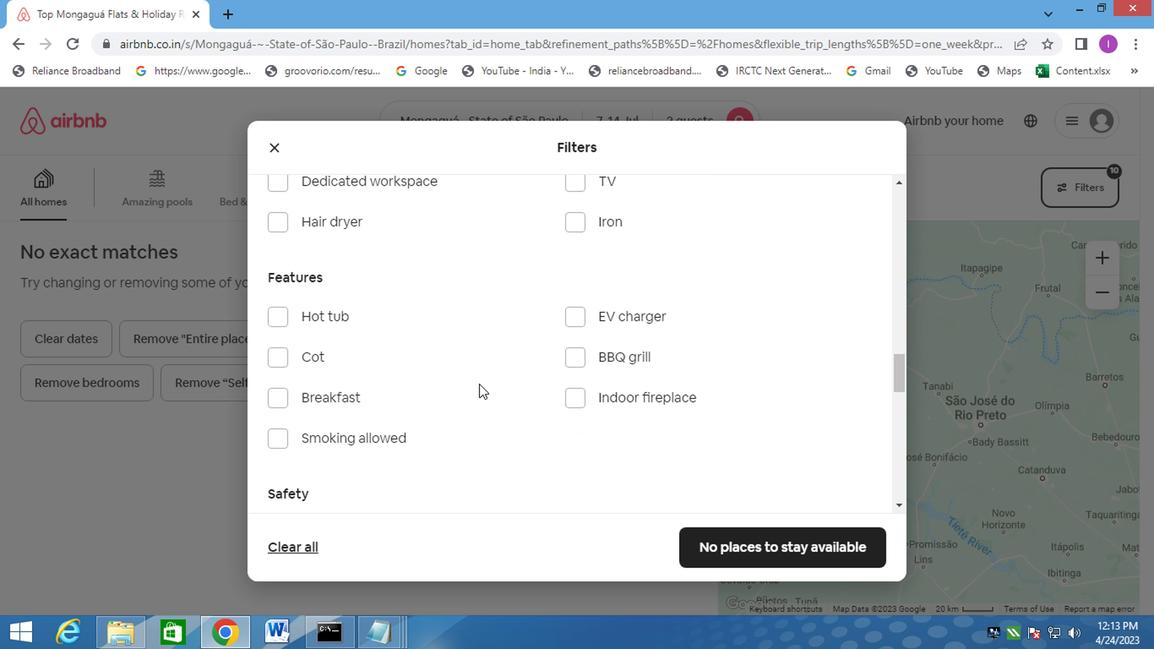
Action: Mouse scrolled (477, 390) with delta (0, 0)
Screenshot: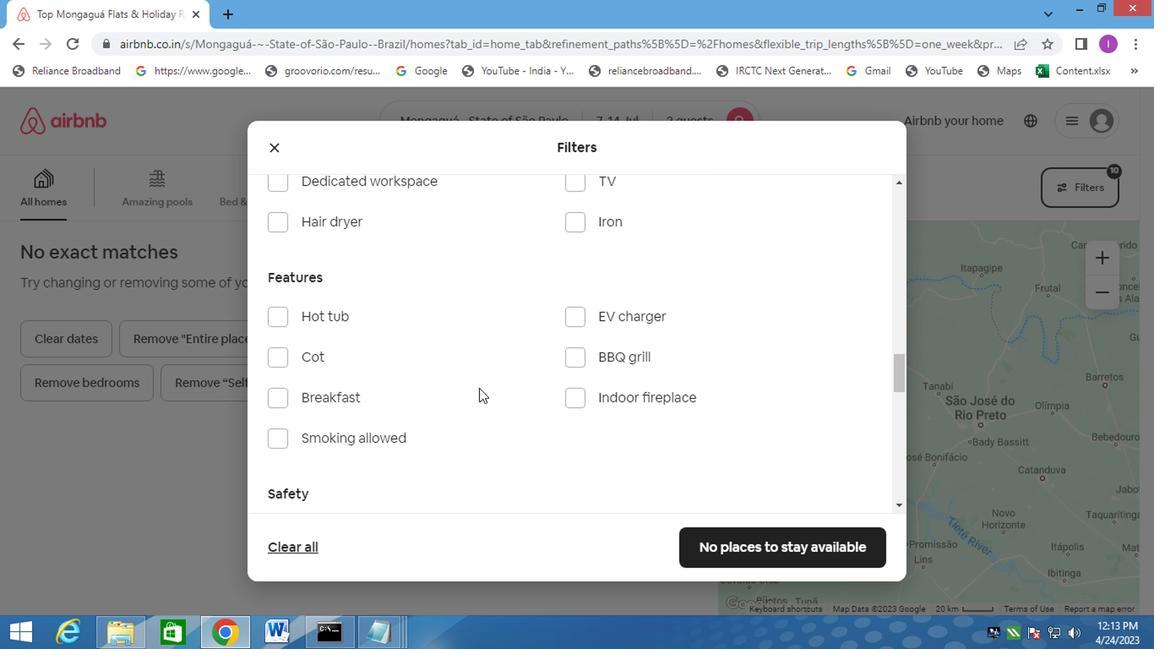 
Action: Mouse scrolled (477, 390) with delta (0, 0)
Screenshot: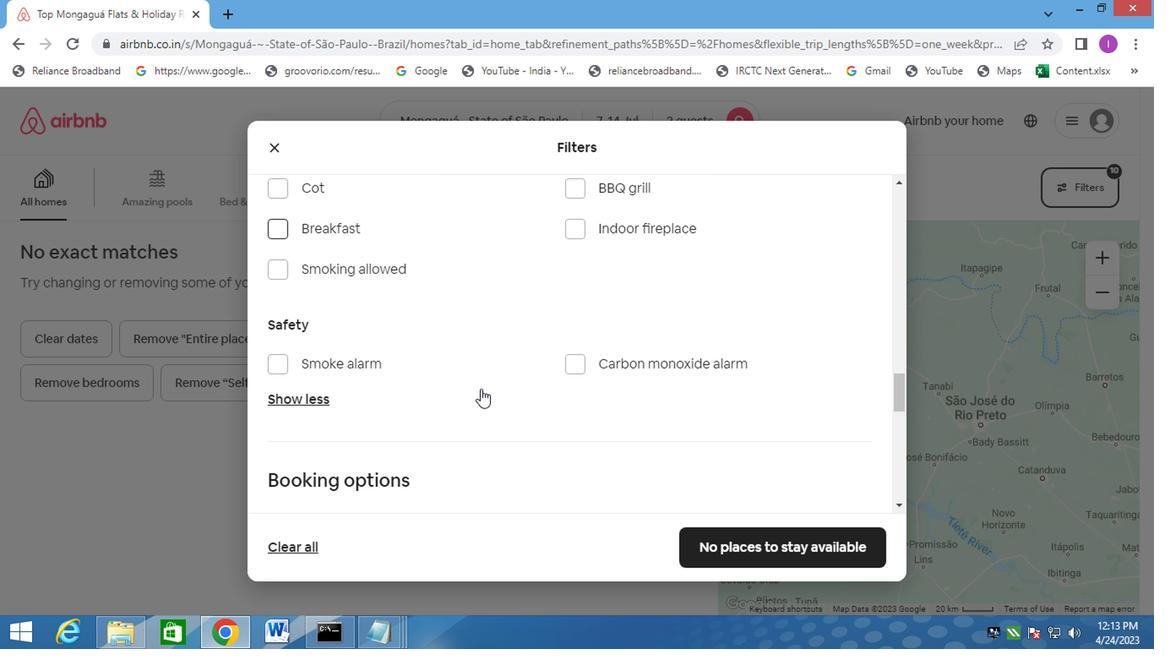 
Action: Mouse scrolled (477, 390) with delta (0, 0)
Screenshot: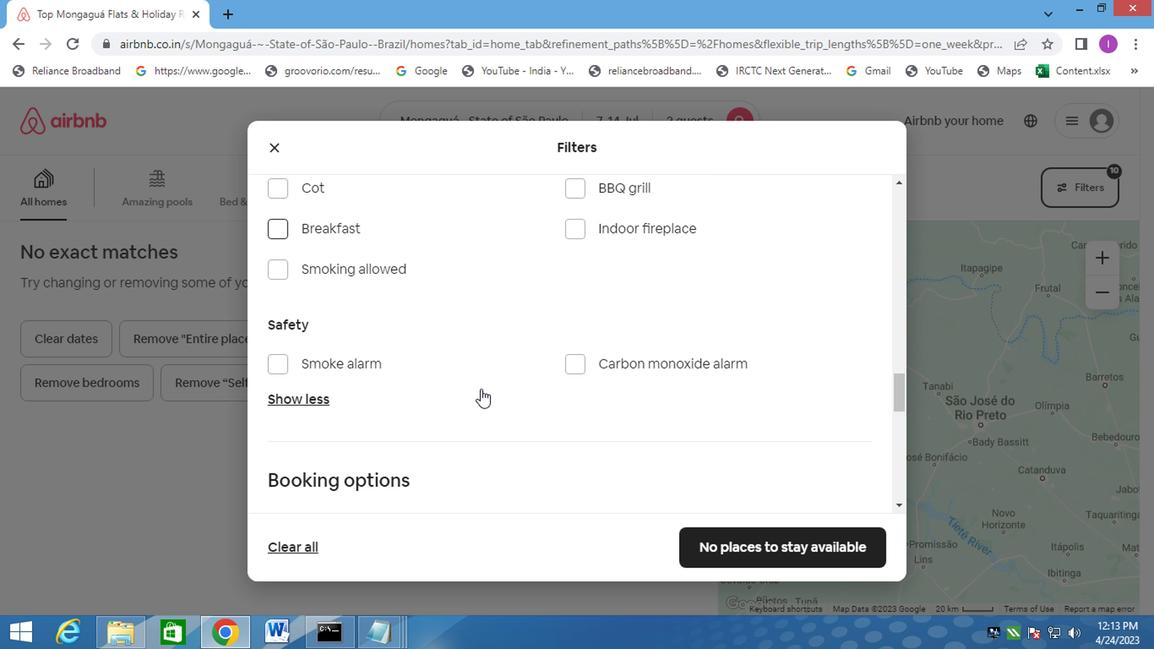 
Action: Mouse moved to (478, 390)
Screenshot: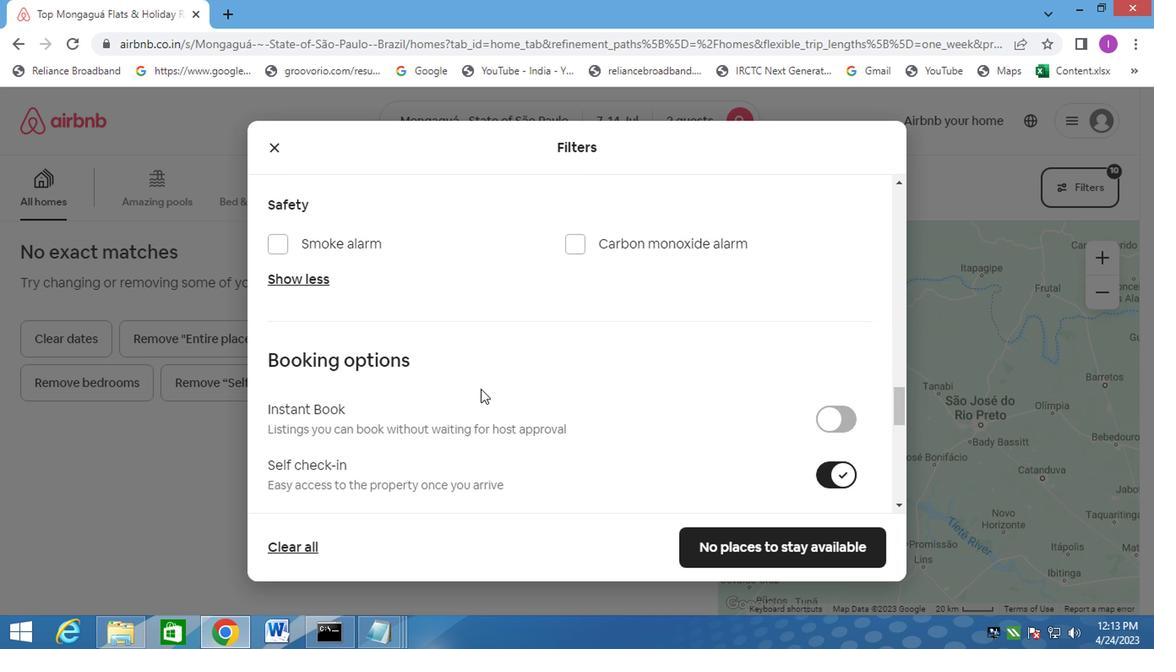 
Action: Mouse scrolled (478, 390) with delta (0, 0)
Screenshot: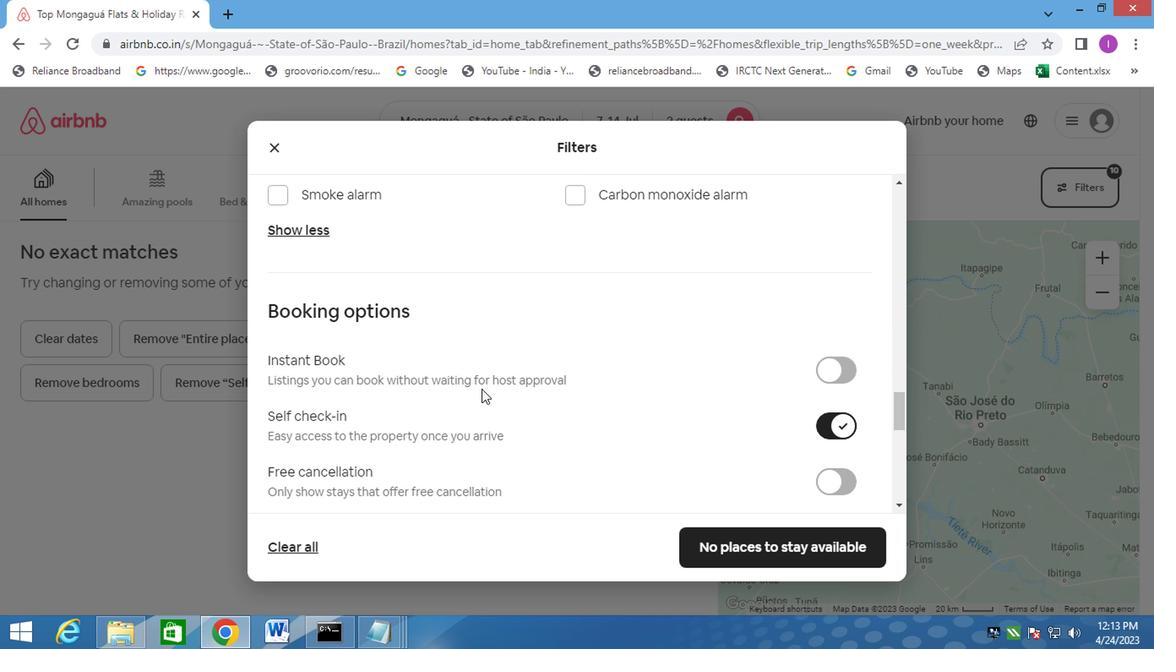 
Action: Mouse scrolled (478, 390) with delta (0, 0)
Screenshot: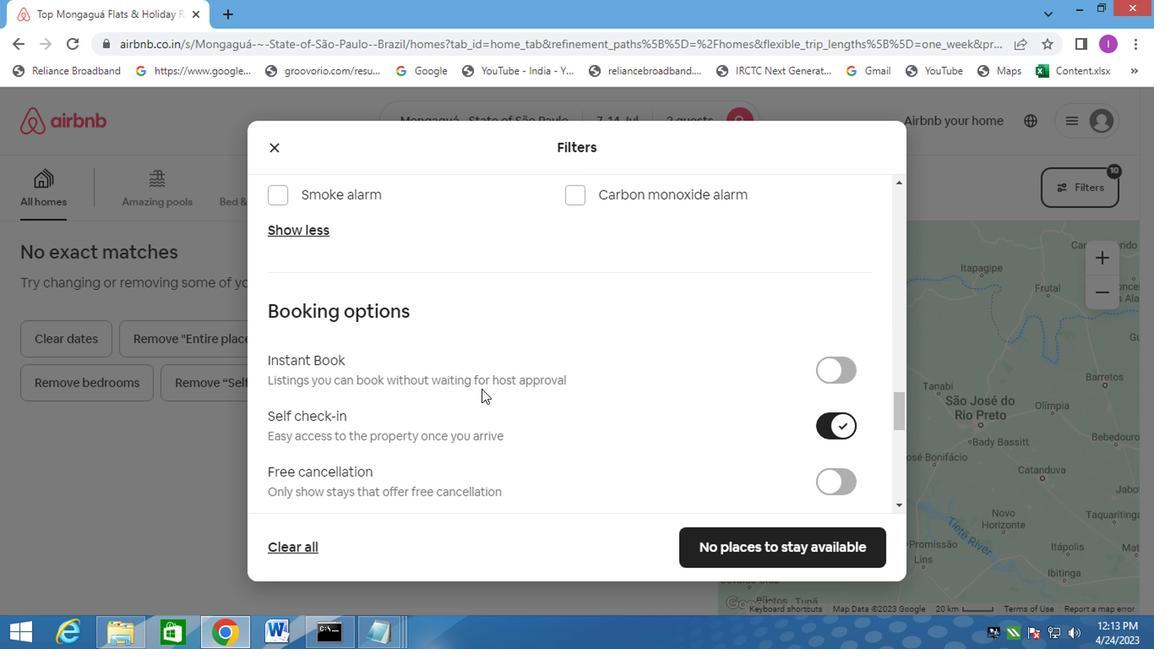 
Action: Mouse moved to (491, 402)
Screenshot: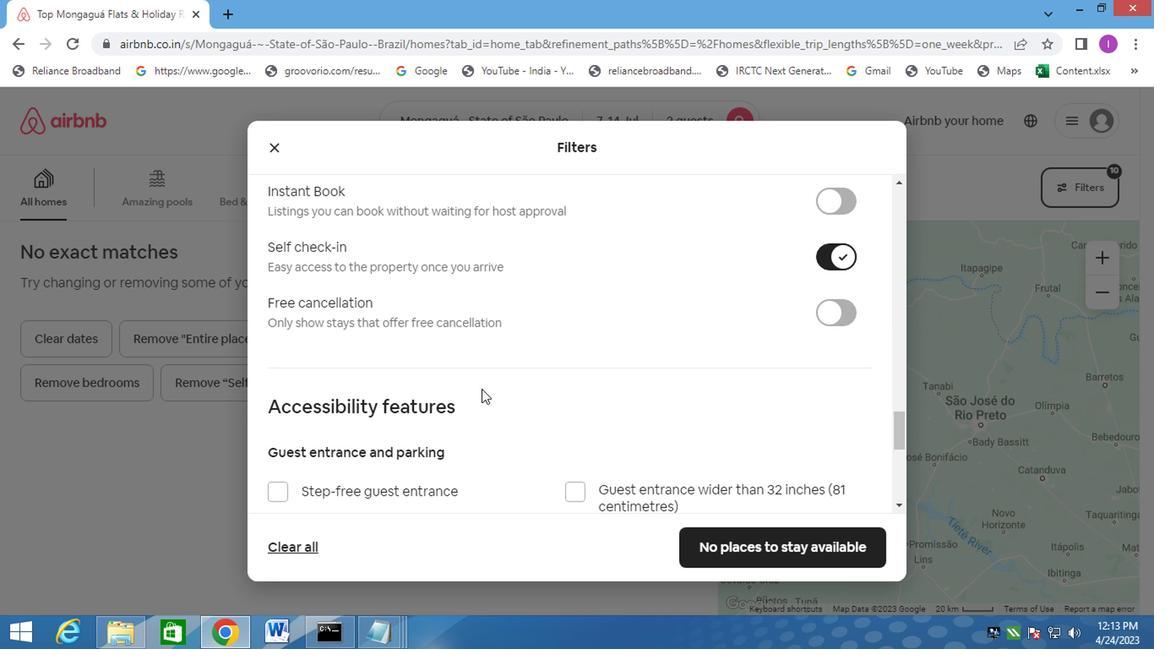 
Action: Mouse scrolled (491, 401) with delta (0, -1)
Screenshot: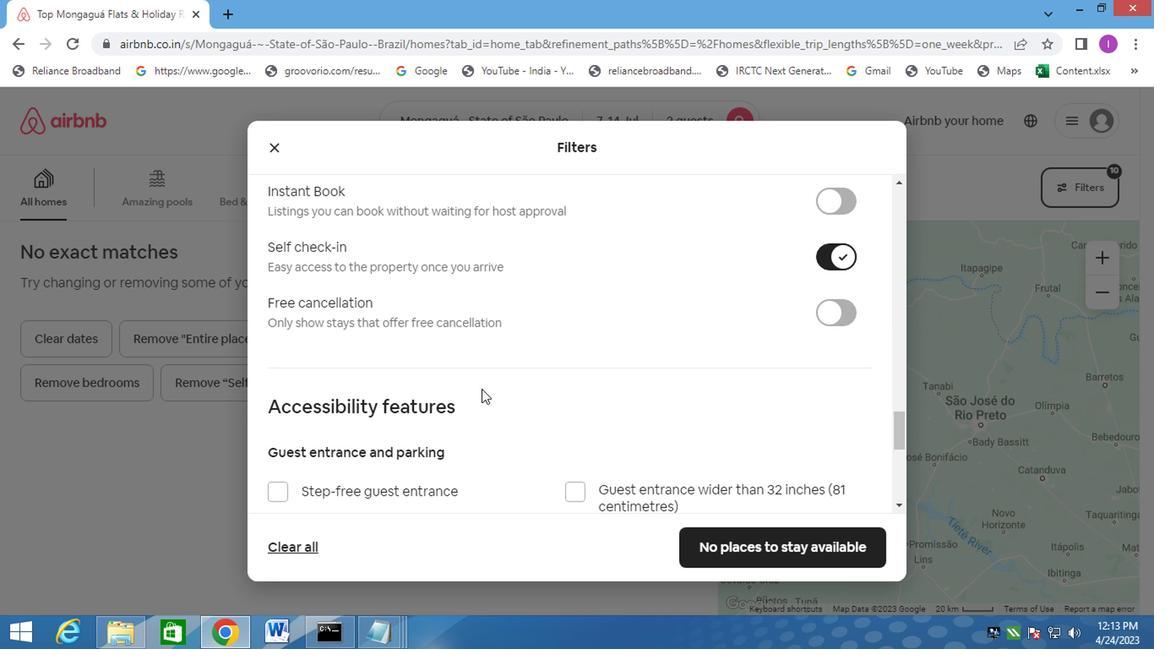 
Action: Mouse moved to (673, 554)
Screenshot: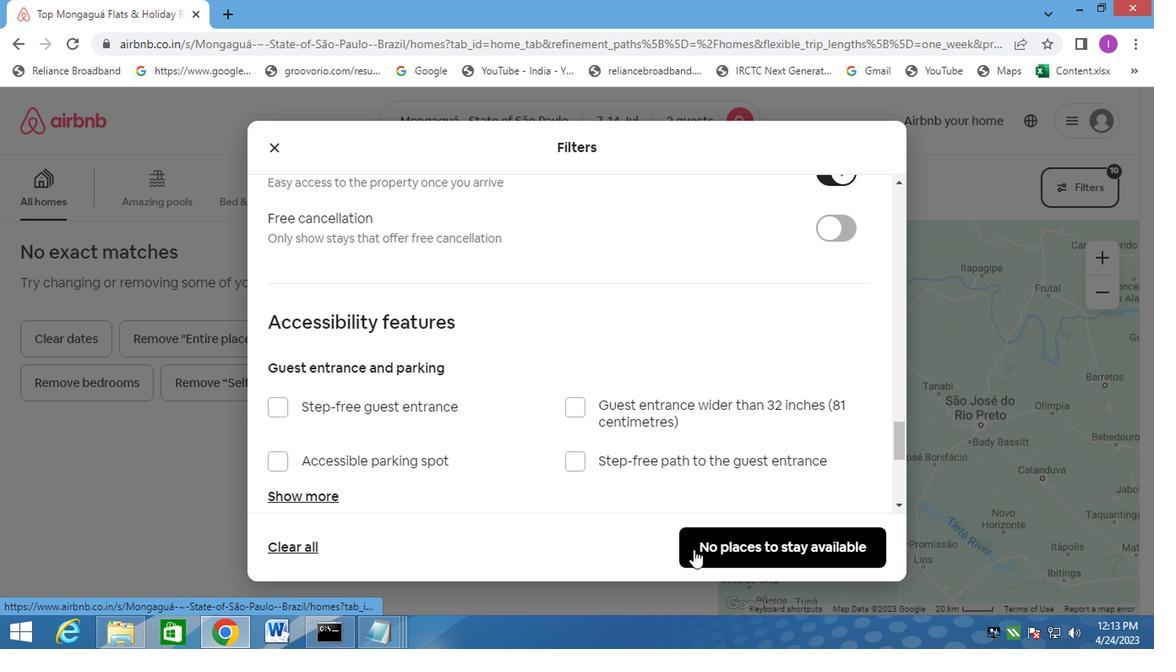 
Action: Mouse scrolled (673, 554) with delta (0, 0)
Screenshot: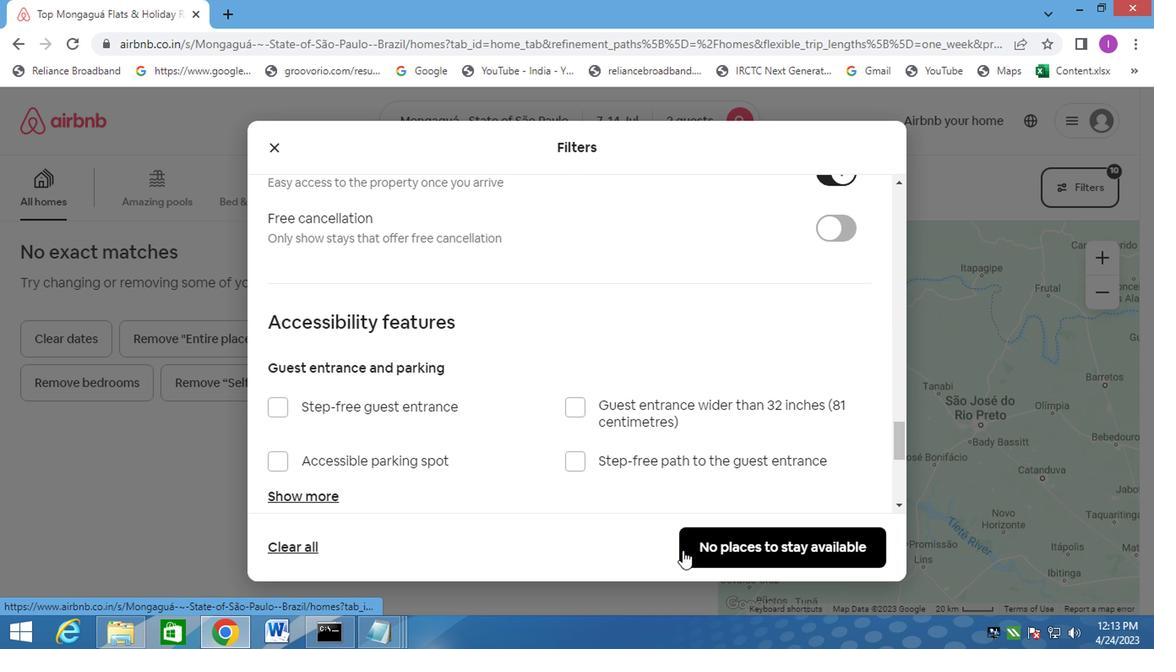 
Action: Mouse moved to (510, 476)
Screenshot: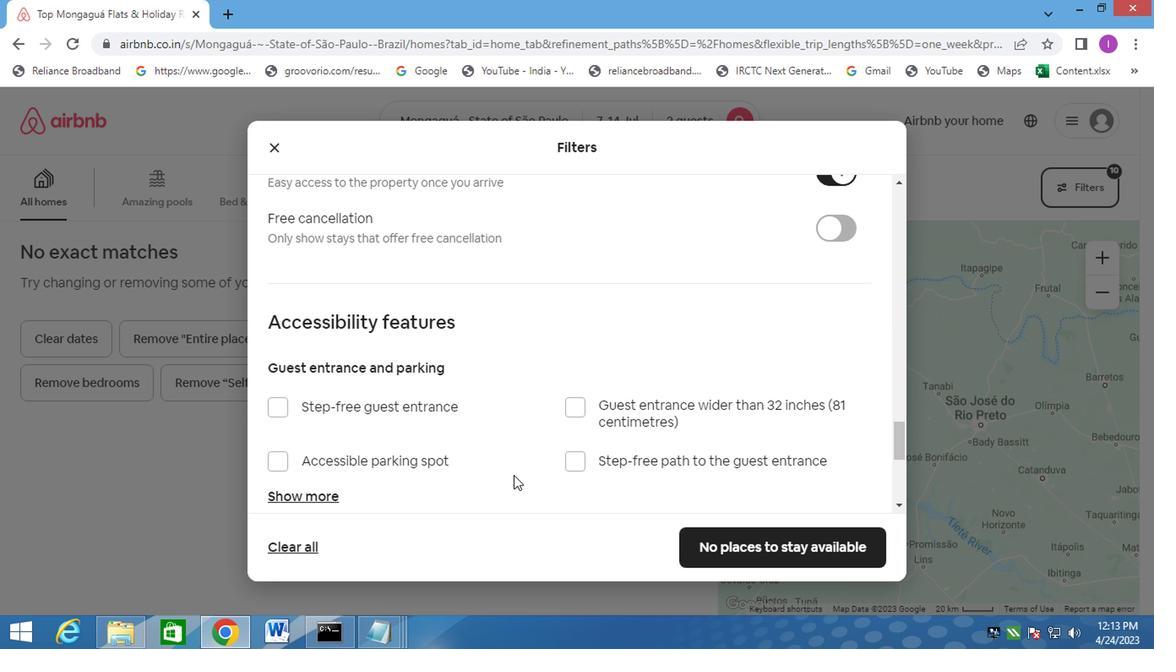 
Action: Mouse scrolled (510, 475) with delta (0, 0)
Screenshot: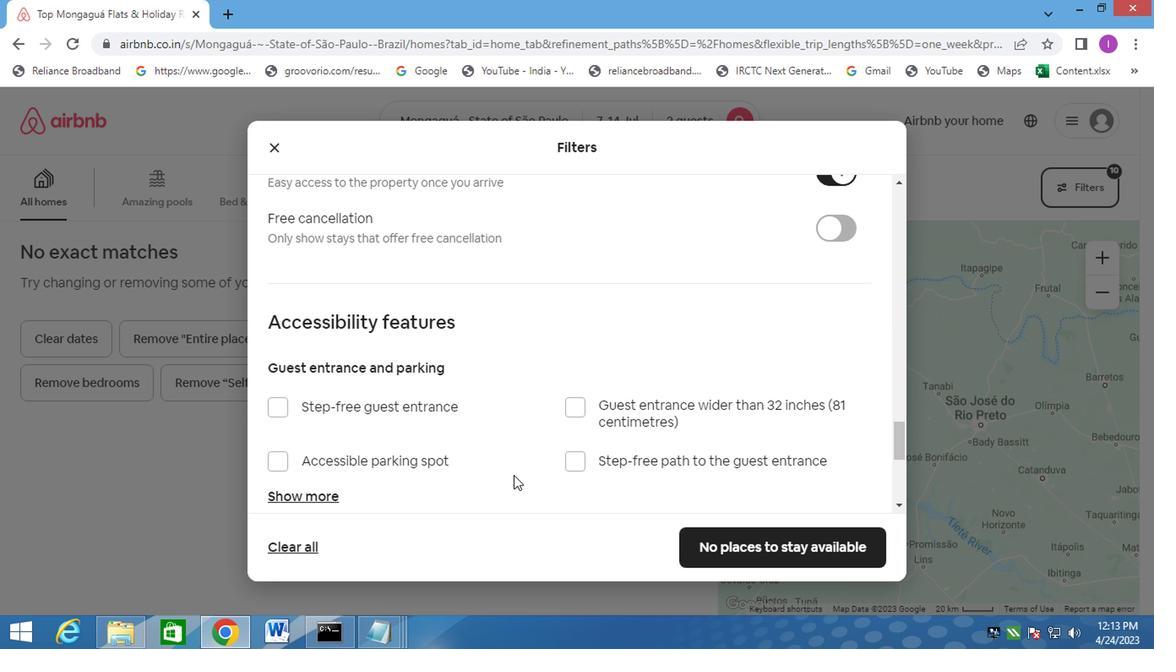 
Action: Mouse scrolled (510, 475) with delta (0, 0)
Screenshot: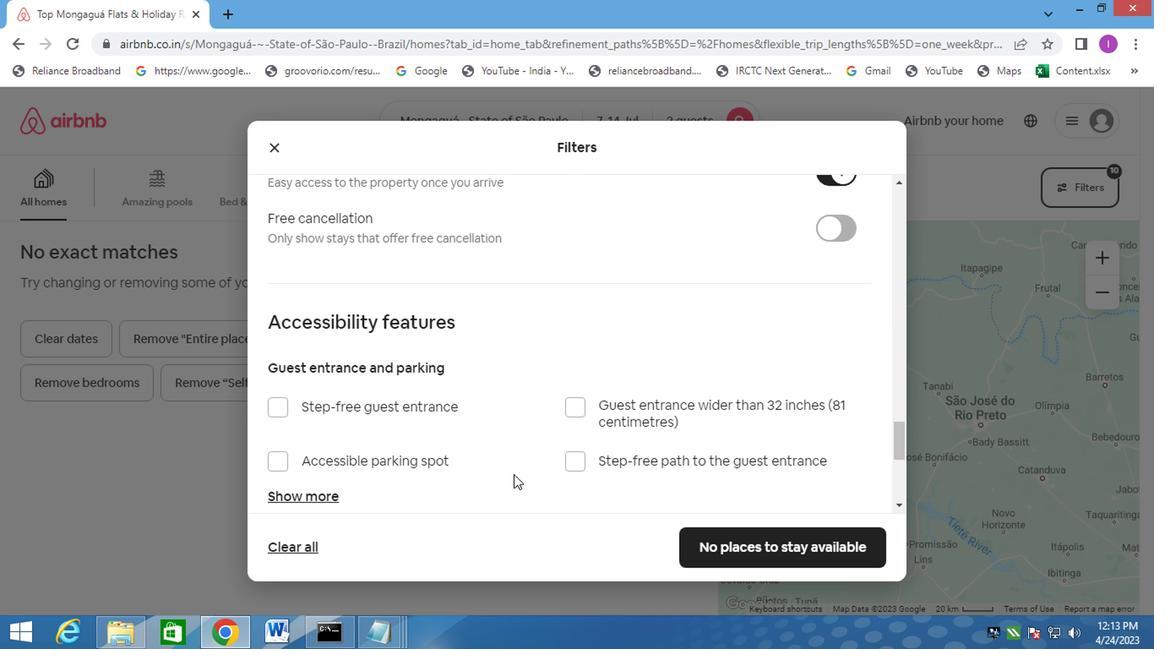 
Action: Mouse scrolled (510, 475) with delta (0, 0)
Screenshot: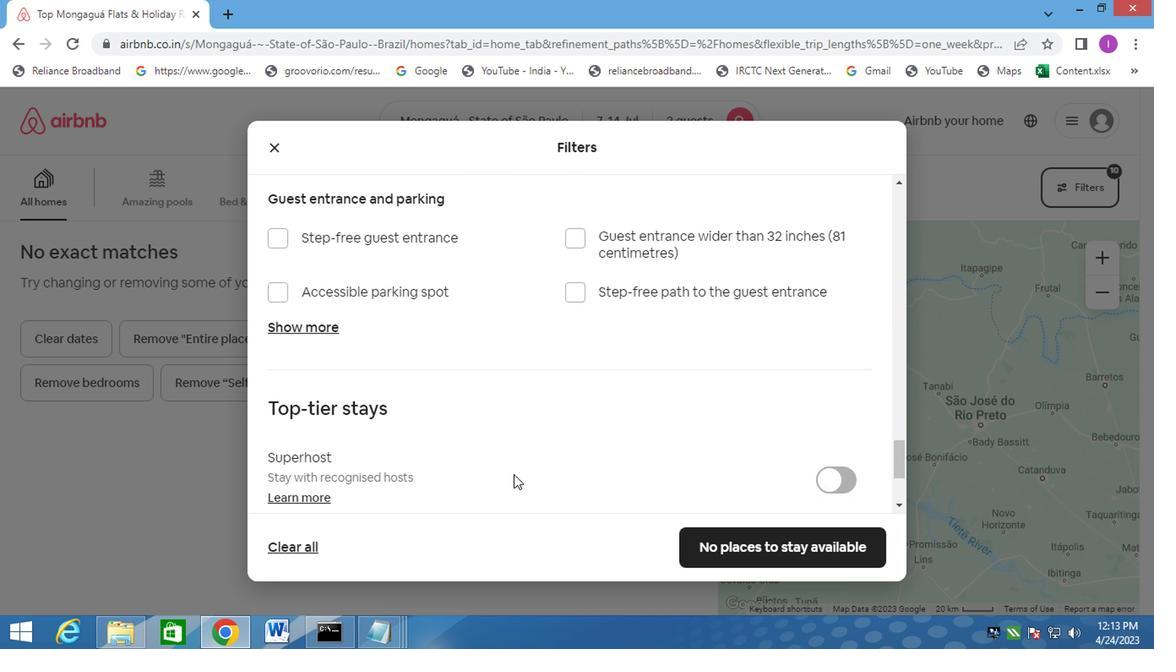 
Action: Mouse moved to (510, 473)
Screenshot: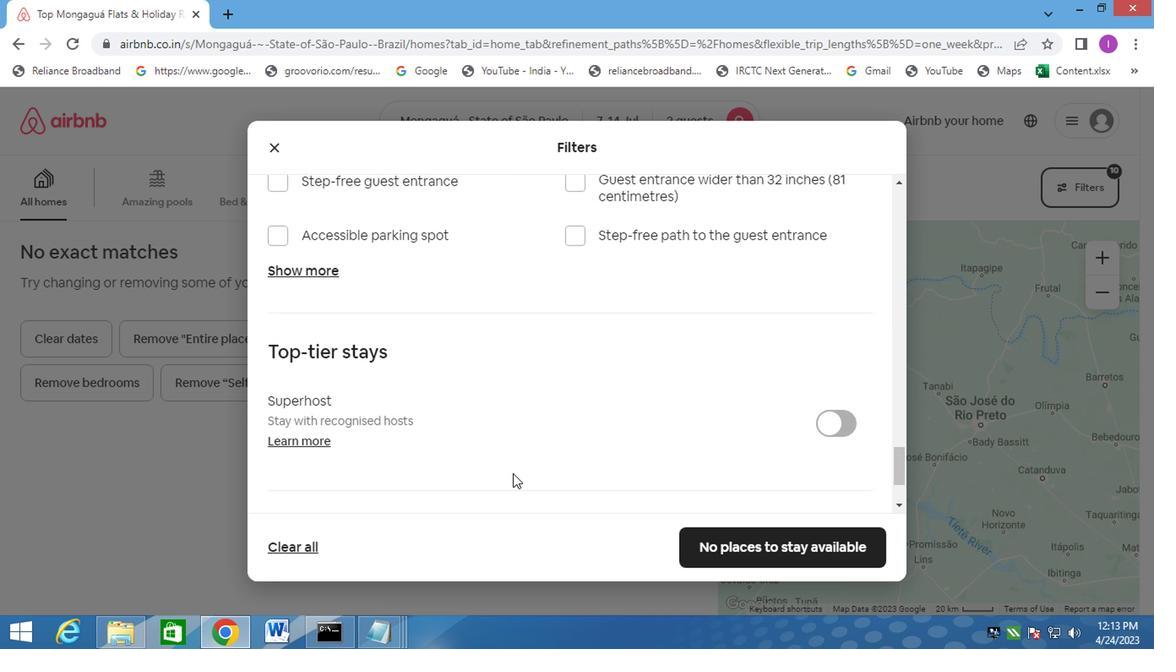 
Action: Mouse scrolled (510, 473) with delta (0, 0)
Screenshot: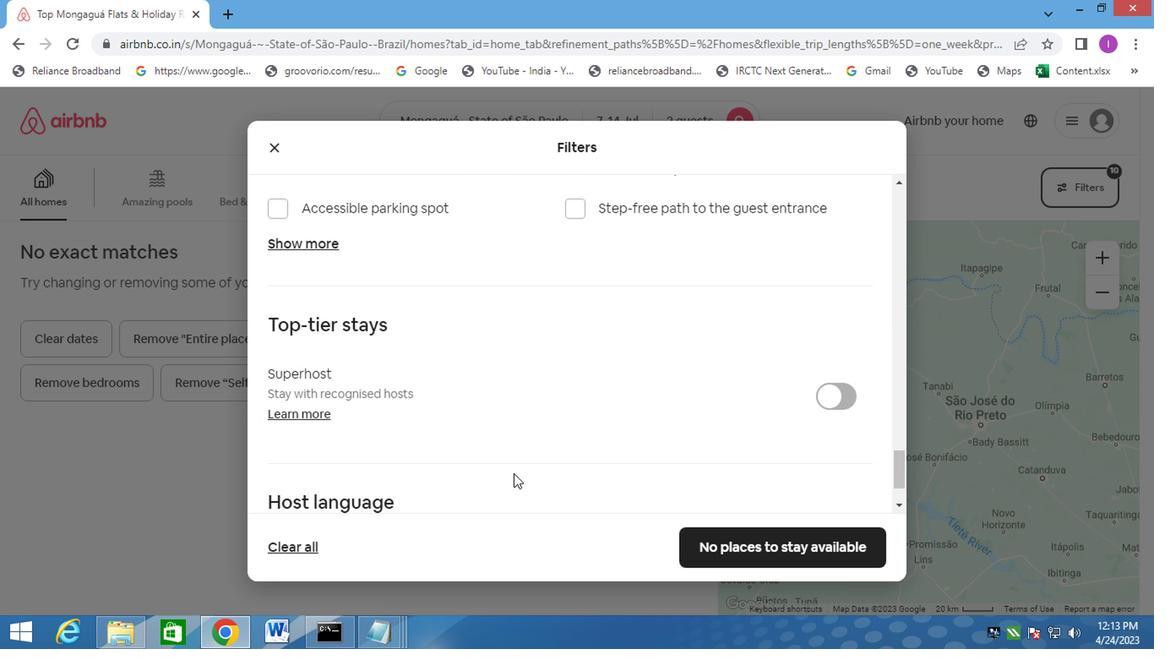 
Action: Mouse scrolled (510, 473) with delta (0, 0)
Screenshot: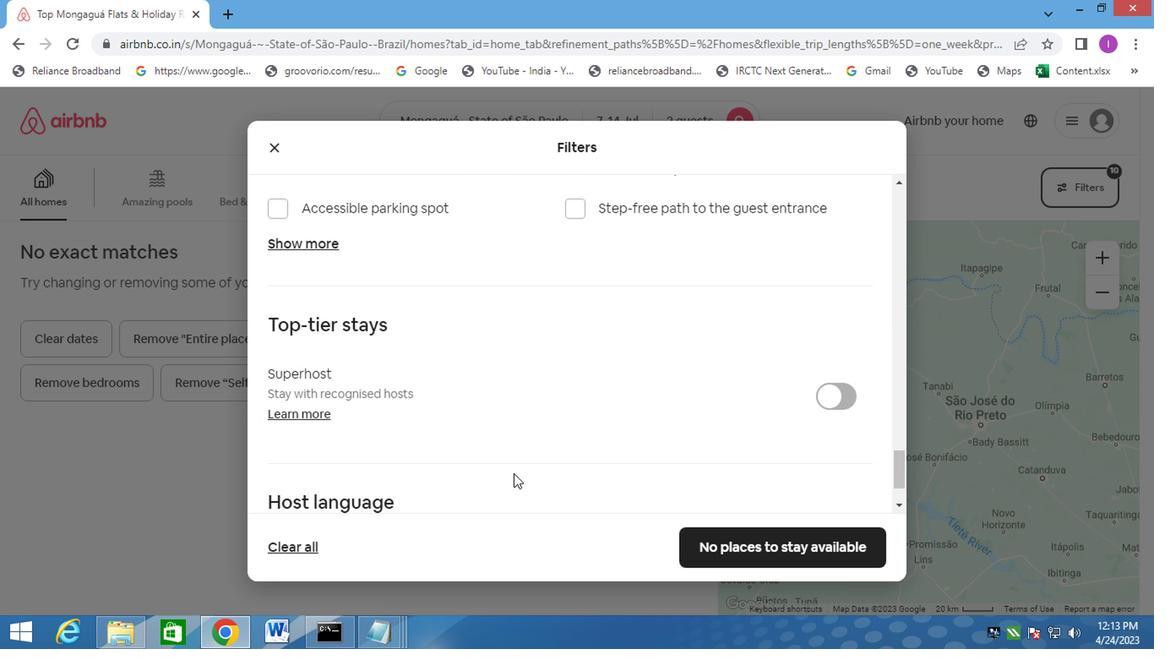 
Action: Mouse scrolled (510, 473) with delta (0, 0)
Screenshot: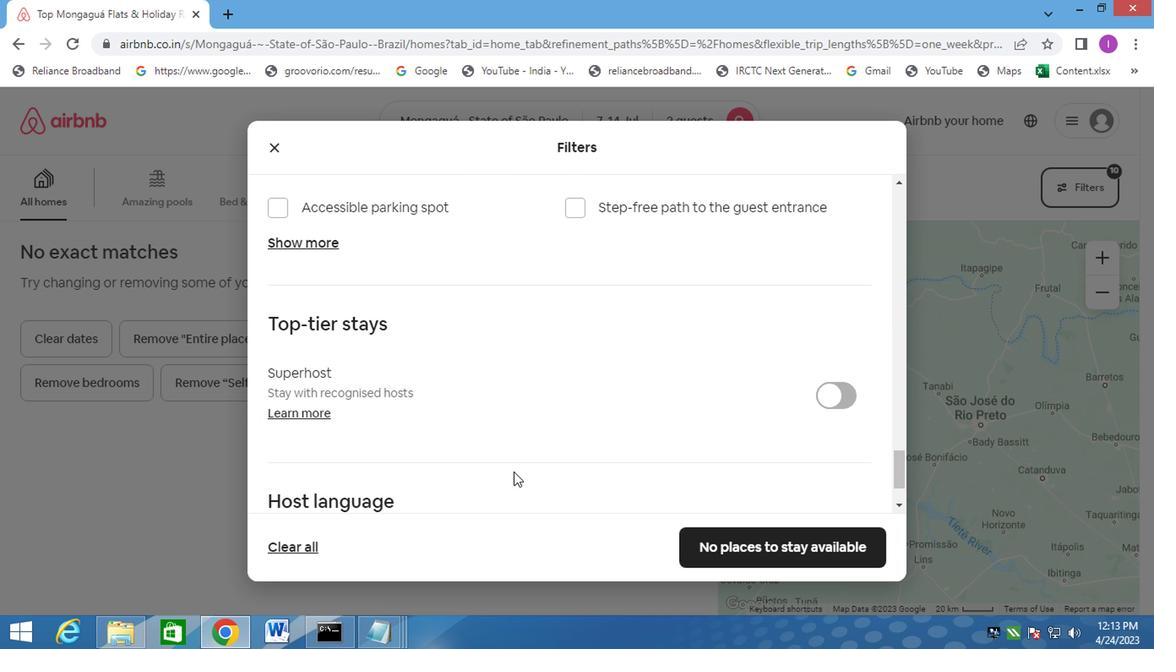 
Action: Mouse scrolled (510, 473) with delta (0, 0)
Screenshot: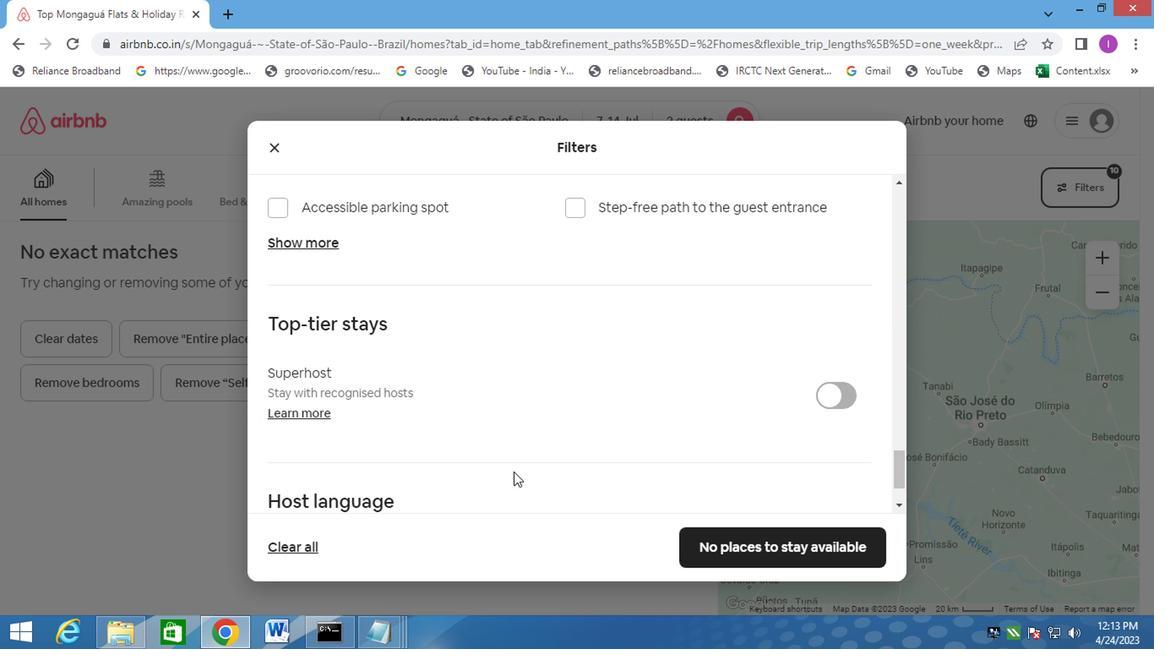 
Action: Mouse moved to (510, 473)
Screenshot: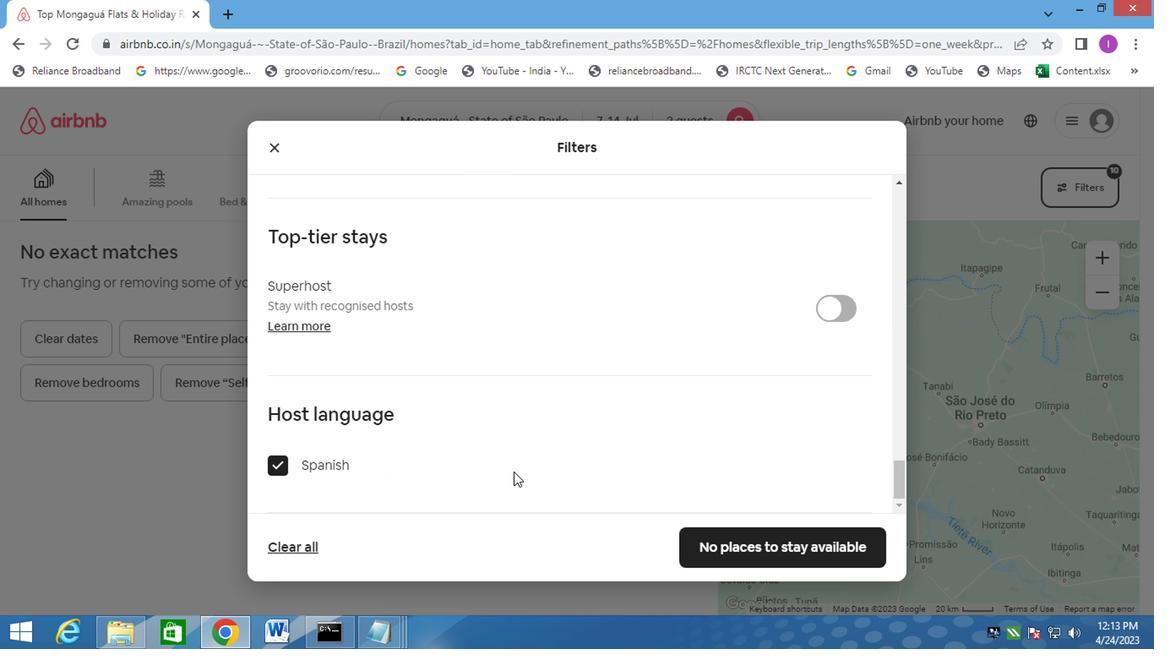
Action: Mouse scrolled (510, 473) with delta (0, 0)
Screenshot: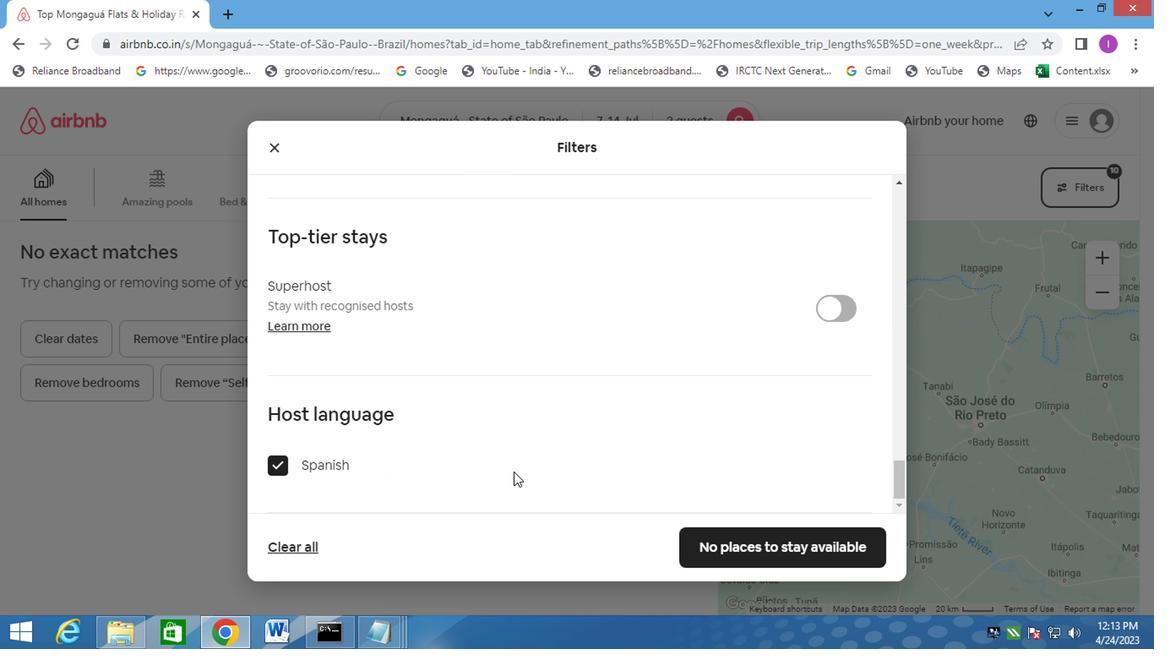 
Action: Mouse scrolled (510, 473) with delta (0, 0)
Screenshot: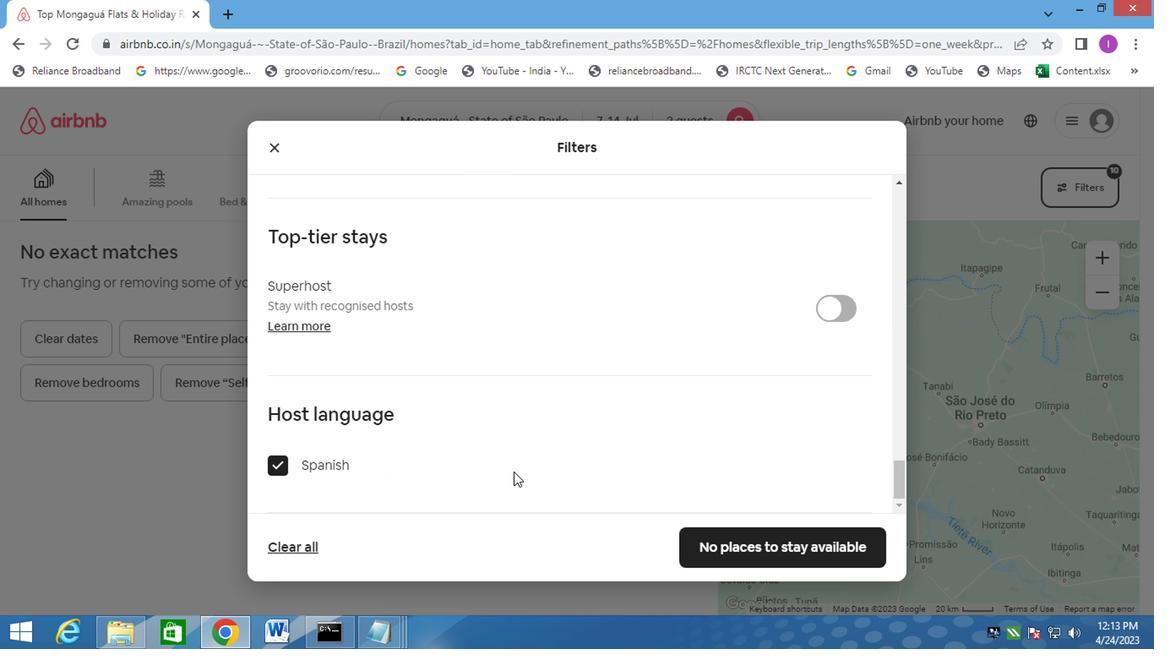 
Action: Mouse scrolled (510, 473) with delta (0, 0)
Screenshot: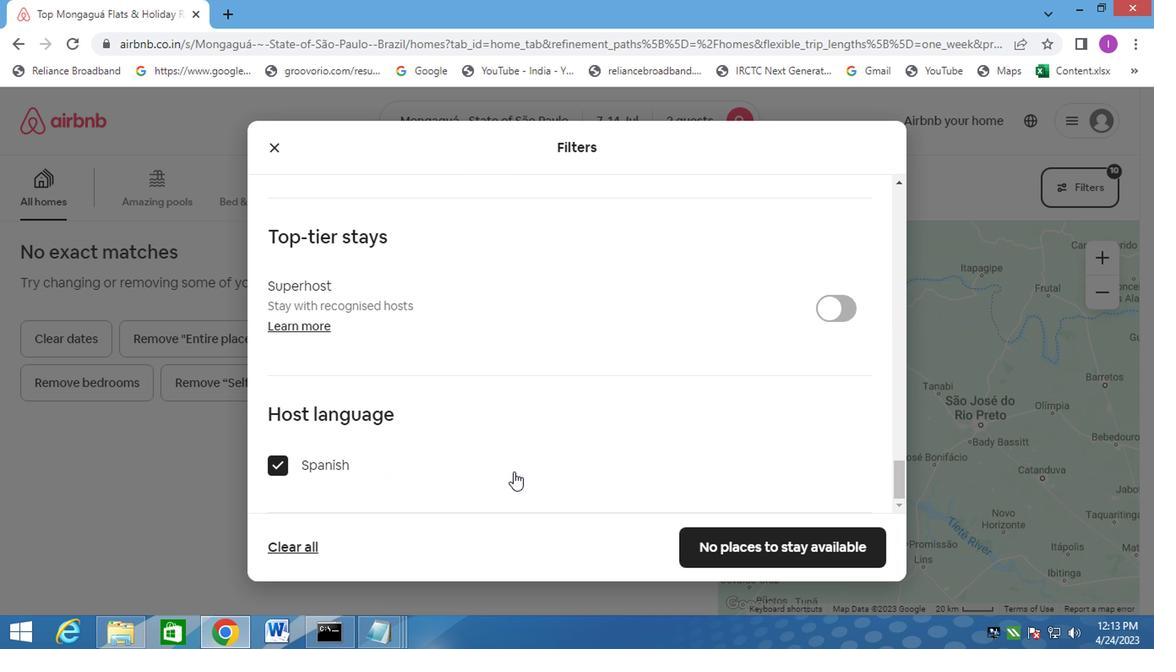
Action: Mouse scrolled (510, 473) with delta (0, 0)
Screenshot: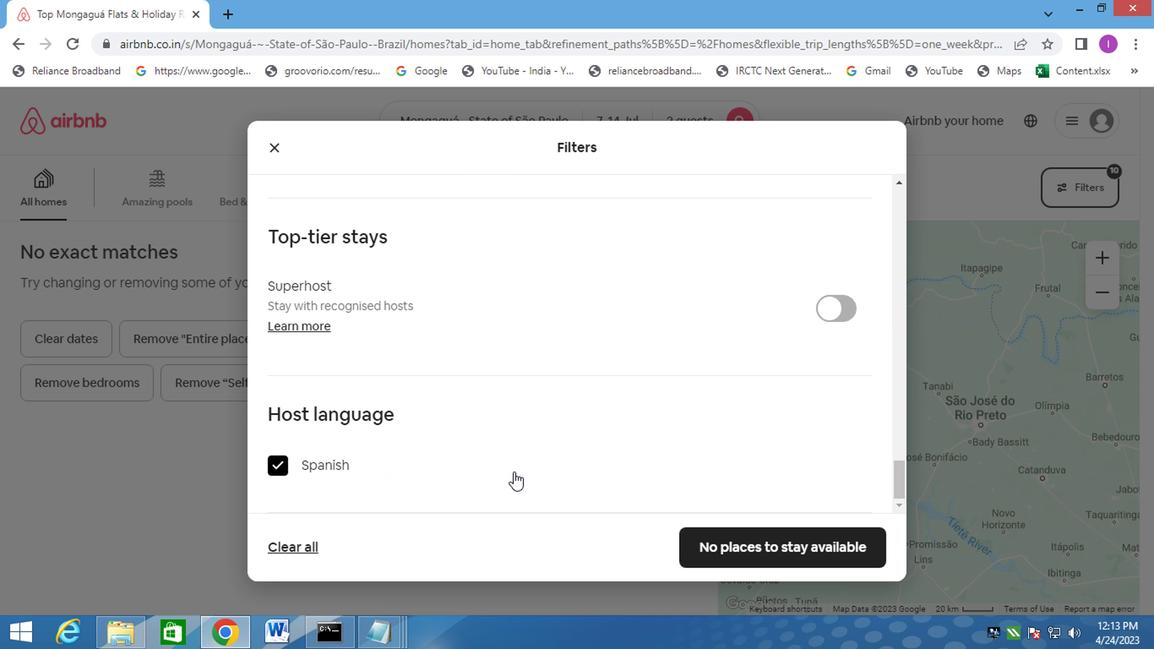 
Action: Mouse moved to (510, 471)
Screenshot: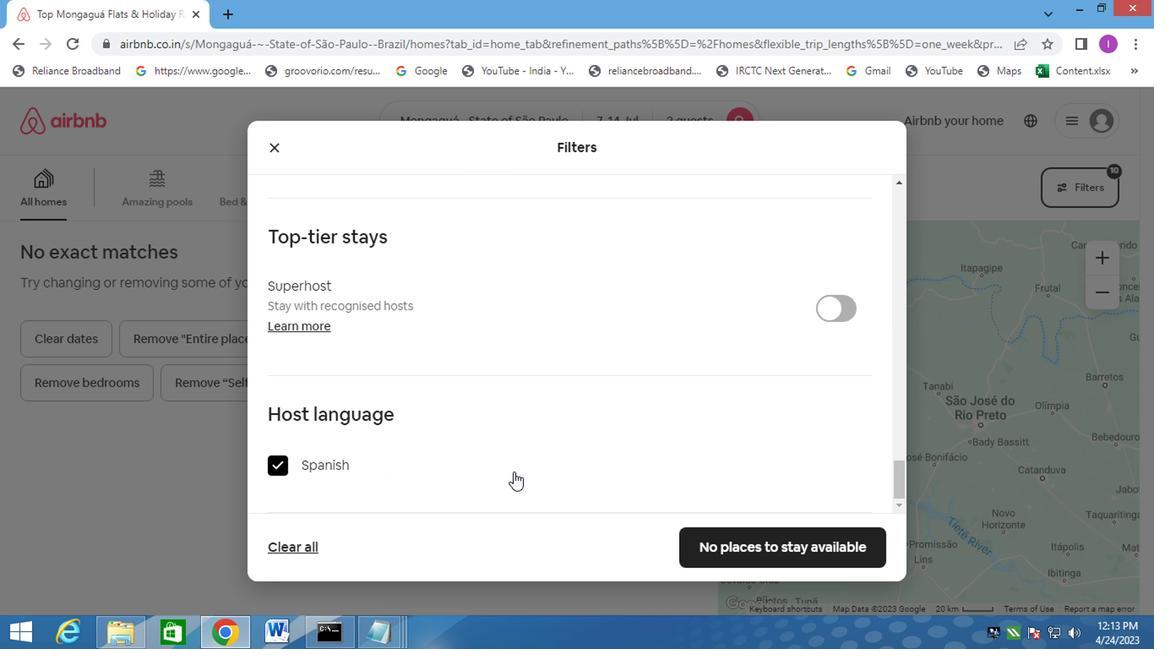 
Action: Mouse scrolled (510, 471) with delta (0, 0)
Screenshot: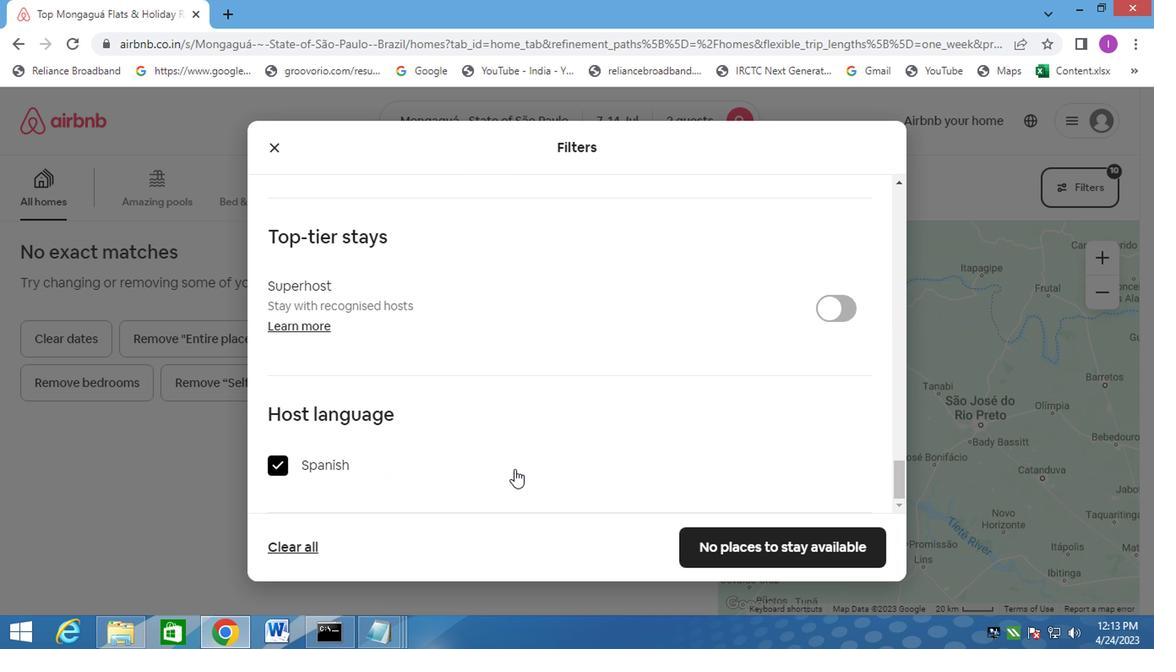 
Action: Mouse moved to (510, 471)
Screenshot: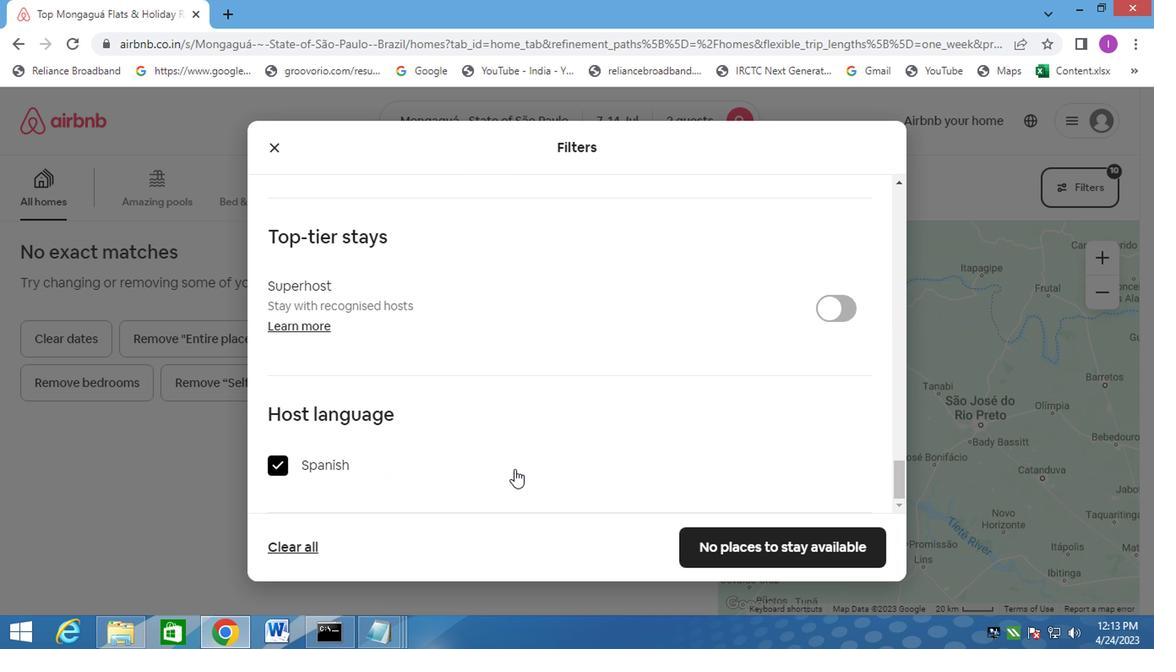
Action: Mouse scrolled (510, 471) with delta (0, 0)
Screenshot: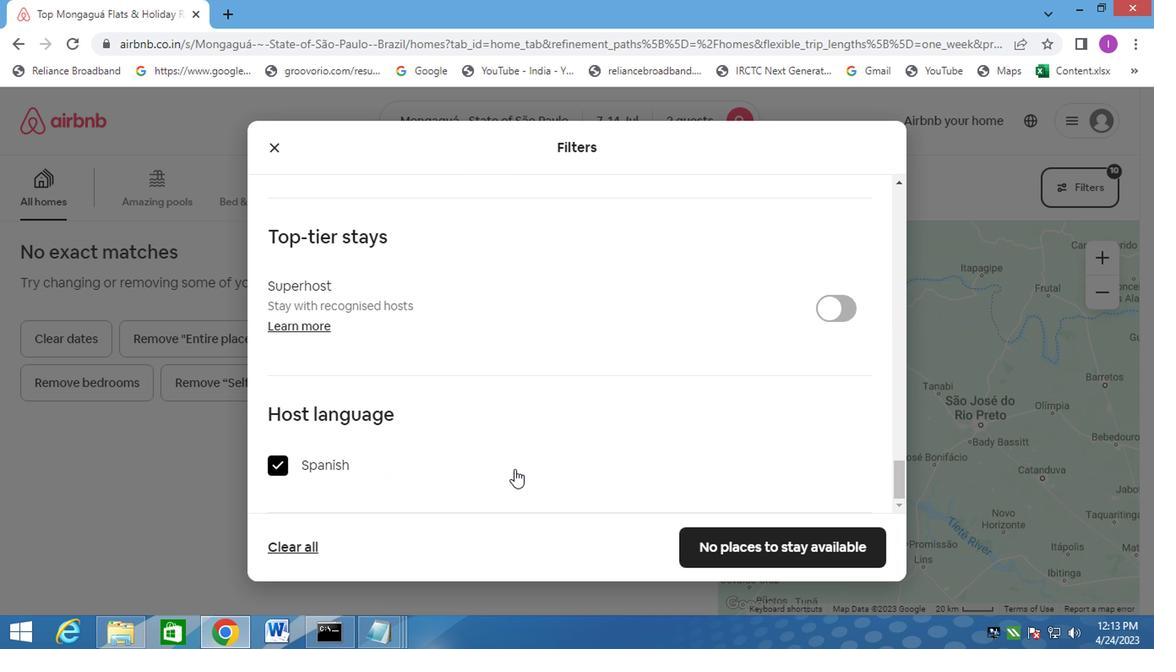 
Action: Mouse moved to (512, 465)
Screenshot: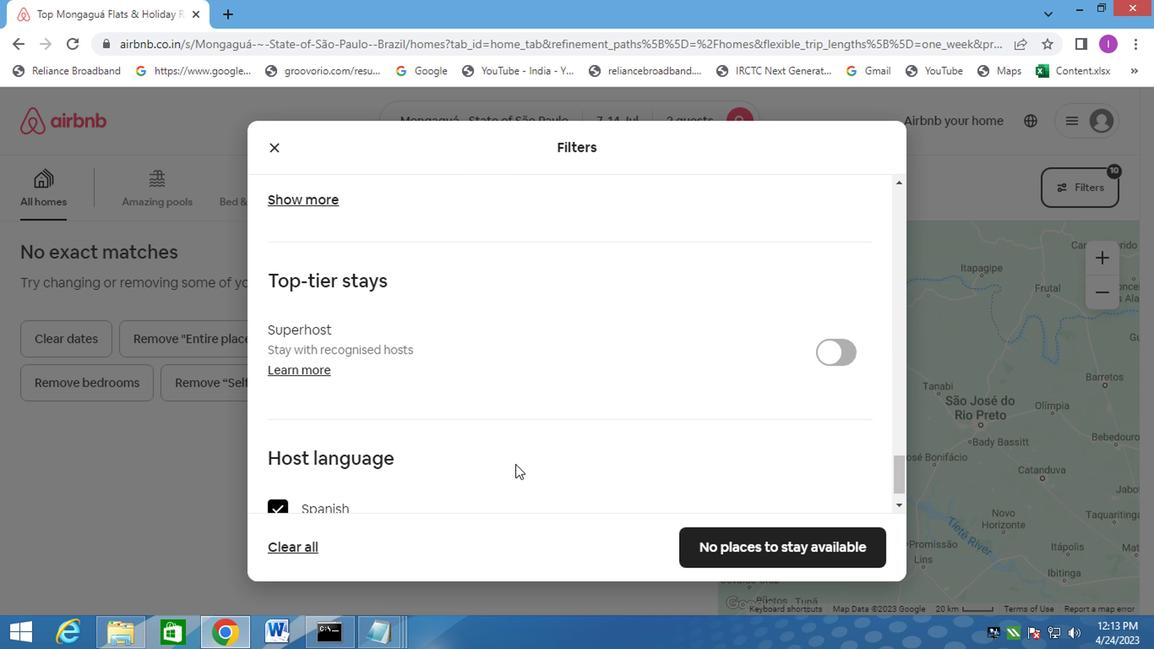 
Action: Mouse scrolled (512, 467) with delta (0, 1)
Screenshot: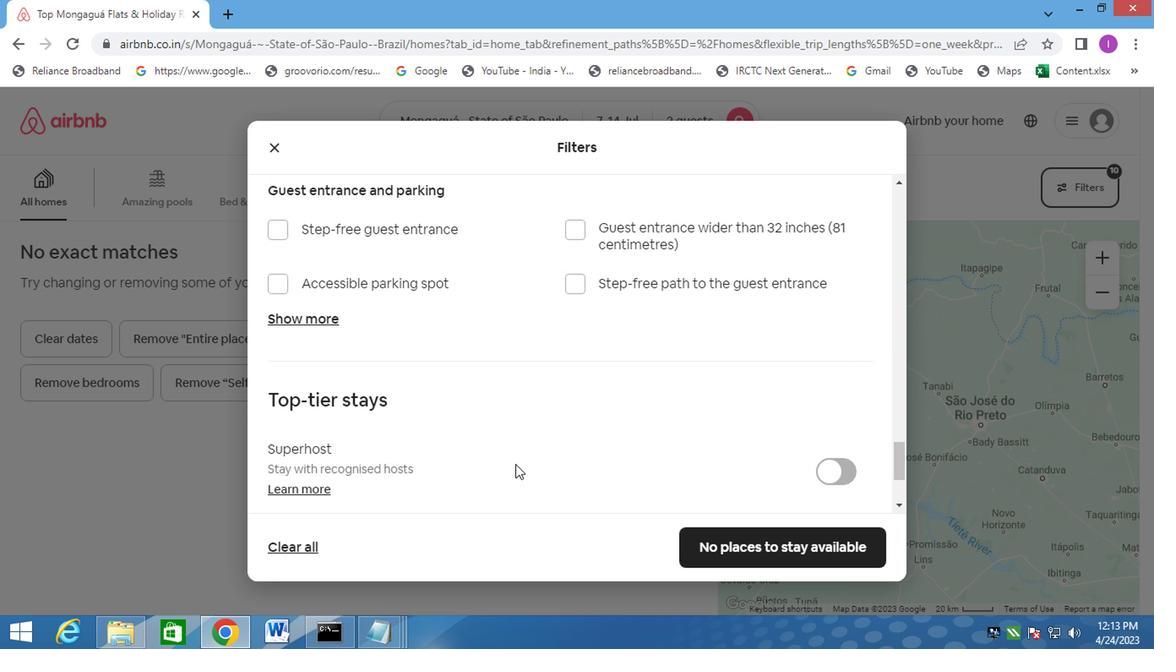 
Action: Mouse scrolled (512, 467) with delta (0, 1)
Screenshot: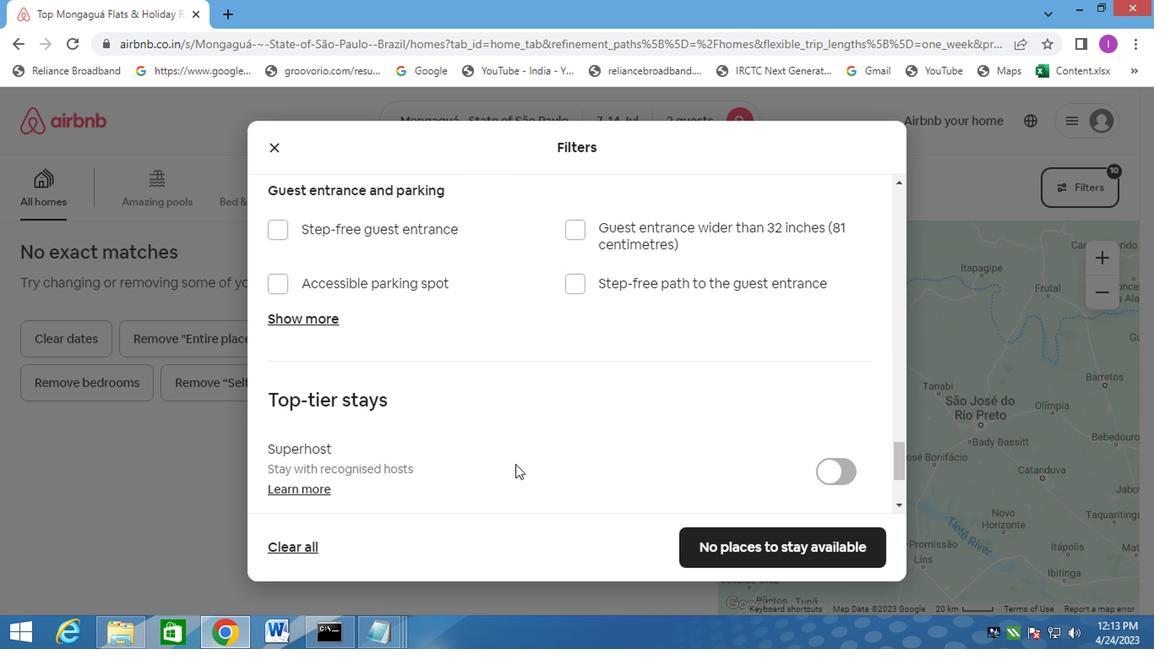 
Action: Mouse scrolled (512, 467) with delta (0, 1)
Screenshot: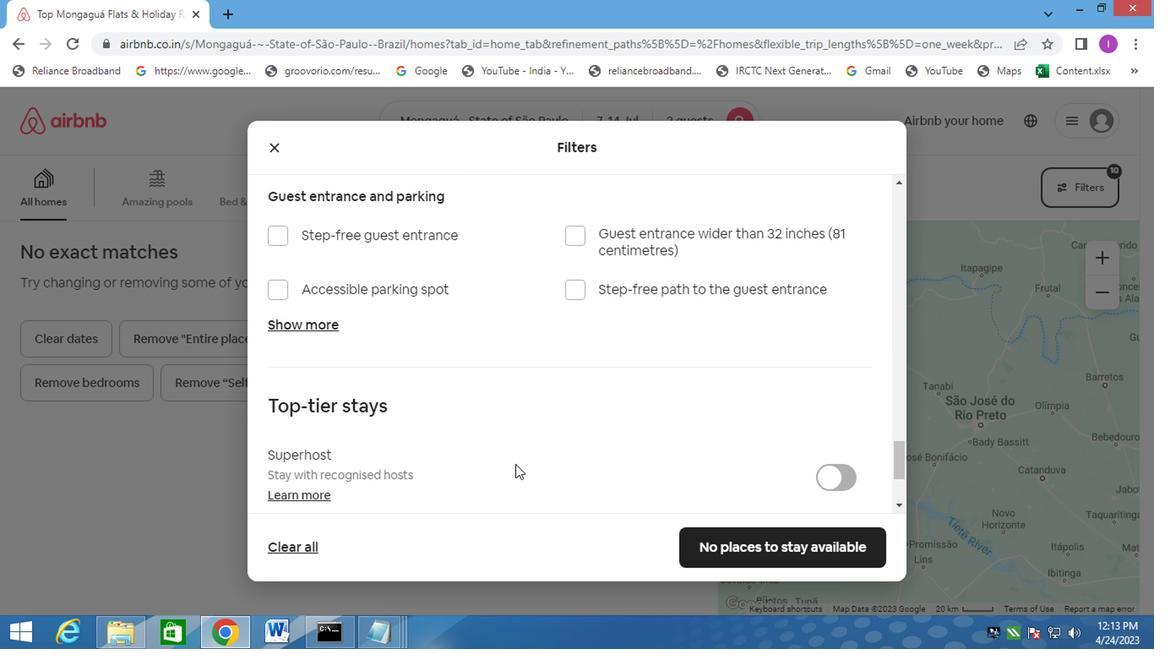 
Action: Mouse scrolled (512, 465) with delta (0, 0)
Screenshot: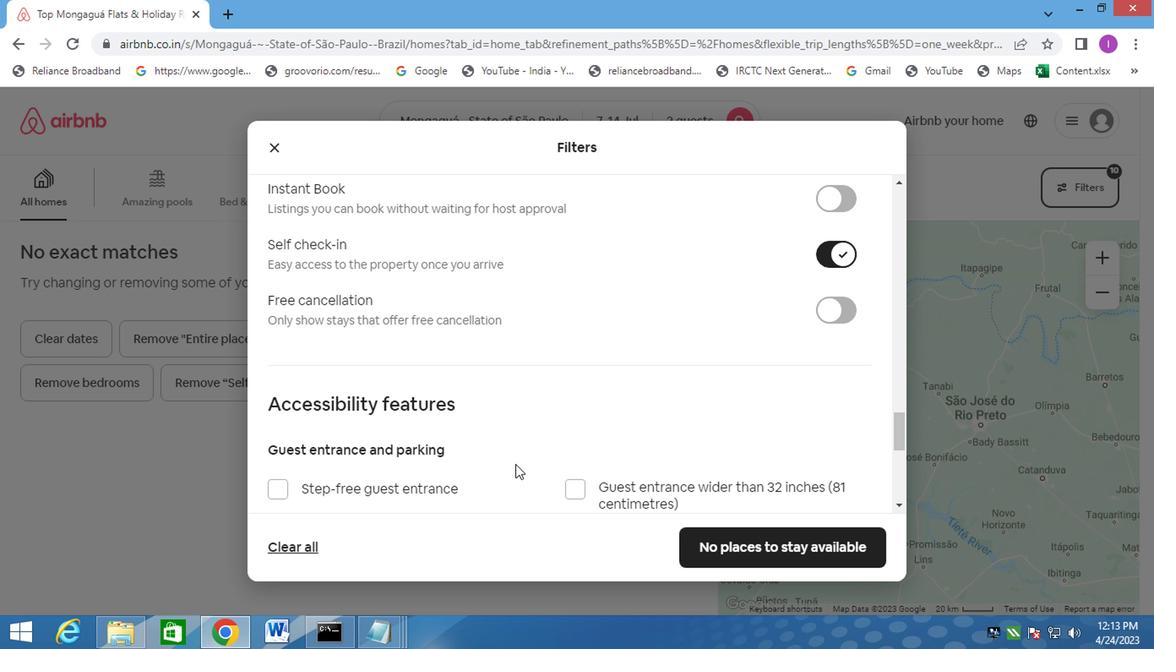 
Action: Mouse scrolled (512, 465) with delta (0, 0)
Screenshot: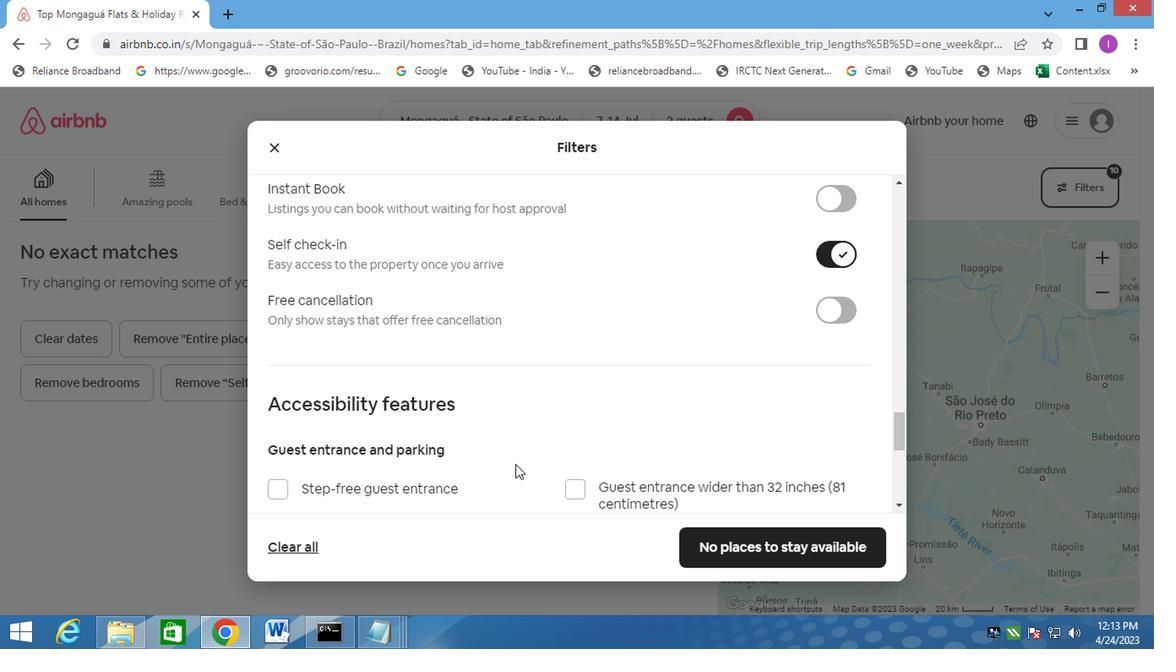 
Action: Mouse scrolled (512, 465) with delta (0, 0)
Screenshot: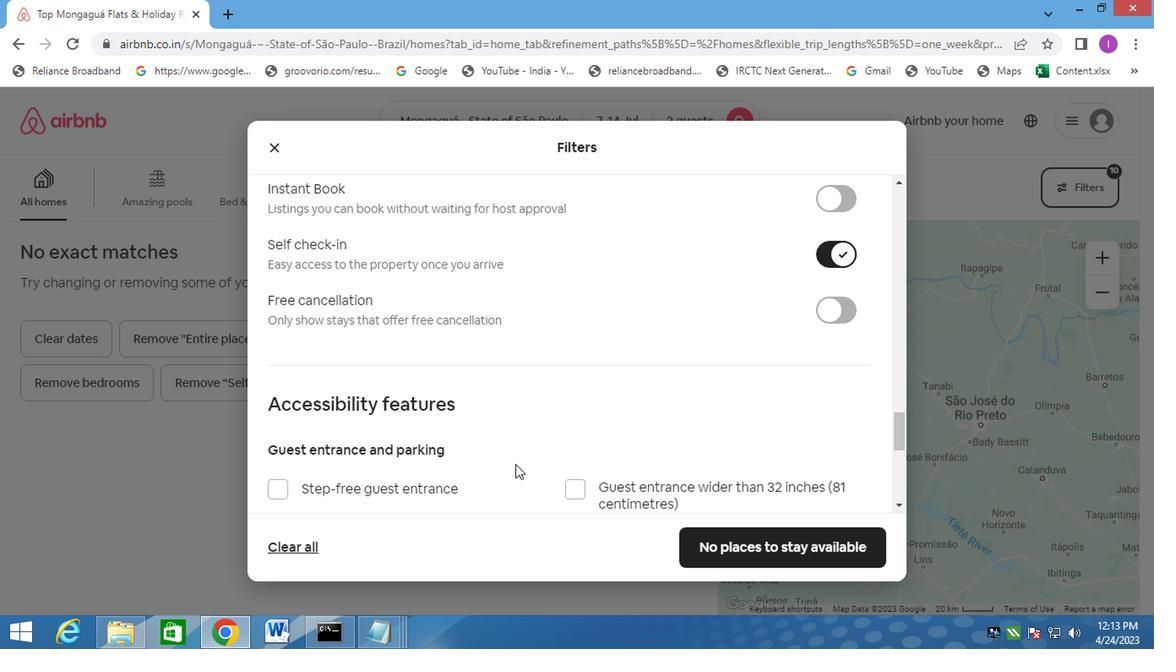 
Action: Mouse scrolled (512, 465) with delta (0, 0)
Screenshot: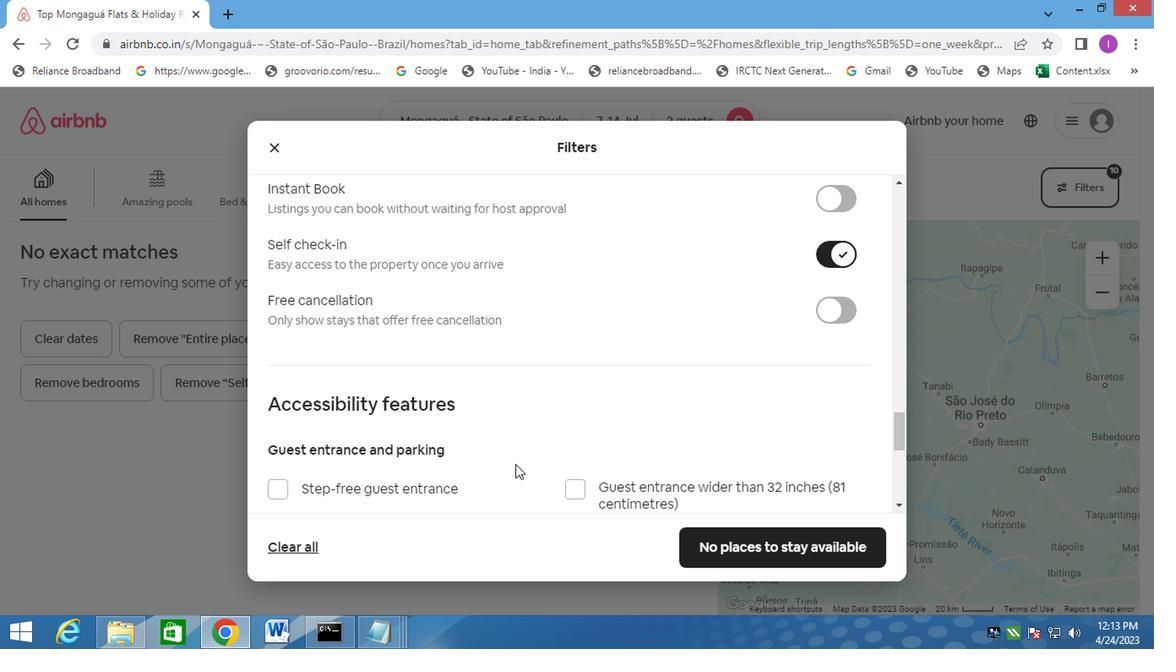 
Action: Mouse moved to (512, 465)
Screenshot: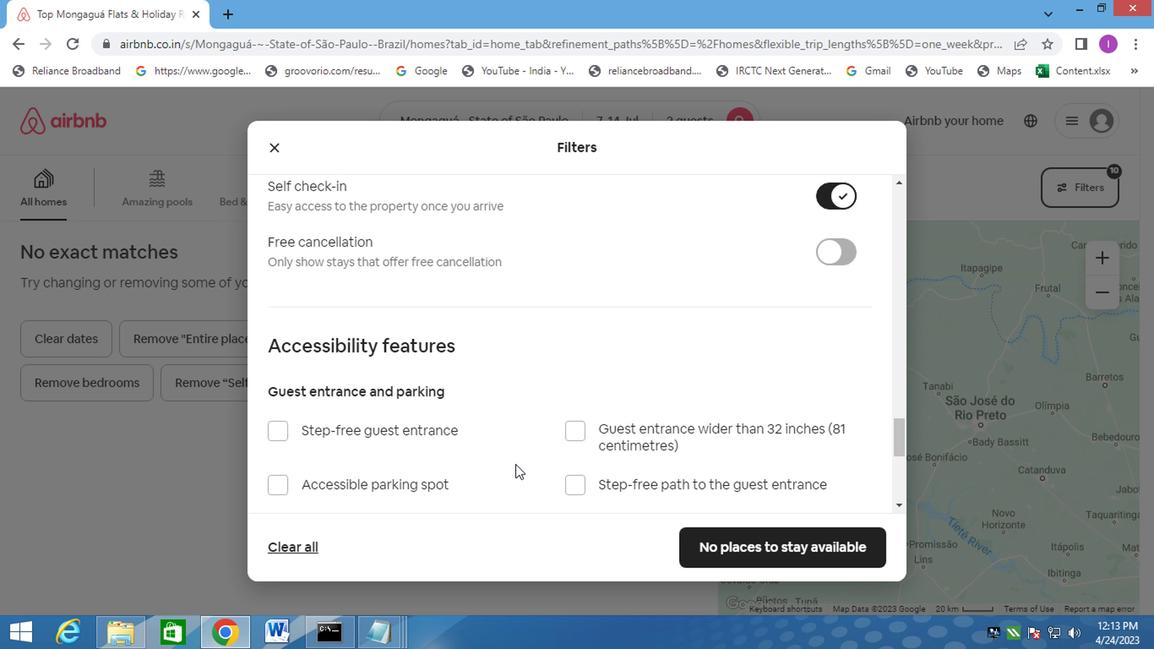 
Action: Mouse scrolled (512, 464) with delta (0, 0)
Screenshot: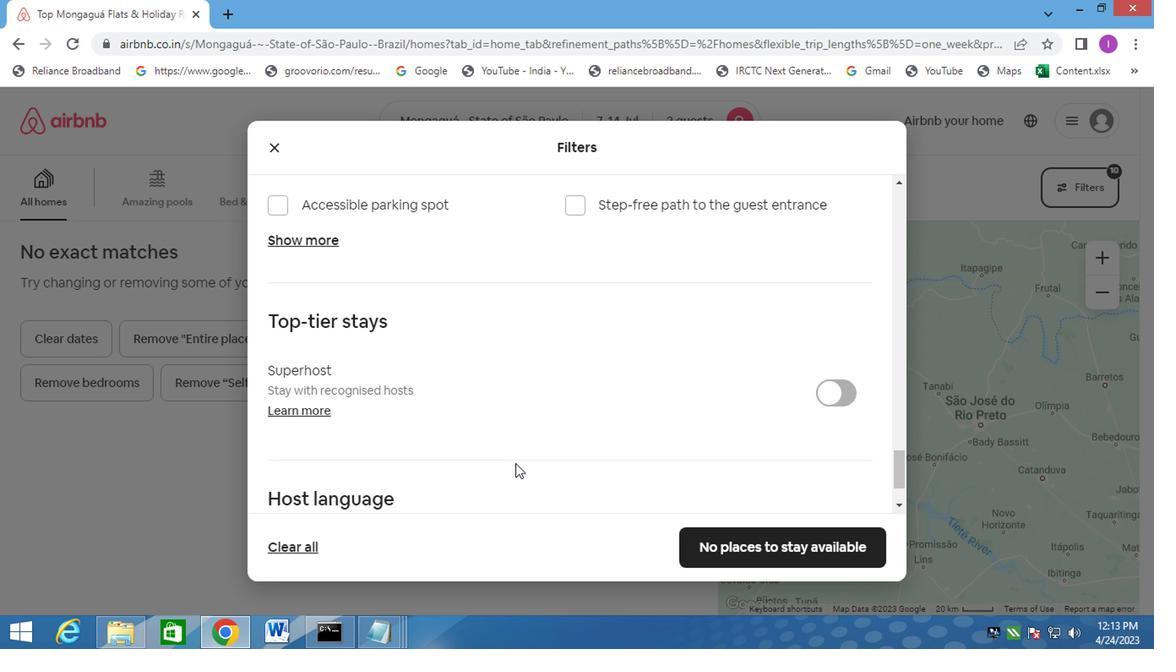 
Action: Mouse scrolled (512, 464) with delta (0, 0)
Screenshot: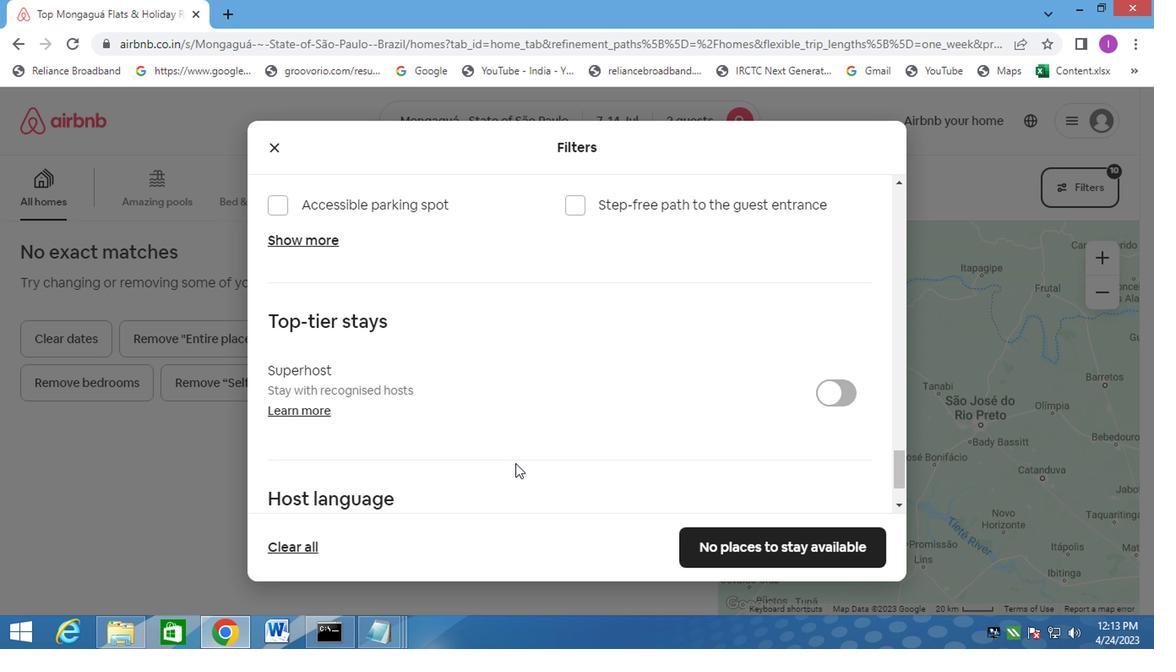 
Action: Mouse scrolled (512, 464) with delta (0, 0)
Screenshot: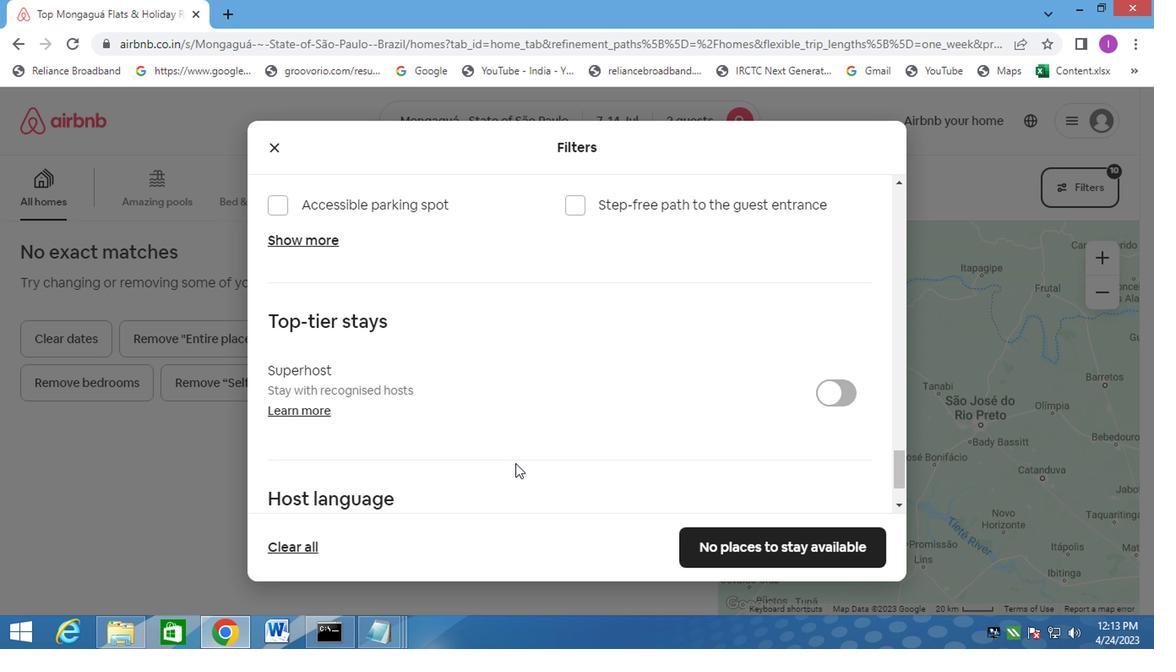 
Action: Mouse scrolled (512, 464) with delta (0, 0)
Screenshot: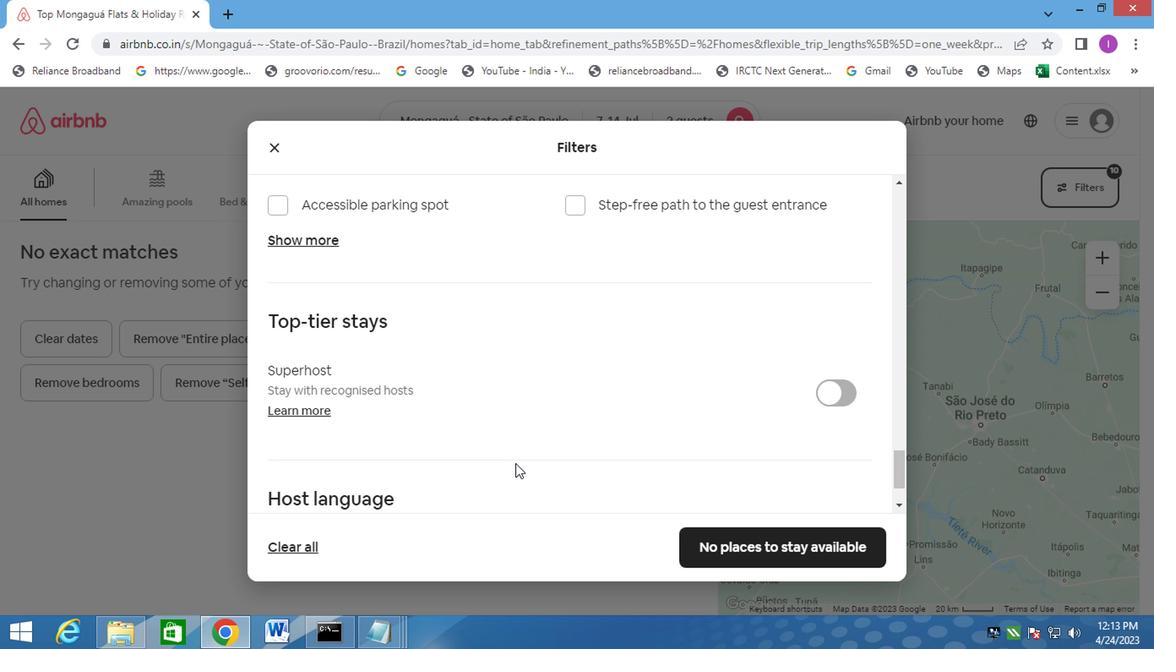 
Action: Mouse moved to (731, 555)
Screenshot: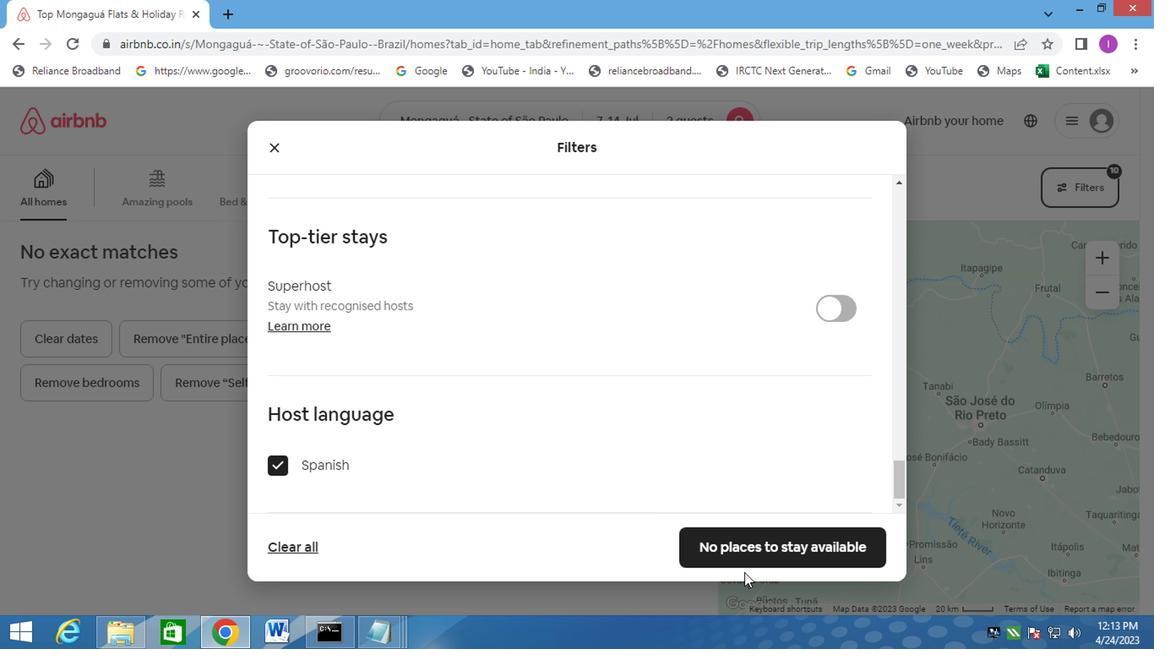 
Action: Mouse pressed left at (731, 555)
Screenshot: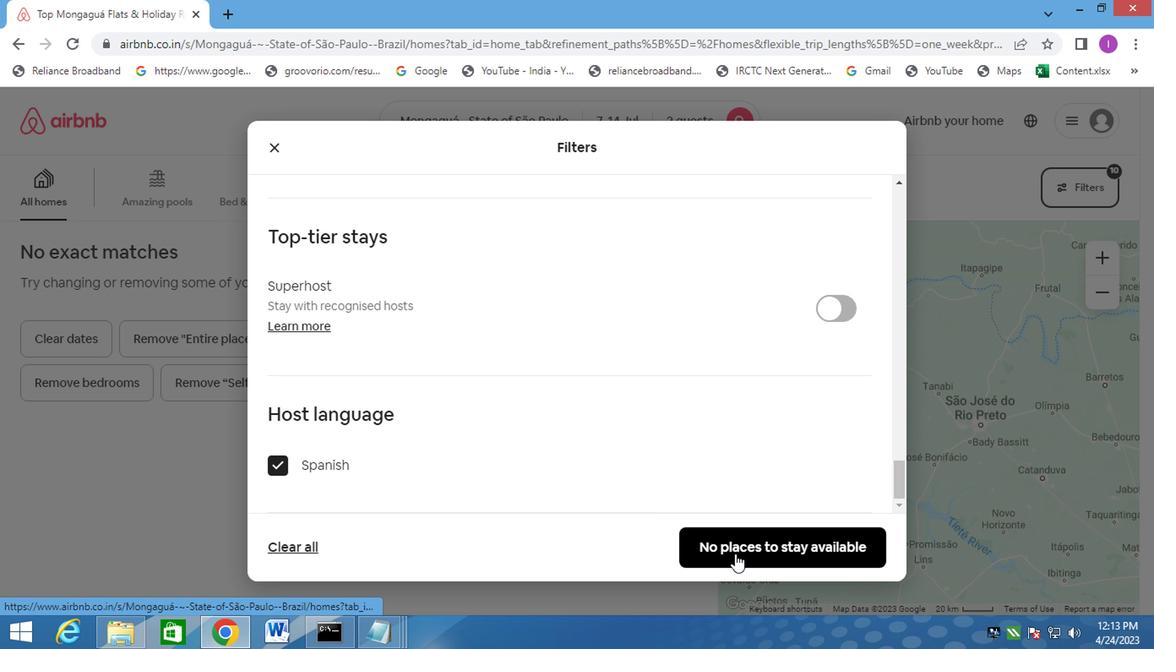 
Action: Mouse moved to (706, 245)
Screenshot: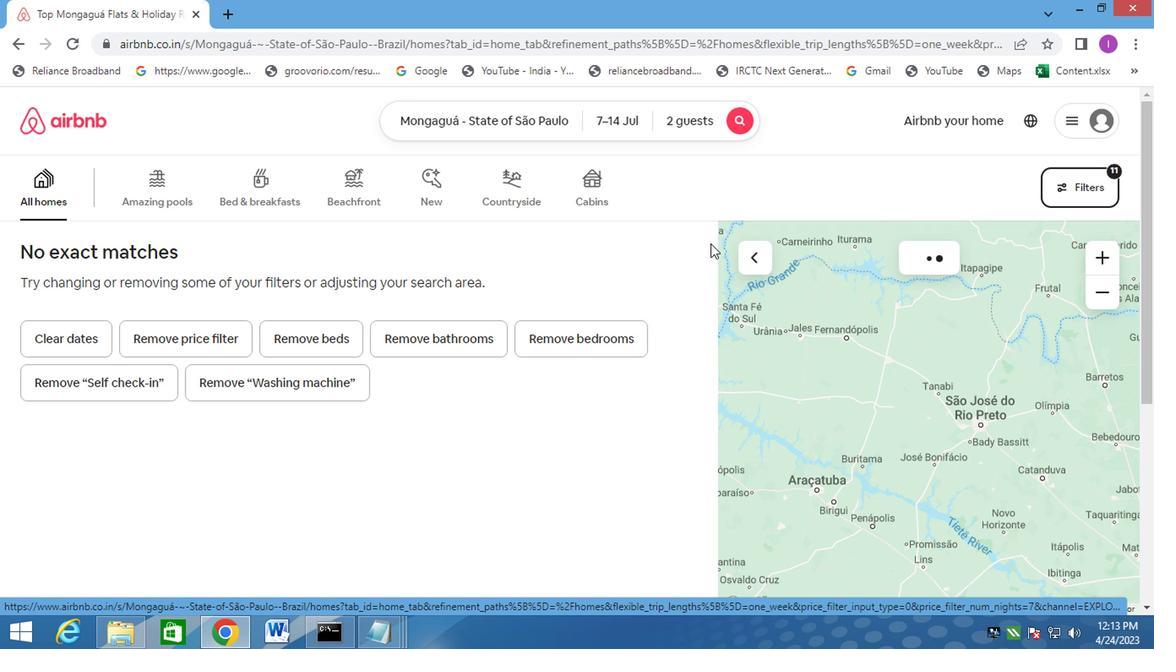 
Action: Key pressed <Key.f8>
Screenshot: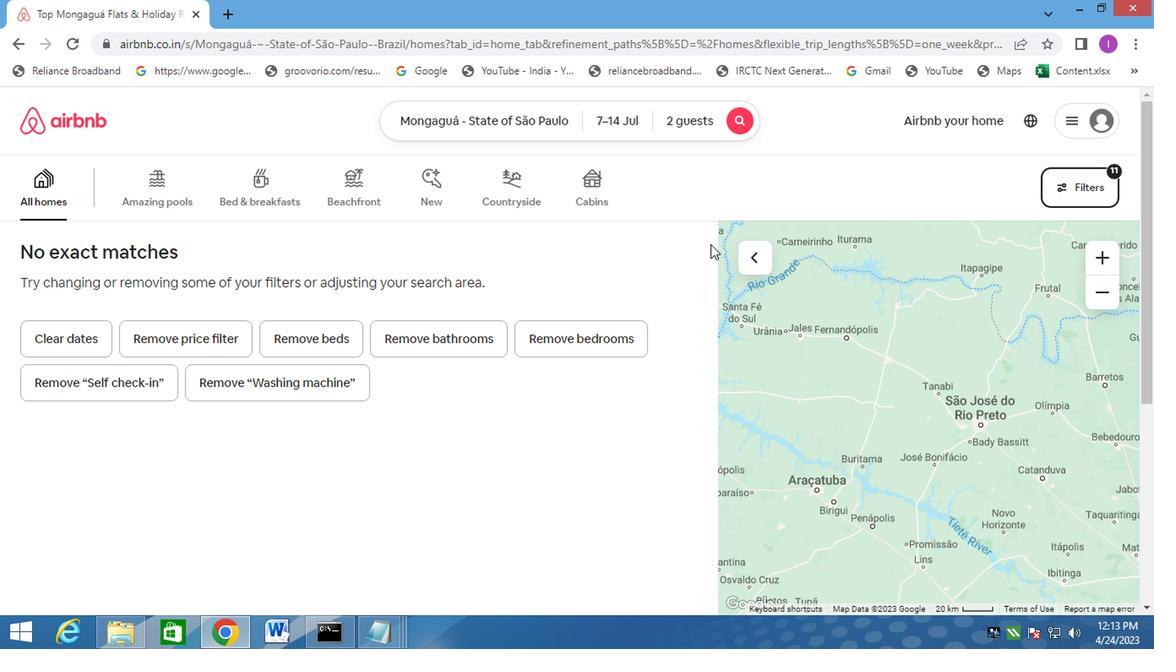 
